 Task: Find connections with filter location Juatuba with filter topic #Jobpostingwith filter profile language English with filter current company XL Catlin with filter school Wilson College Chowpatty Mumbai 400 007 with filter industry Correctional Institutions with filter service category SupportTechnical Writing with filter keywords title Office Clerk
Action: Mouse moved to (596, 41)
Screenshot: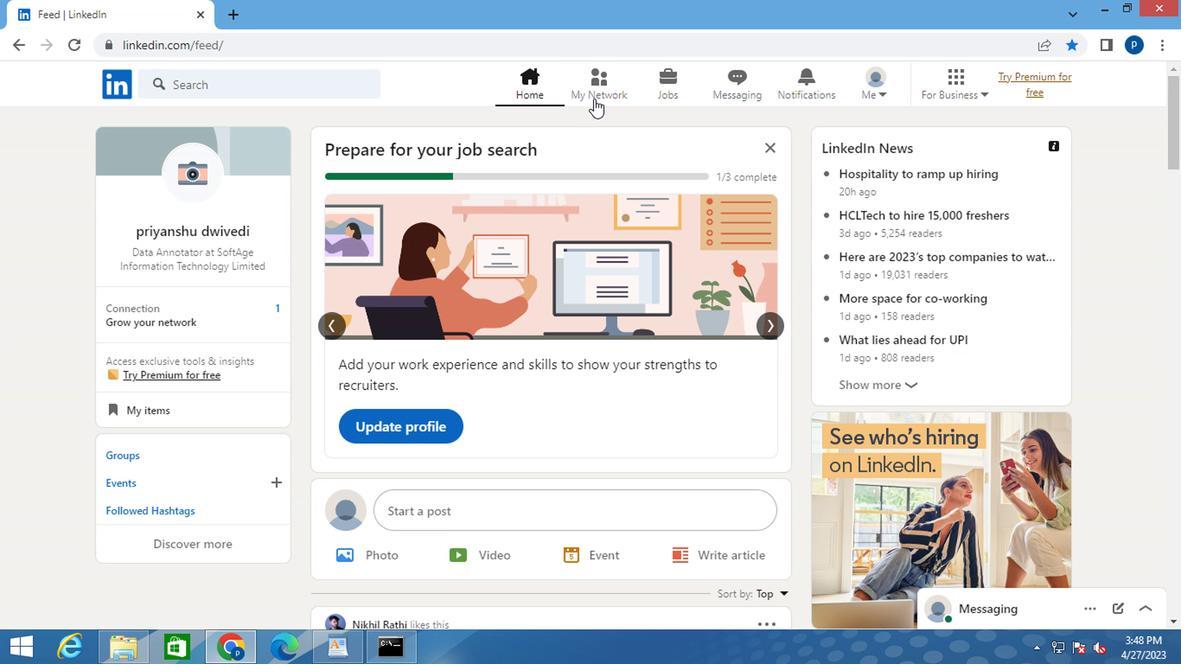 
Action: Mouse pressed left at (596, 41)
Screenshot: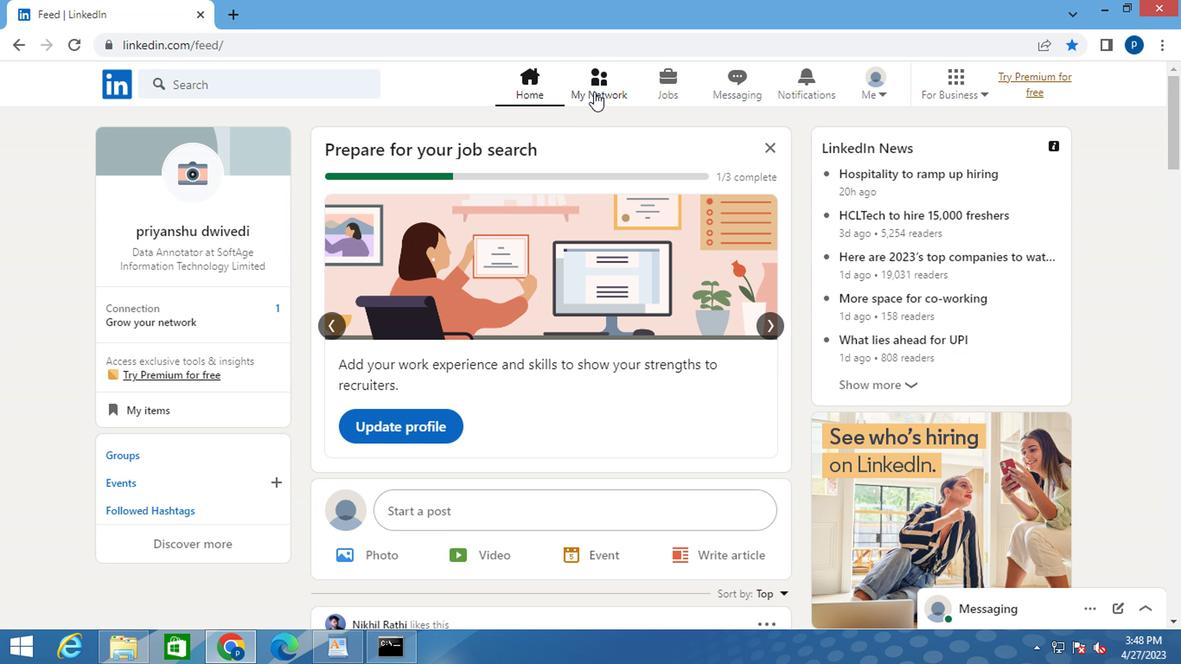 
Action: Mouse moved to (206, 142)
Screenshot: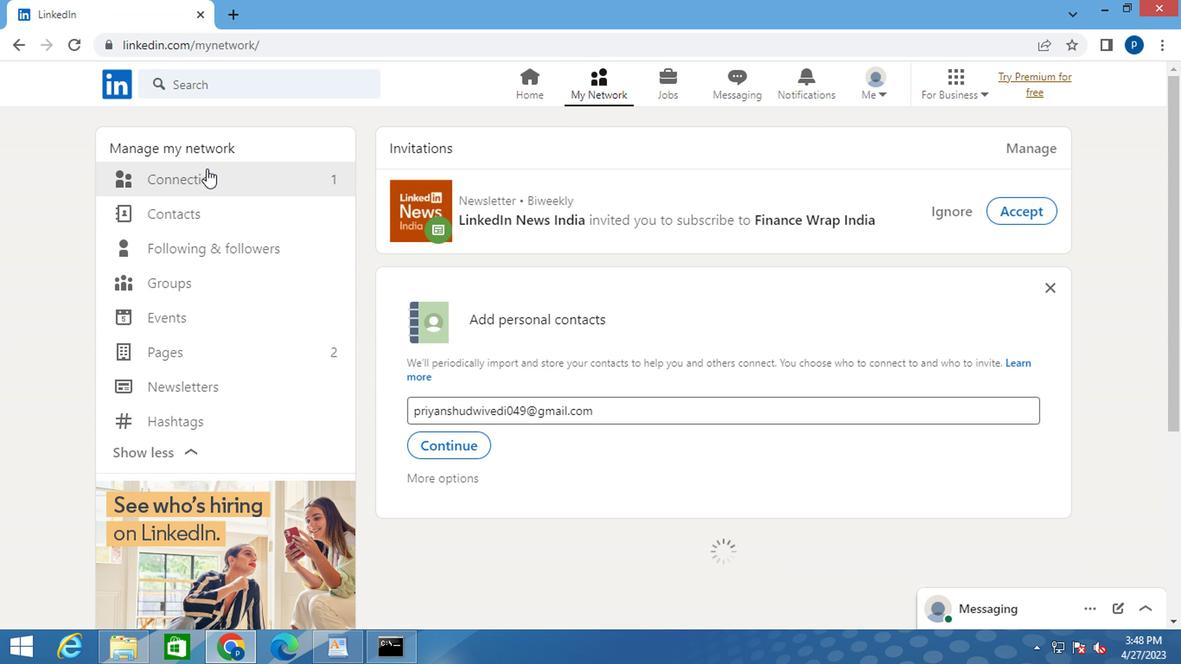 
Action: Mouse pressed left at (206, 142)
Screenshot: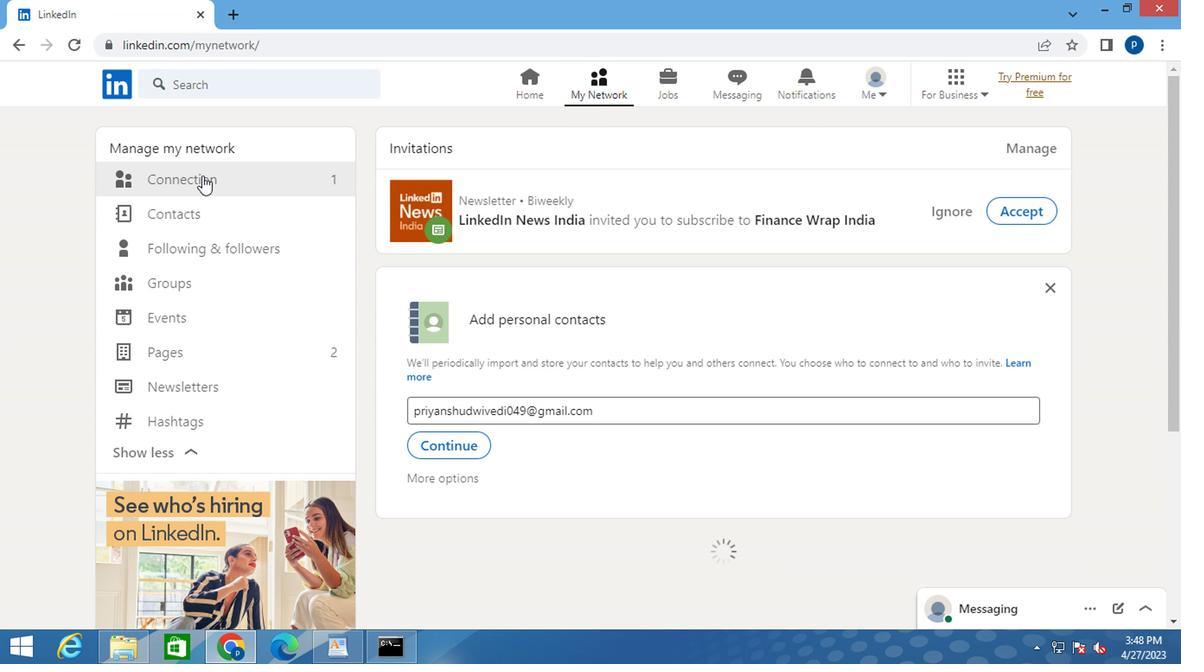 
Action: Mouse moved to (691, 143)
Screenshot: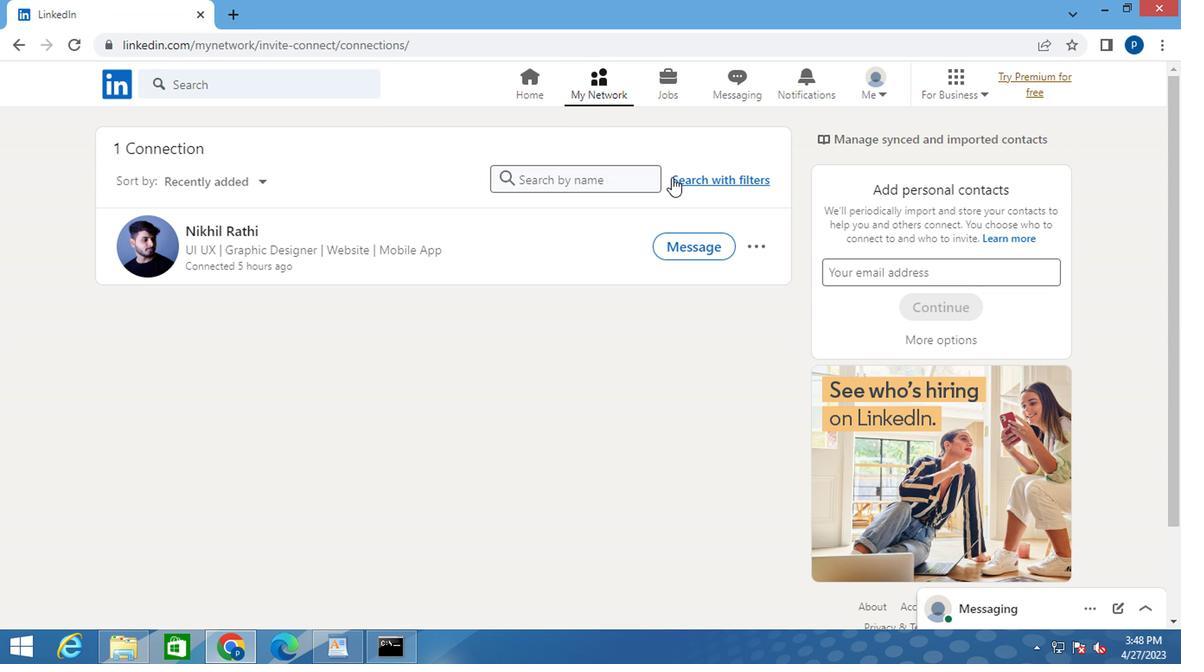 
Action: Mouse pressed left at (691, 143)
Screenshot: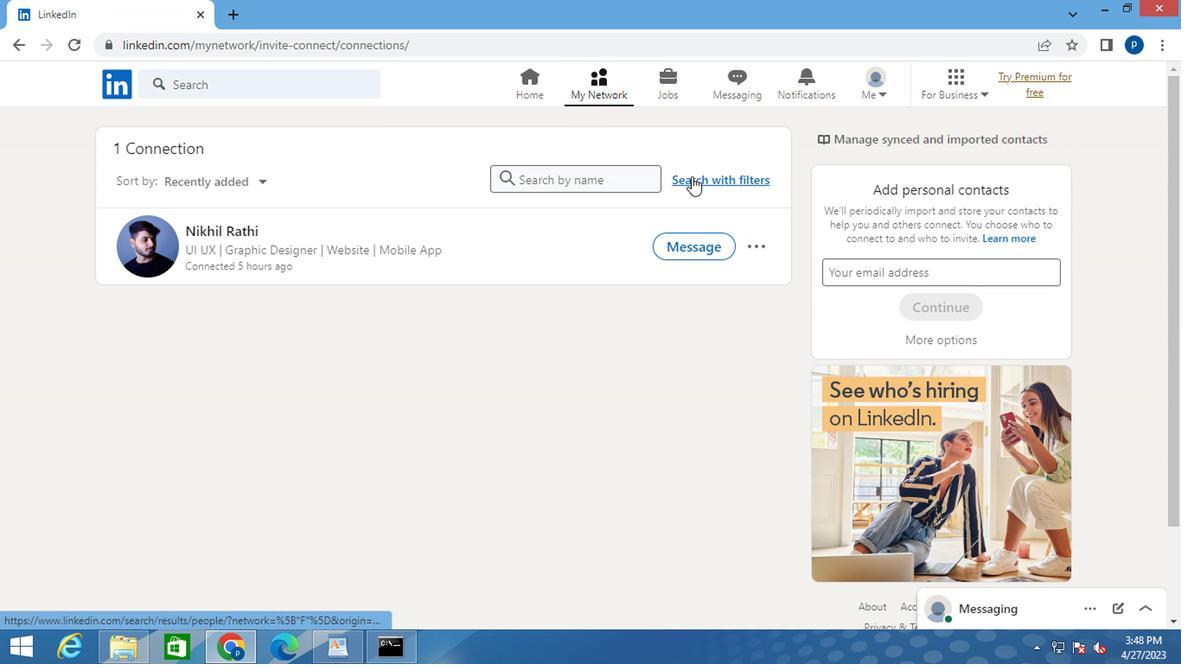 
Action: Mouse moved to (647, 97)
Screenshot: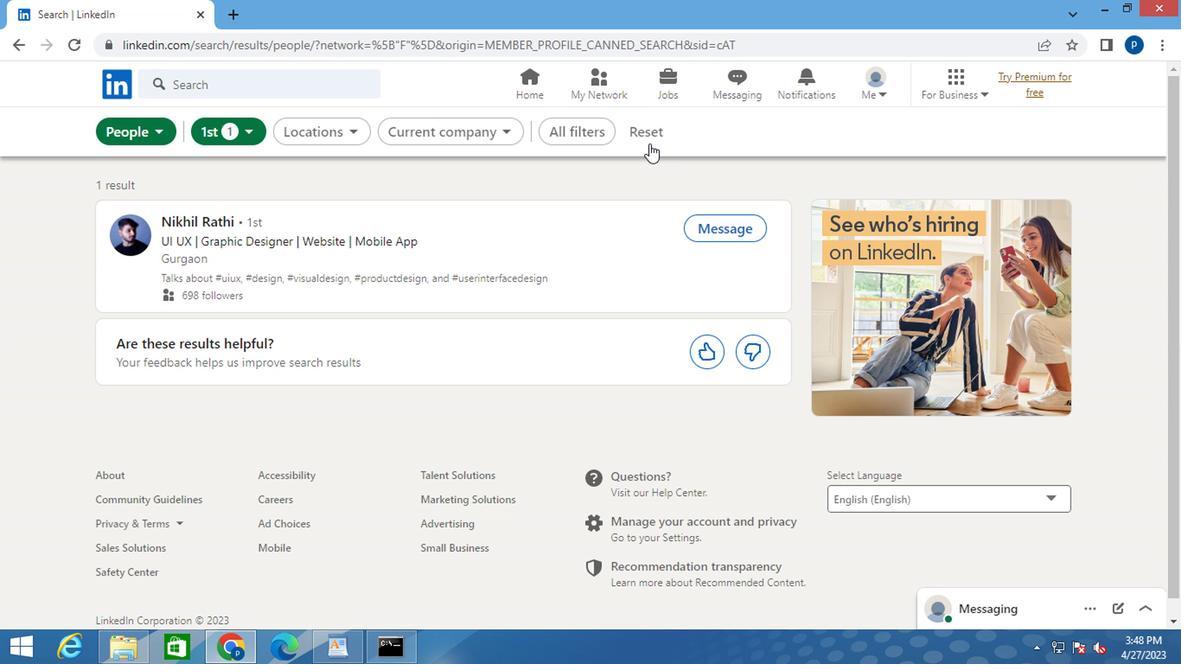 
Action: Mouse pressed left at (647, 97)
Screenshot: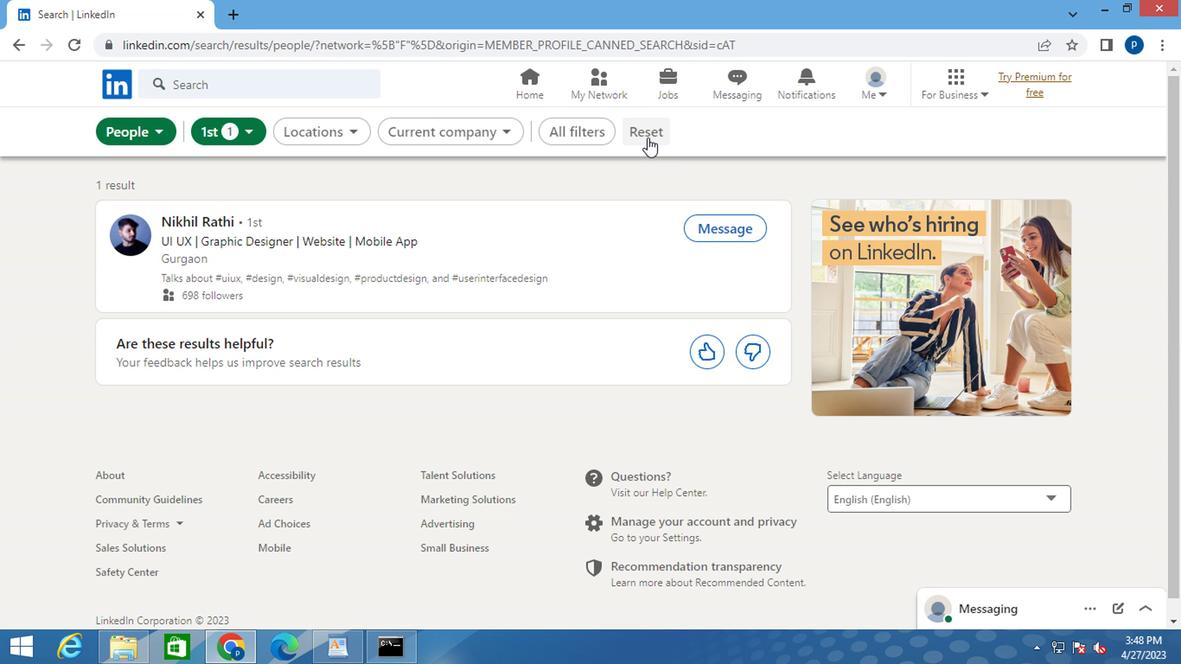 
Action: Mouse moved to (634, 98)
Screenshot: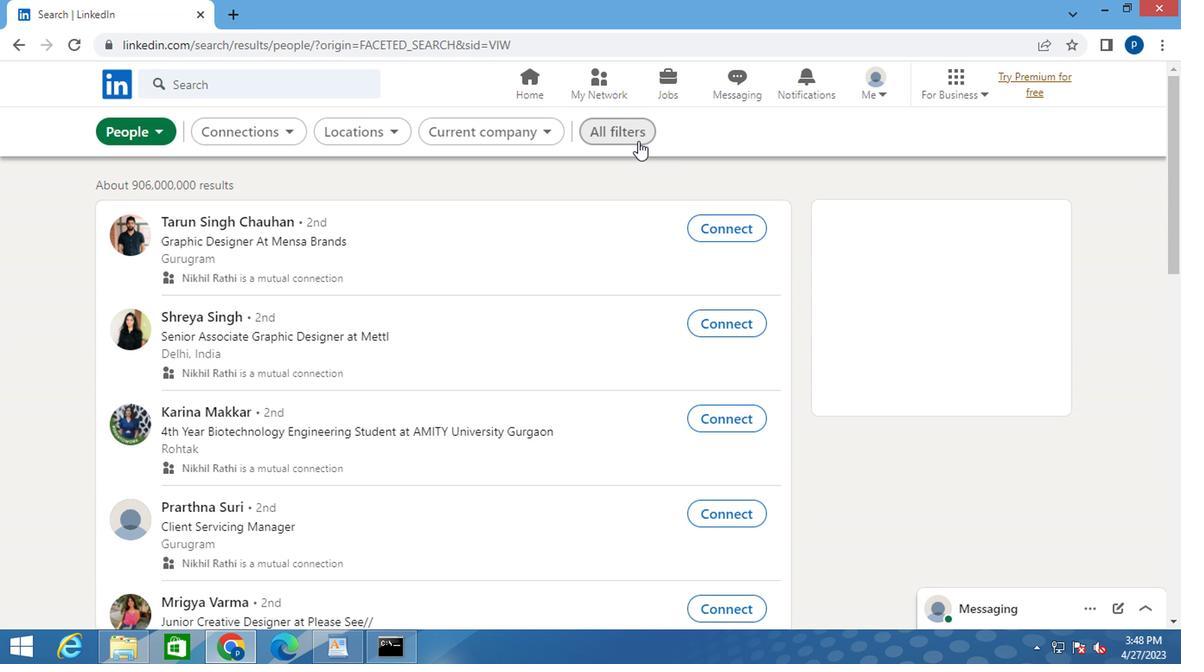 
Action: Mouse pressed left at (634, 98)
Screenshot: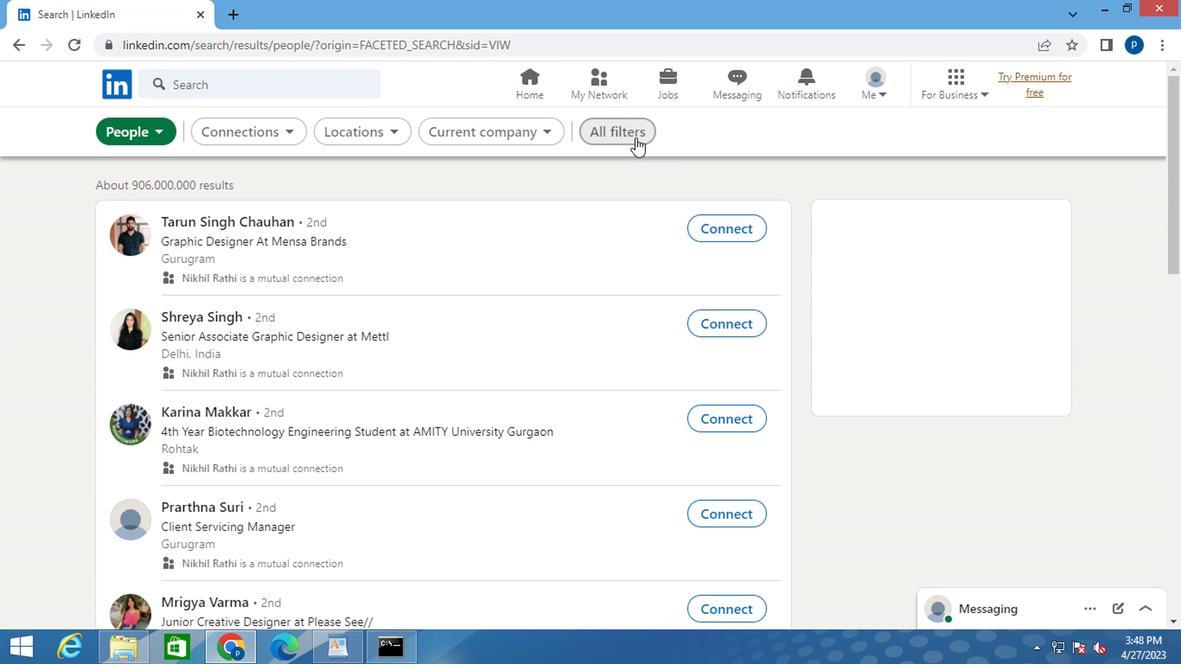 
Action: Mouse moved to (853, 340)
Screenshot: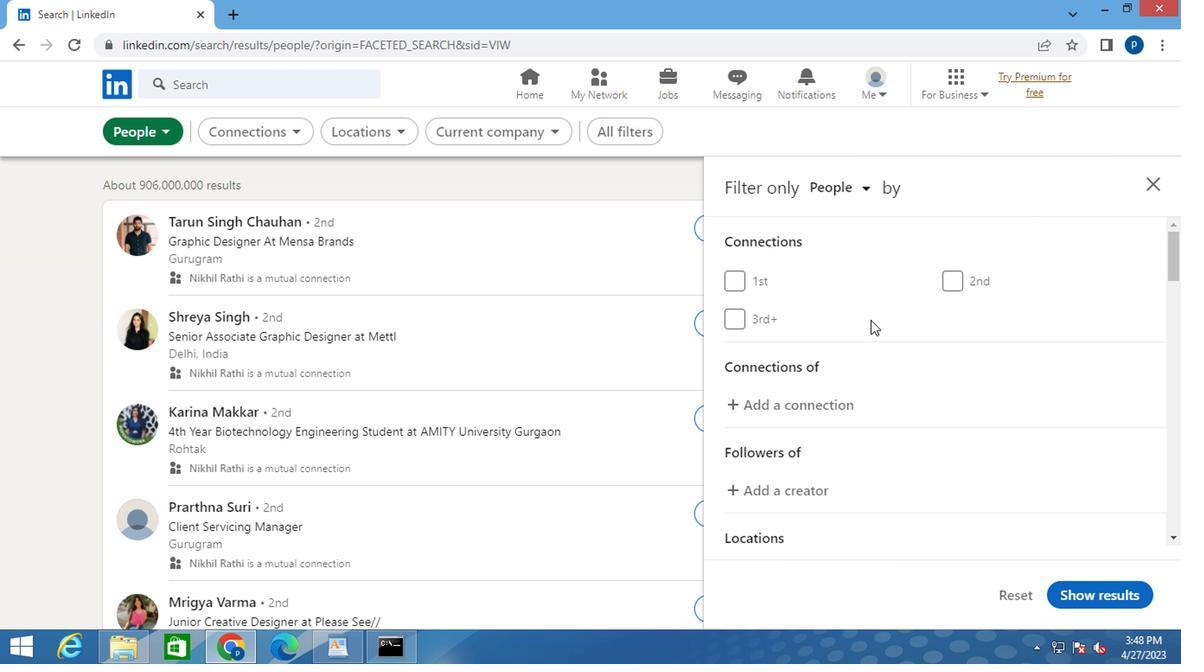 
Action: Mouse scrolled (853, 339) with delta (0, -1)
Screenshot: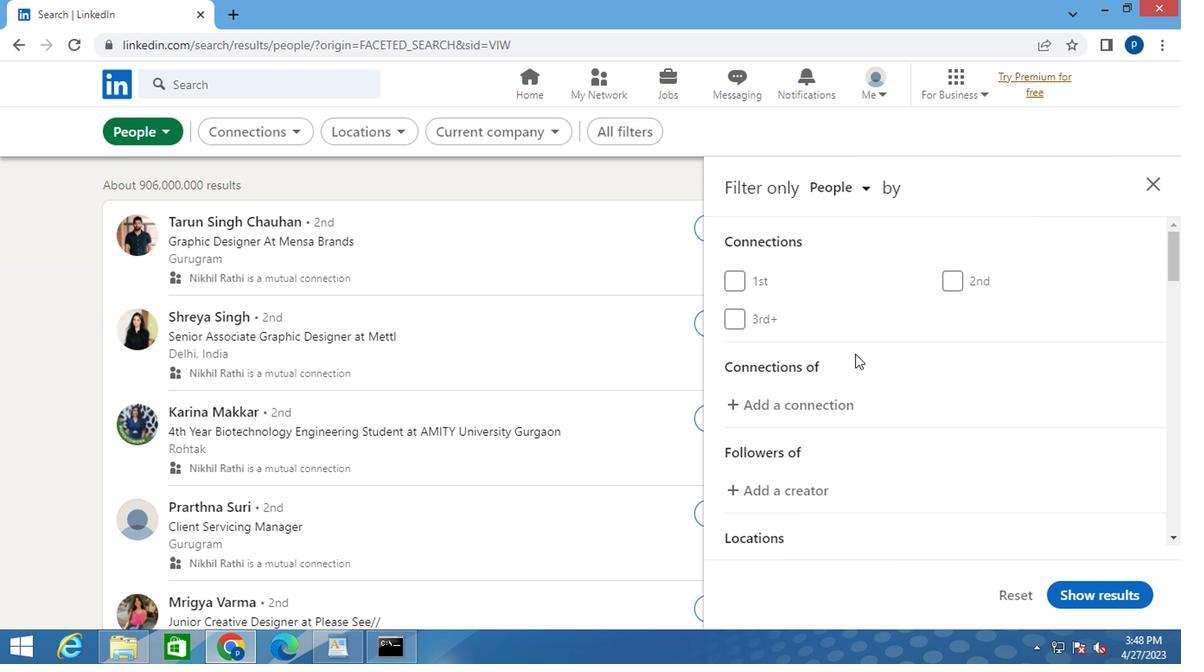 
Action: Mouse scrolled (853, 339) with delta (0, -1)
Screenshot: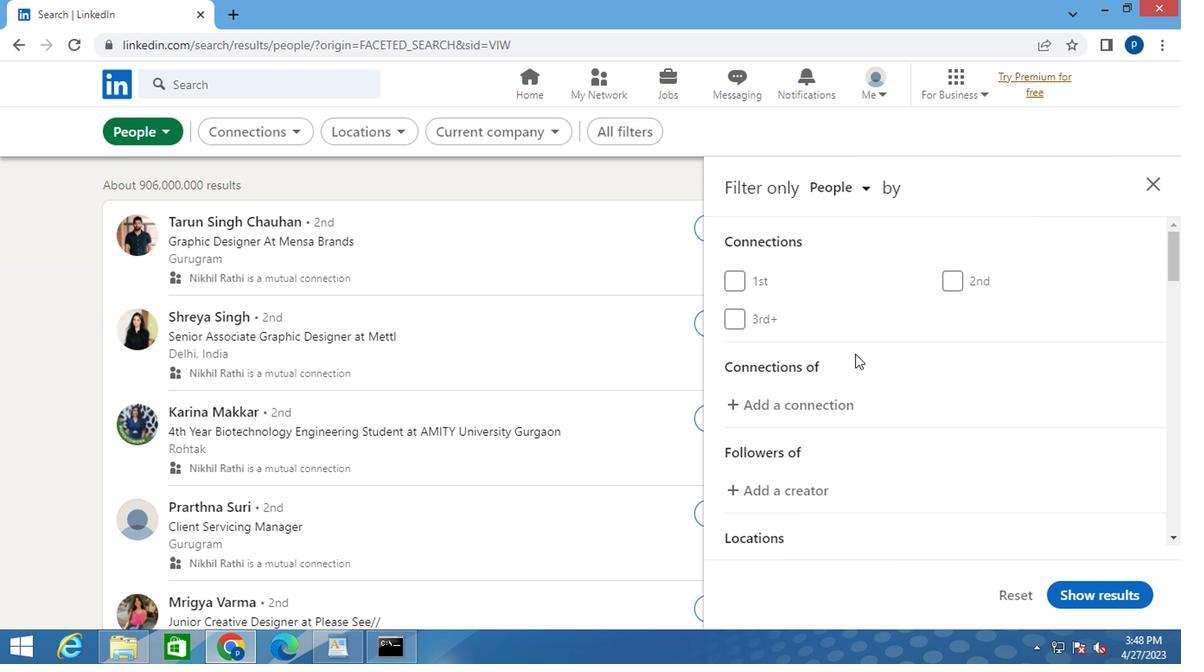 
Action: Mouse moved to (969, 449)
Screenshot: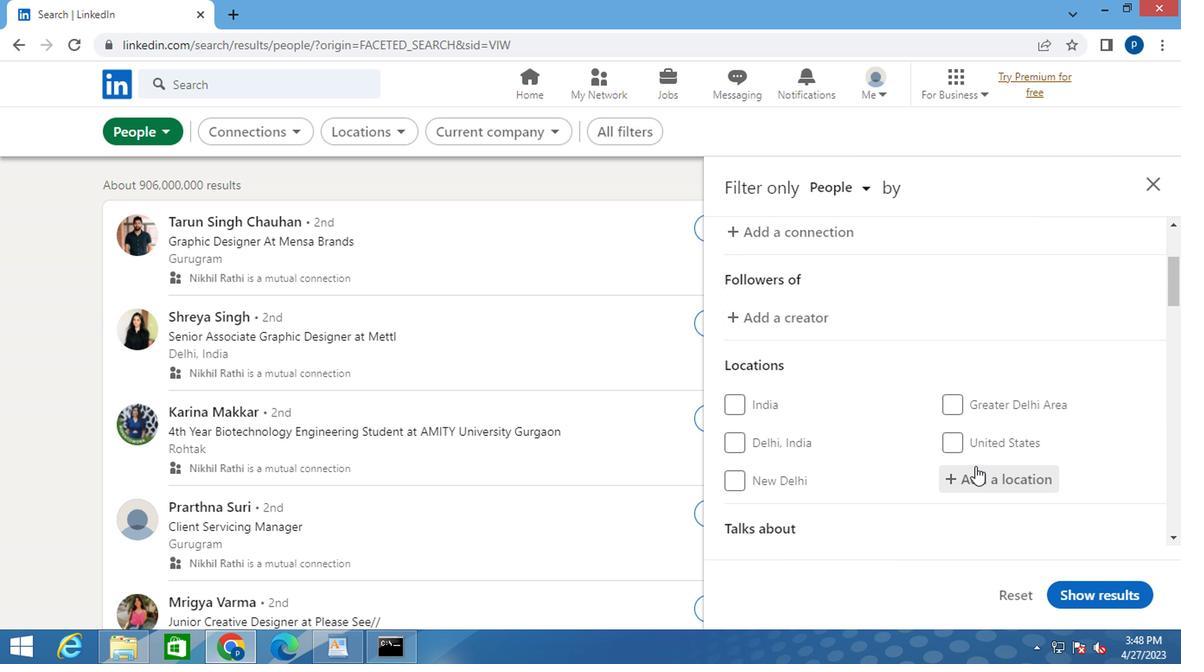 
Action: Mouse scrolled (969, 448) with delta (0, 0)
Screenshot: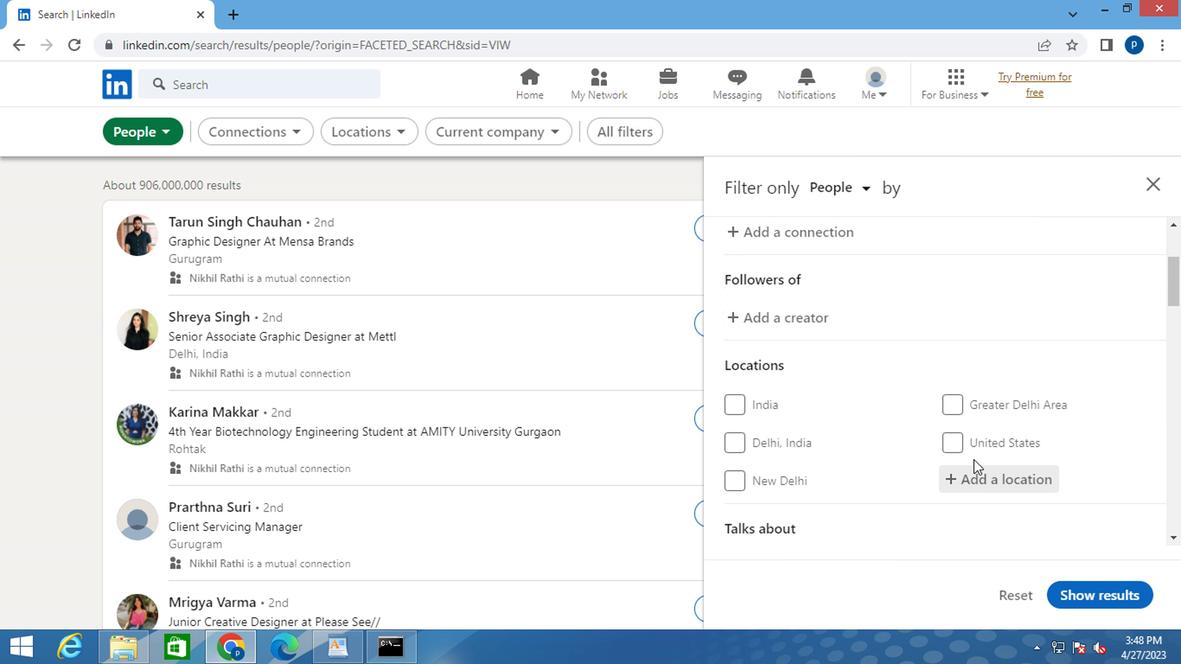 
Action: Mouse moved to (970, 386)
Screenshot: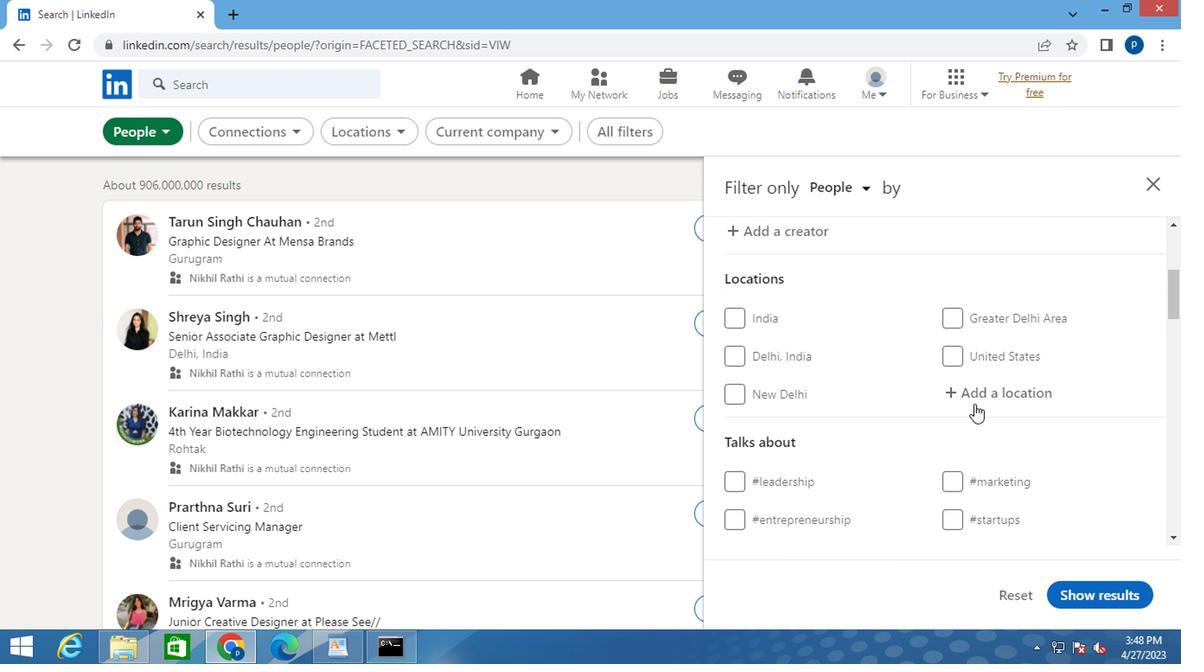 
Action: Mouse pressed left at (970, 386)
Screenshot: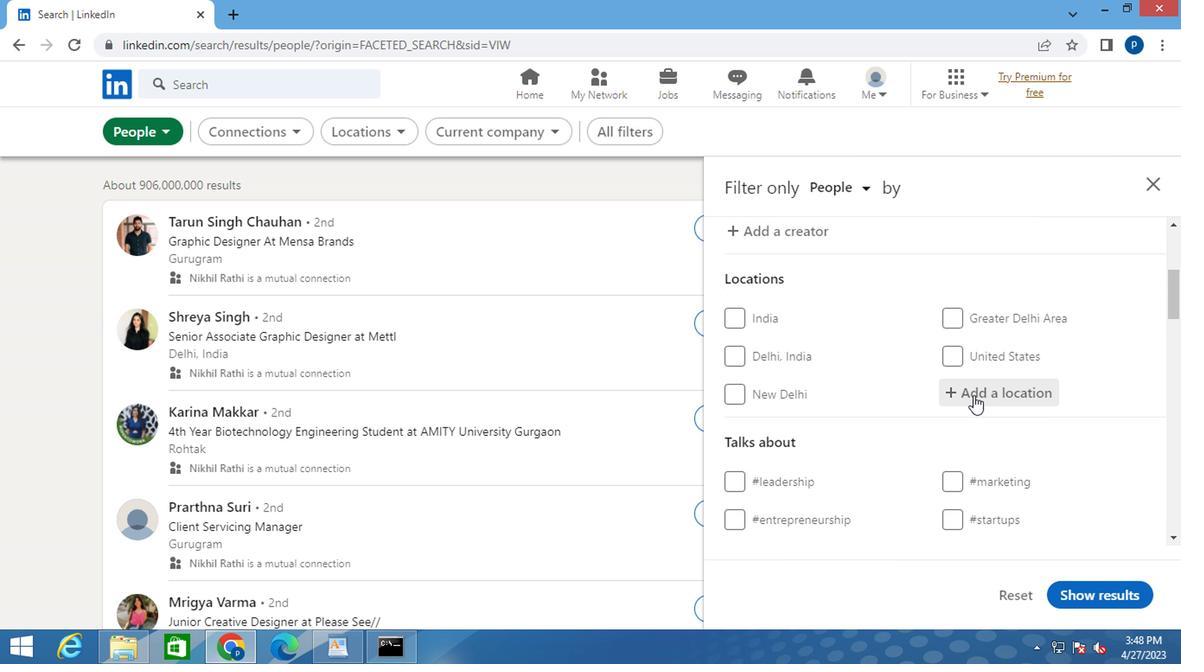 
Action: Key pressed j<Key.caps_lock>uatuba
Screenshot: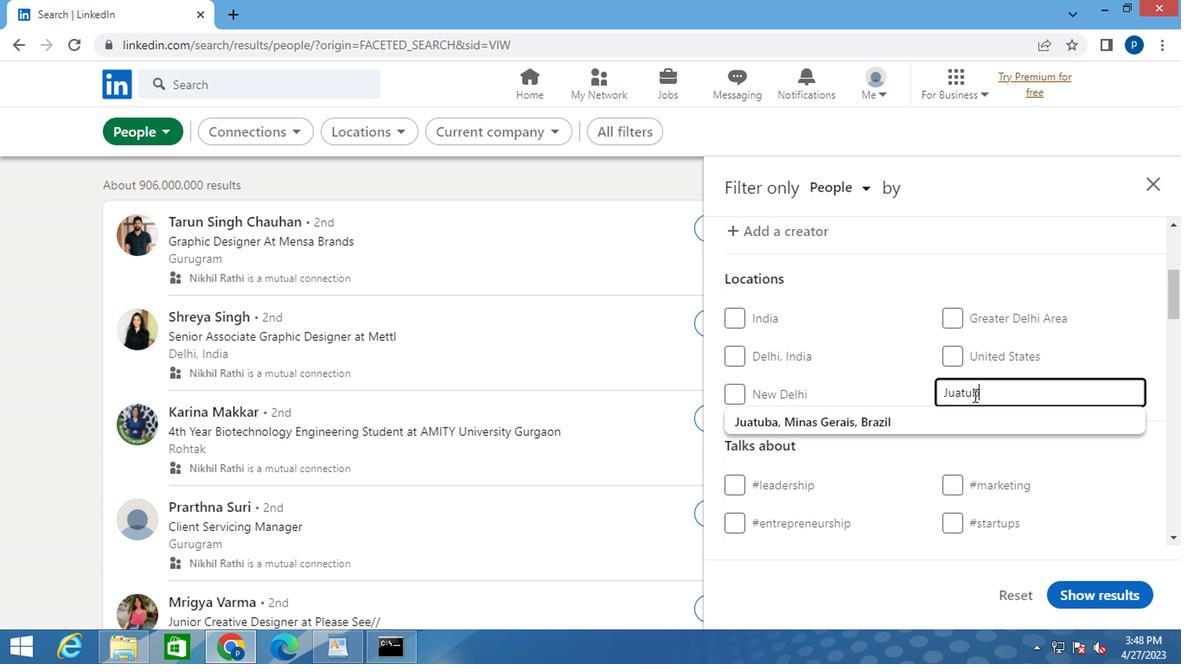 
Action: Mouse moved to (848, 414)
Screenshot: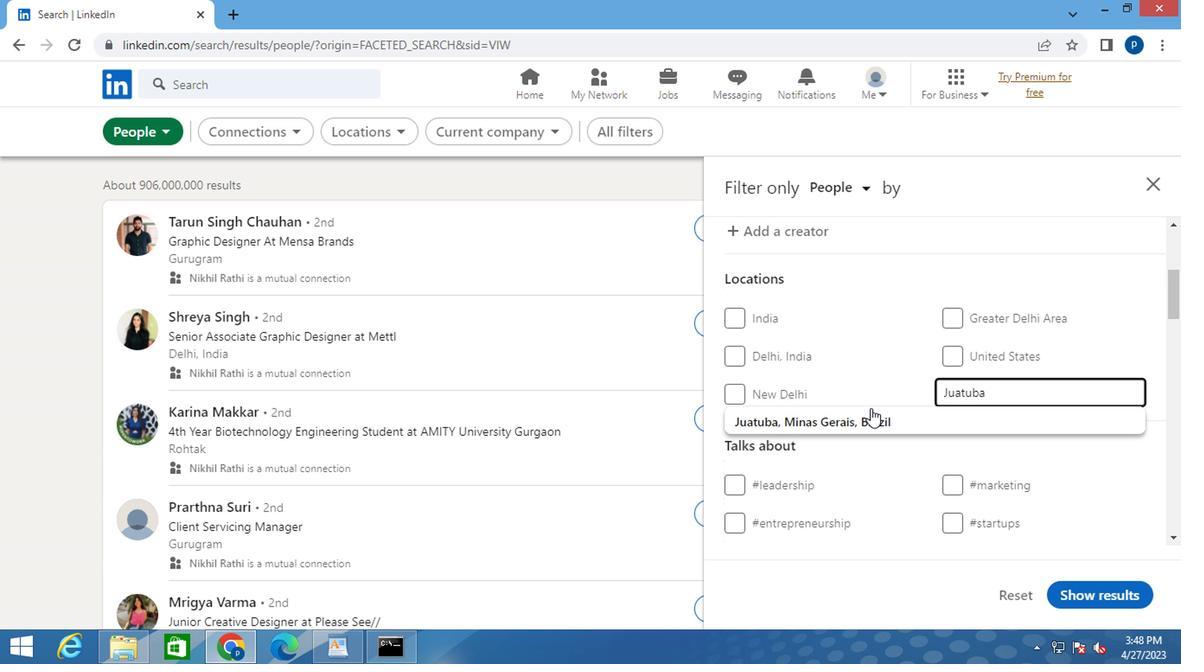 
Action: Mouse pressed left at (848, 414)
Screenshot: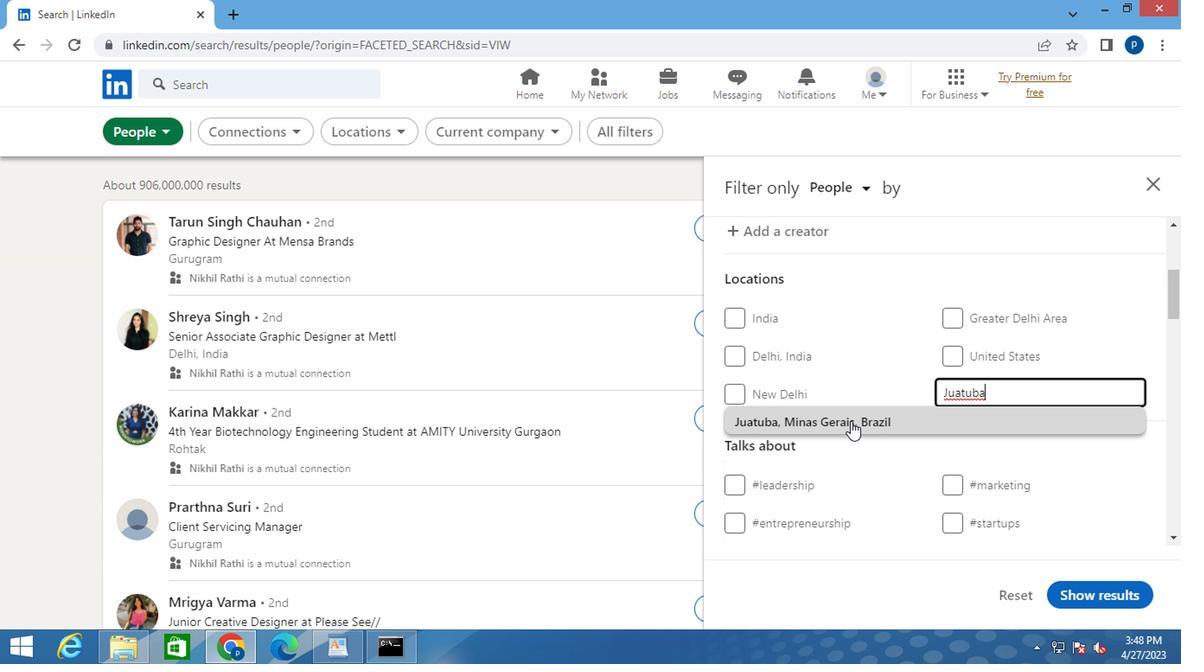 
Action: Mouse moved to (851, 398)
Screenshot: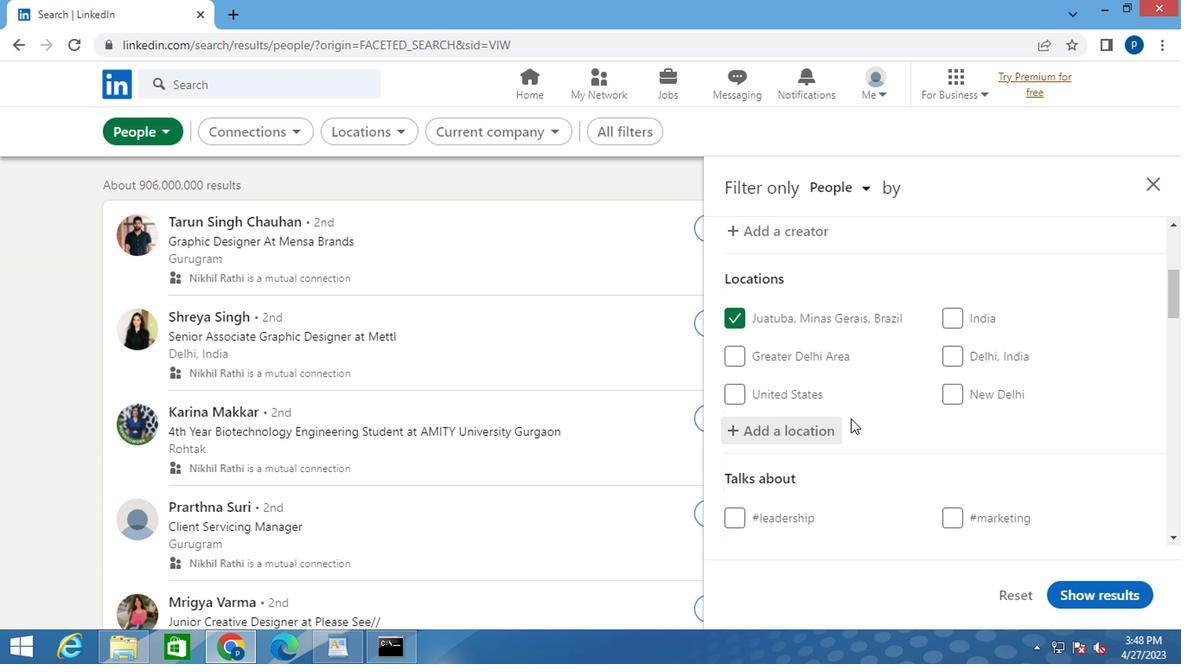 
Action: Mouse scrolled (851, 397) with delta (0, -1)
Screenshot: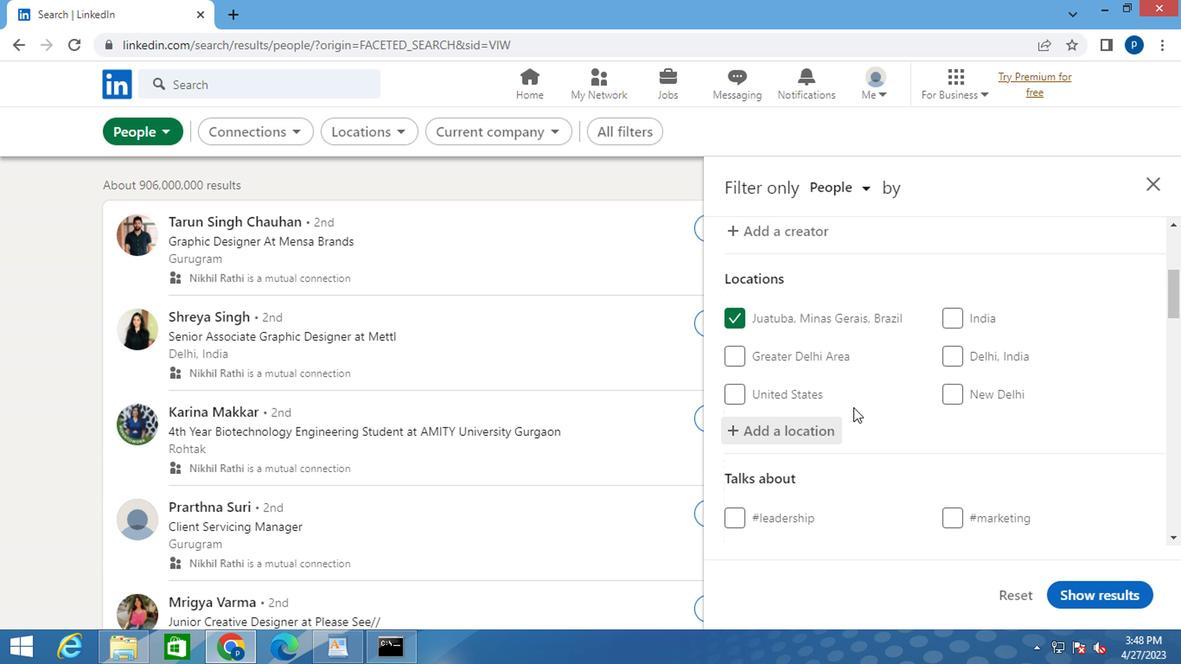 
Action: Mouse scrolled (851, 397) with delta (0, -1)
Screenshot: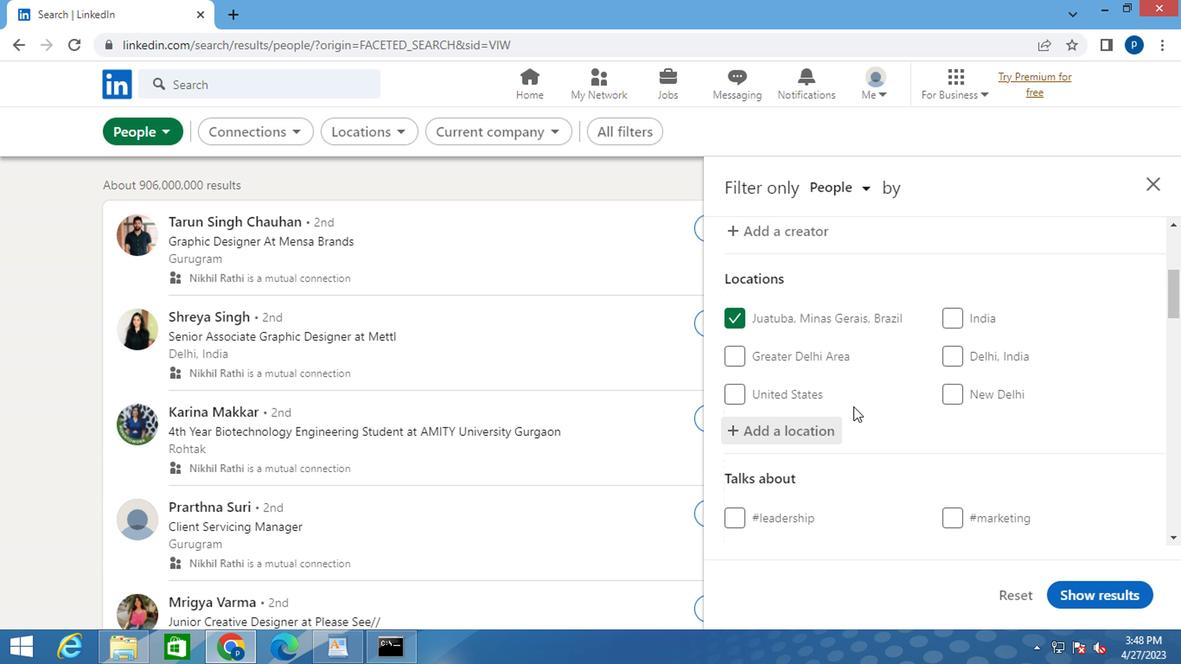 
Action: Mouse moved to (955, 414)
Screenshot: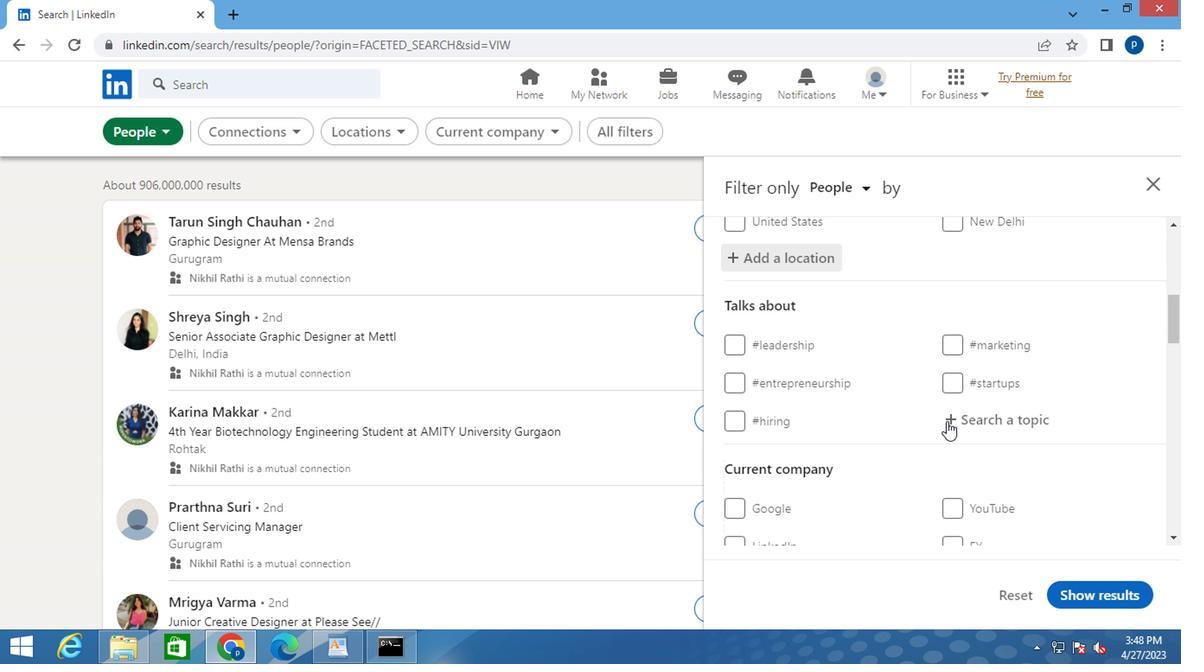 
Action: Mouse pressed left at (955, 414)
Screenshot: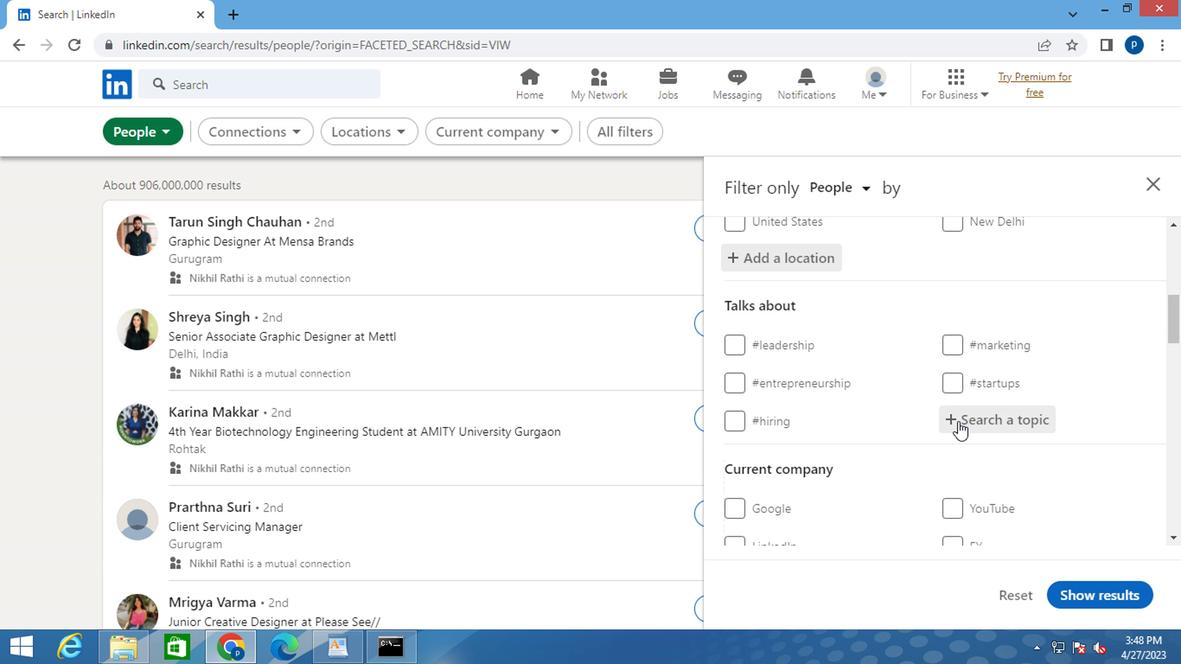 
Action: Key pressed <Key.shift>#<Key.caps_lock>J<Key.caps_lock>OBPOSTING
Screenshot: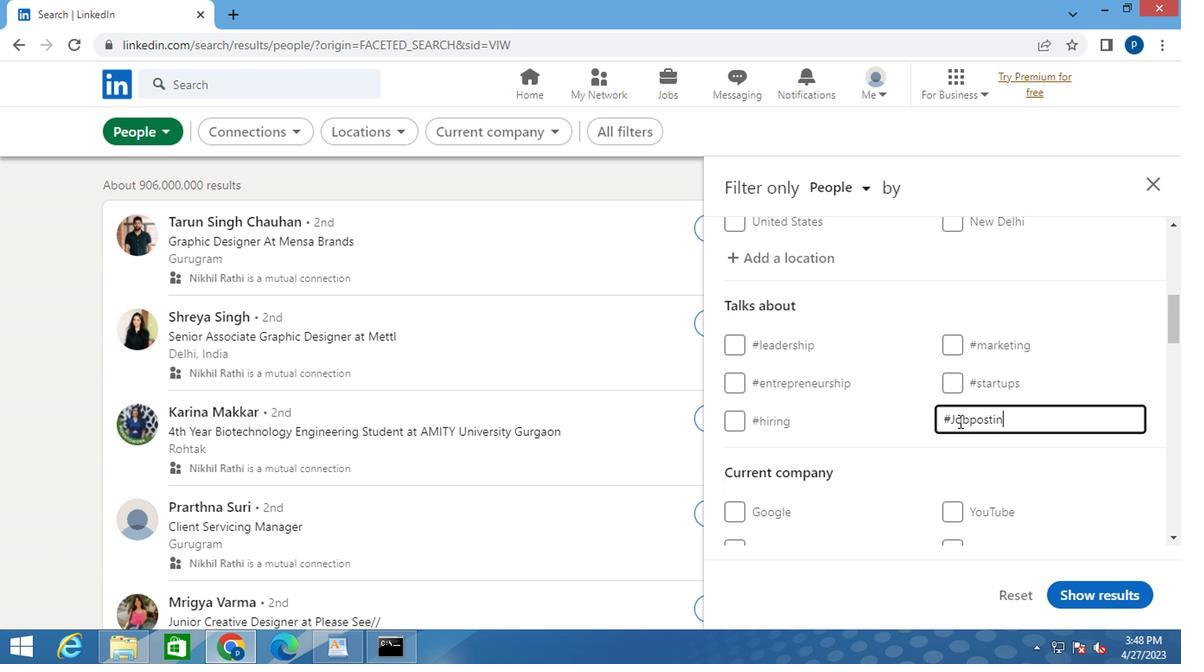 
Action: Mouse moved to (931, 430)
Screenshot: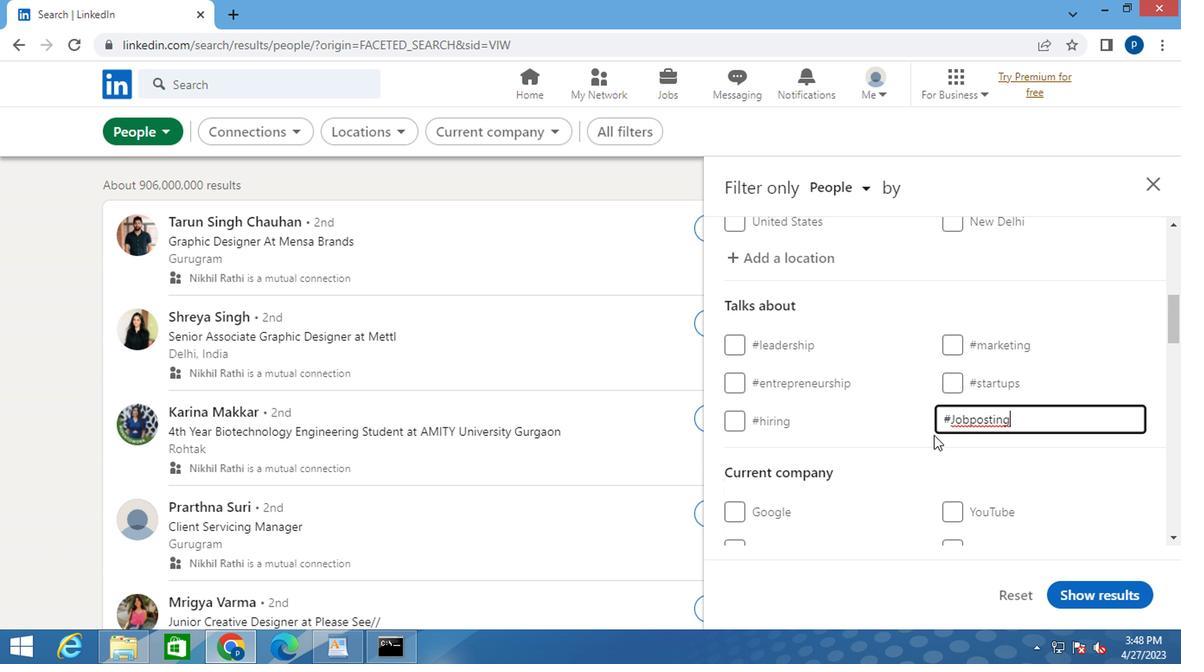 
Action: Mouse scrolled (931, 429) with delta (0, 0)
Screenshot: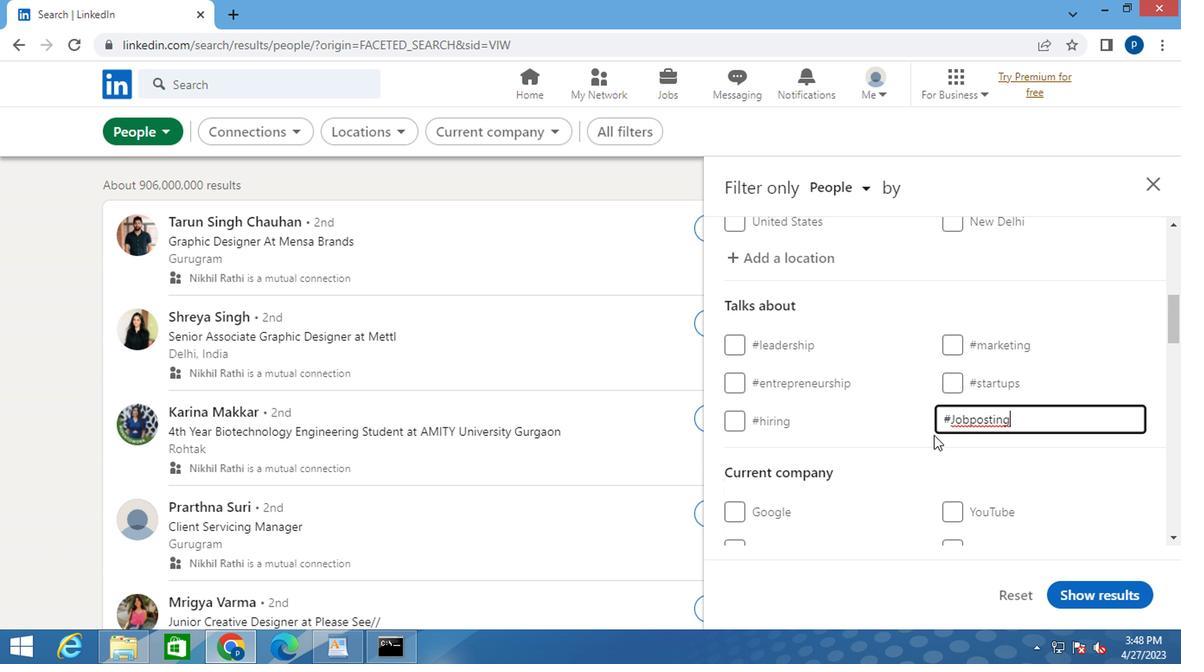 
Action: Mouse moved to (920, 369)
Screenshot: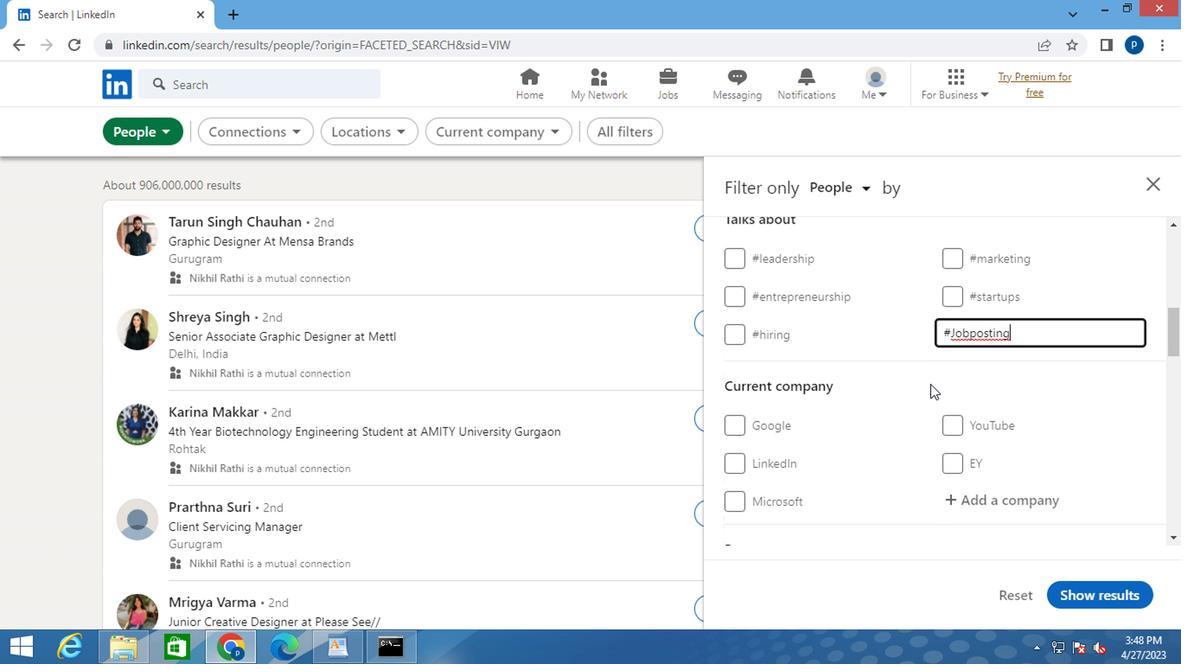 
Action: Mouse scrolled (920, 368) with delta (0, -1)
Screenshot: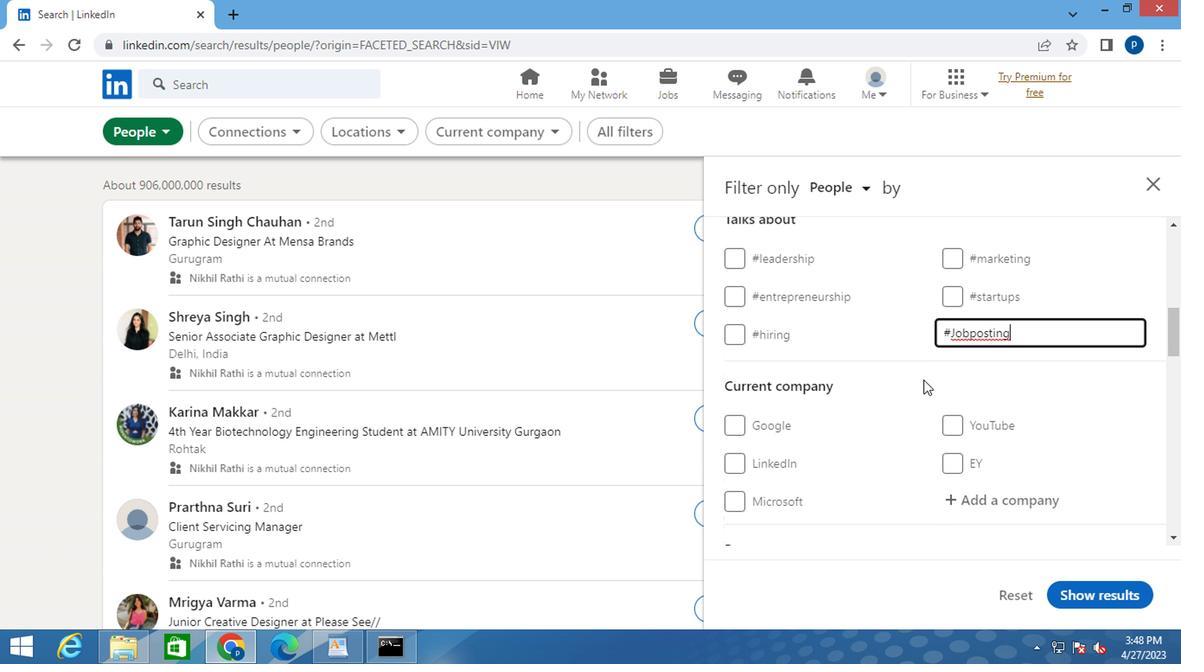 
Action: Mouse scrolled (920, 368) with delta (0, -1)
Screenshot: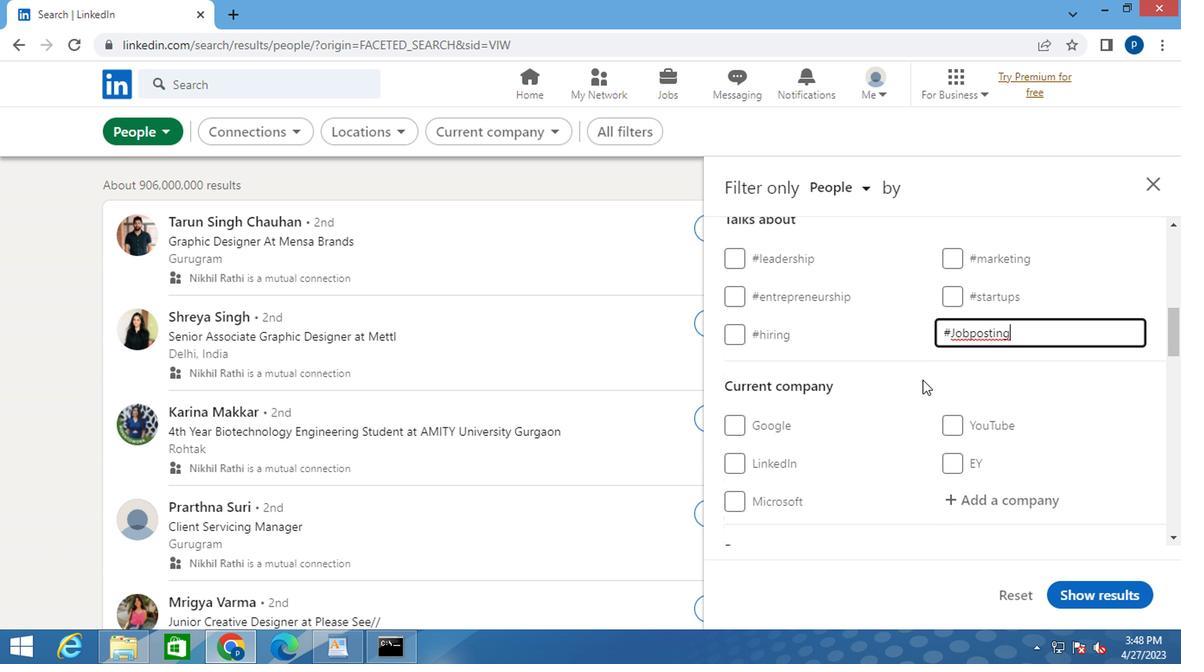 
Action: Mouse scrolled (920, 368) with delta (0, -1)
Screenshot: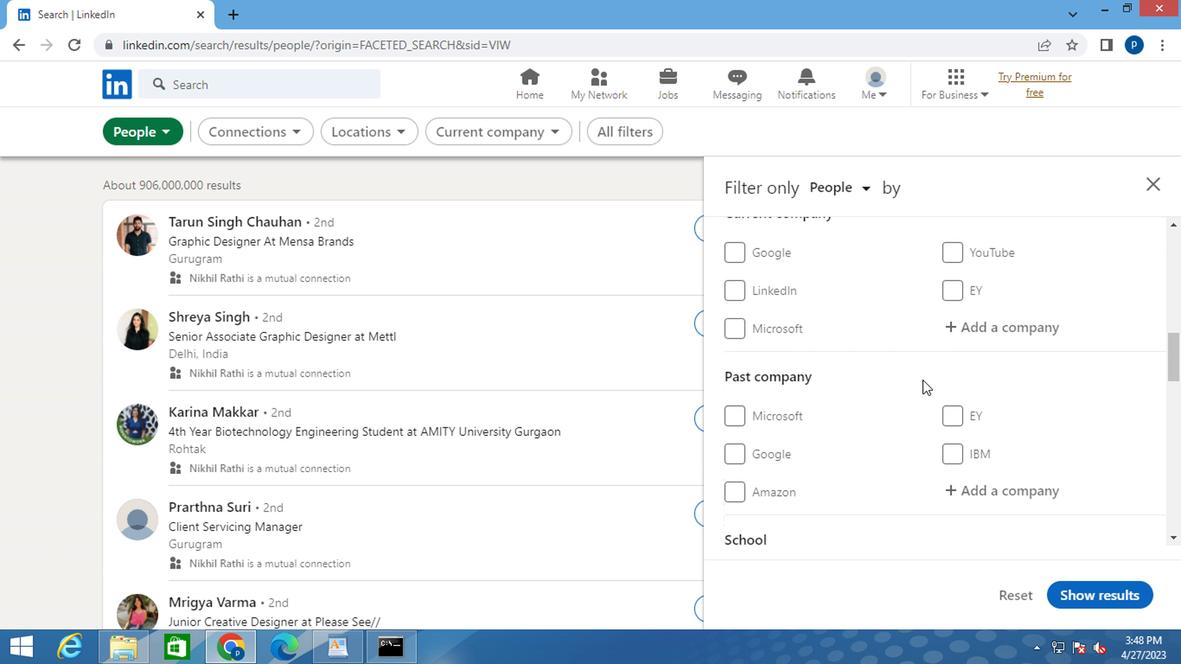 
Action: Mouse scrolled (920, 368) with delta (0, -1)
Screenshot: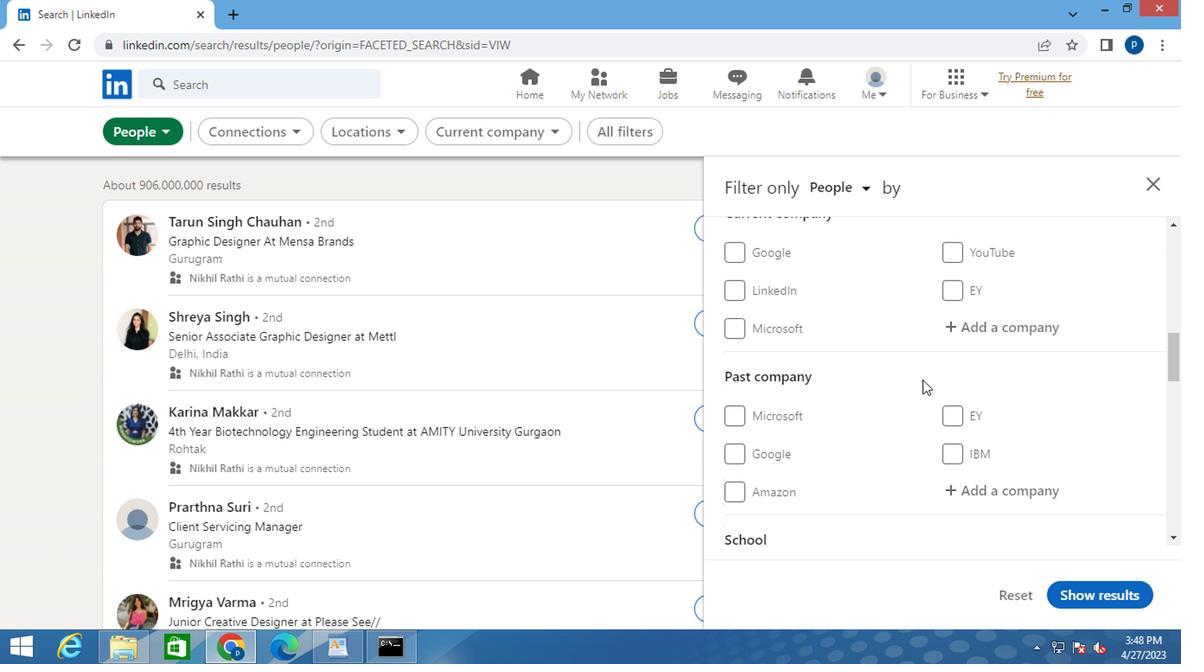 
Action: Mouse moved to (892, 376)
Screenshot: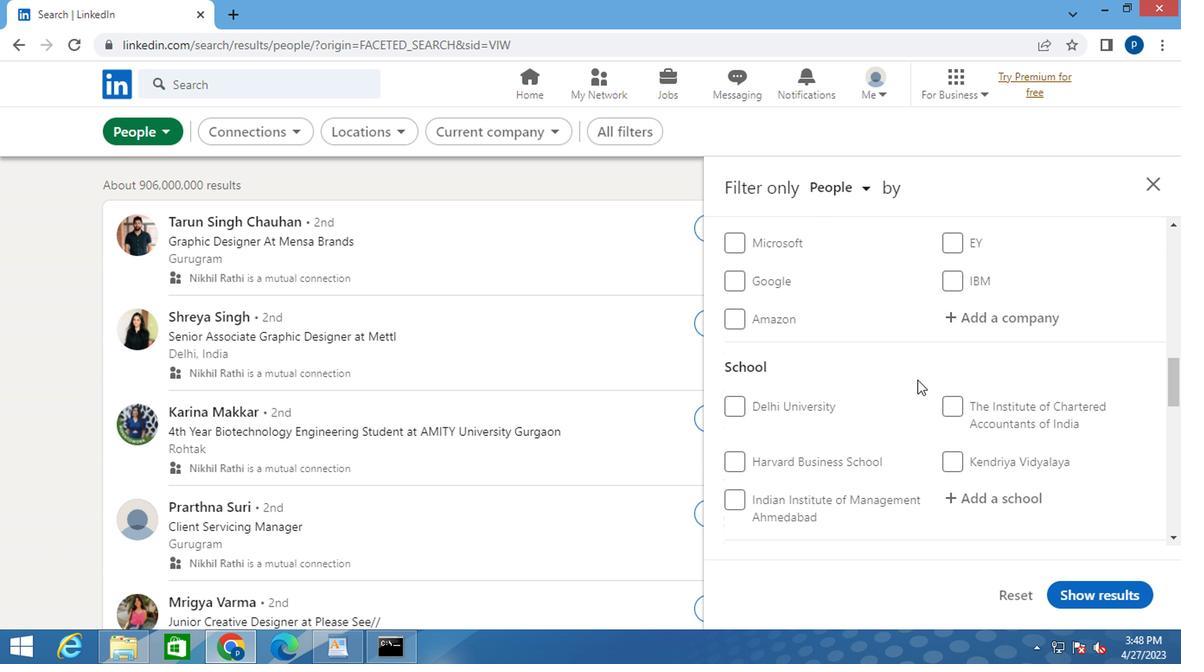 
Action: Mouse scrolled (892, 375) with delta (0, -1)
Screenshot: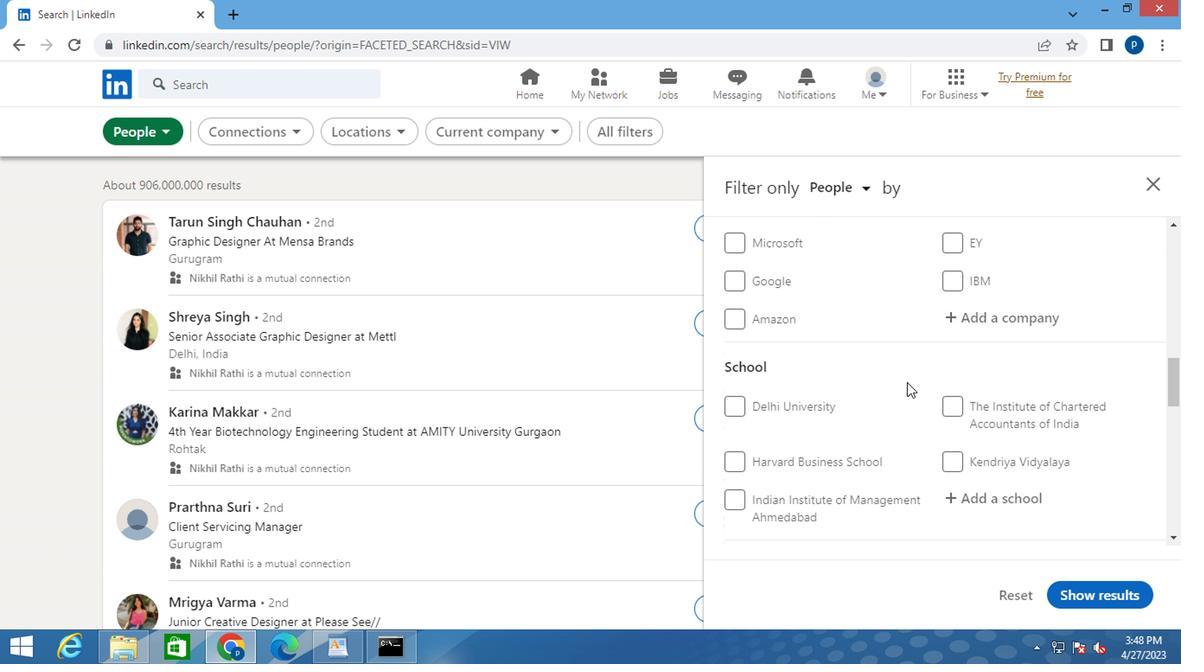 
Action: Mouse moved to (881, 378)
Screenshot: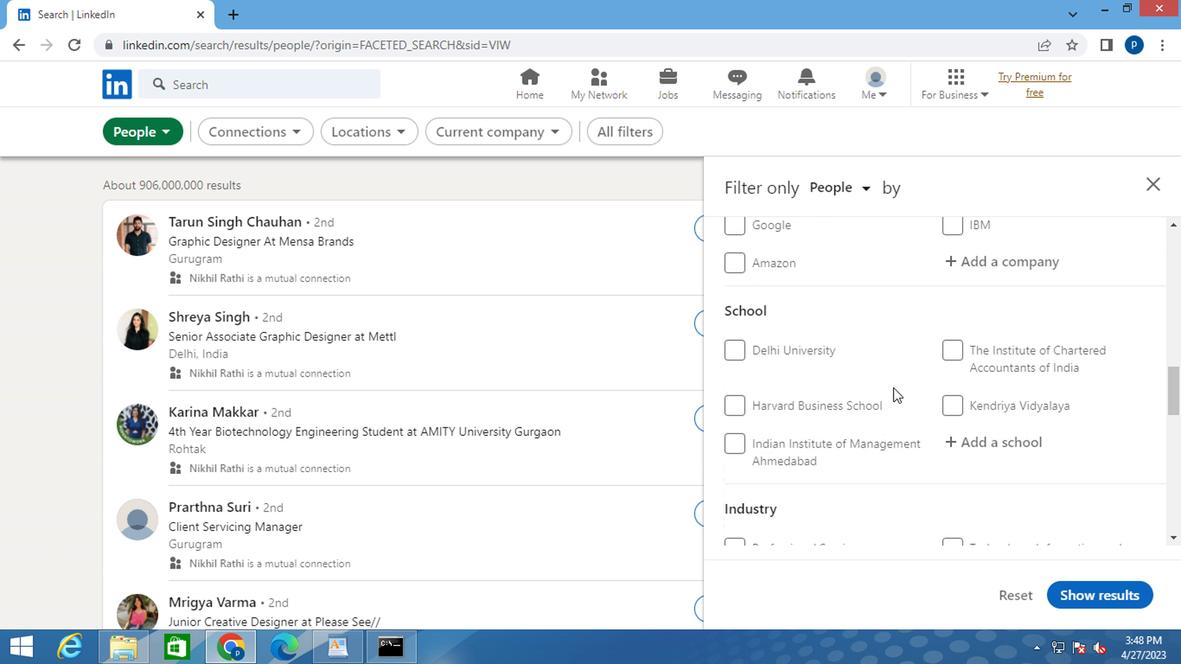 
Action: Mouse scrolled (881, 377) with delta (0, 0)
Screenshot: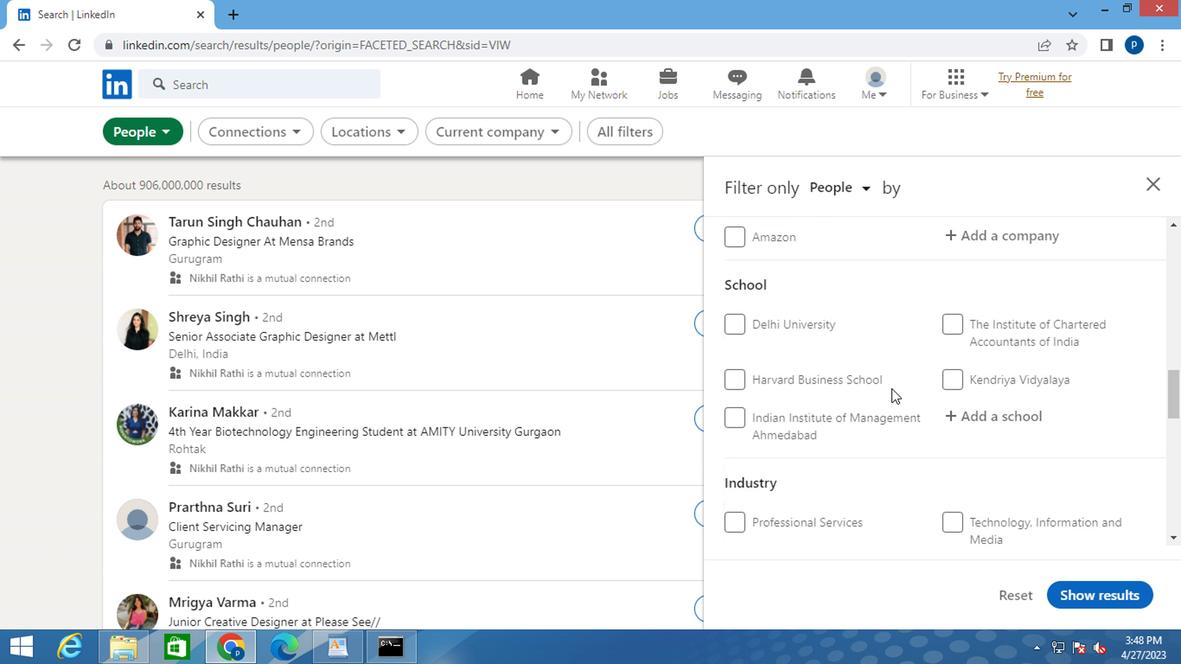 
Action: Mouse moved to (879, 379)
Screenshot: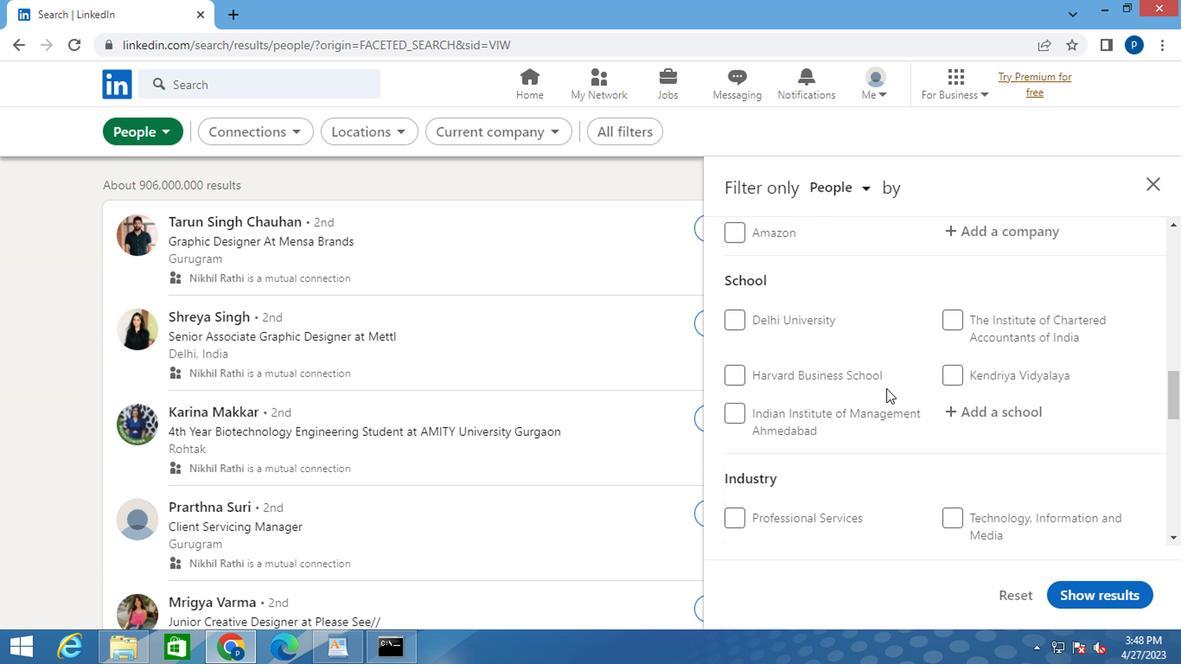 
Action: Mouse scrolled (879, 378) with delta (0, -1)
Screenshot: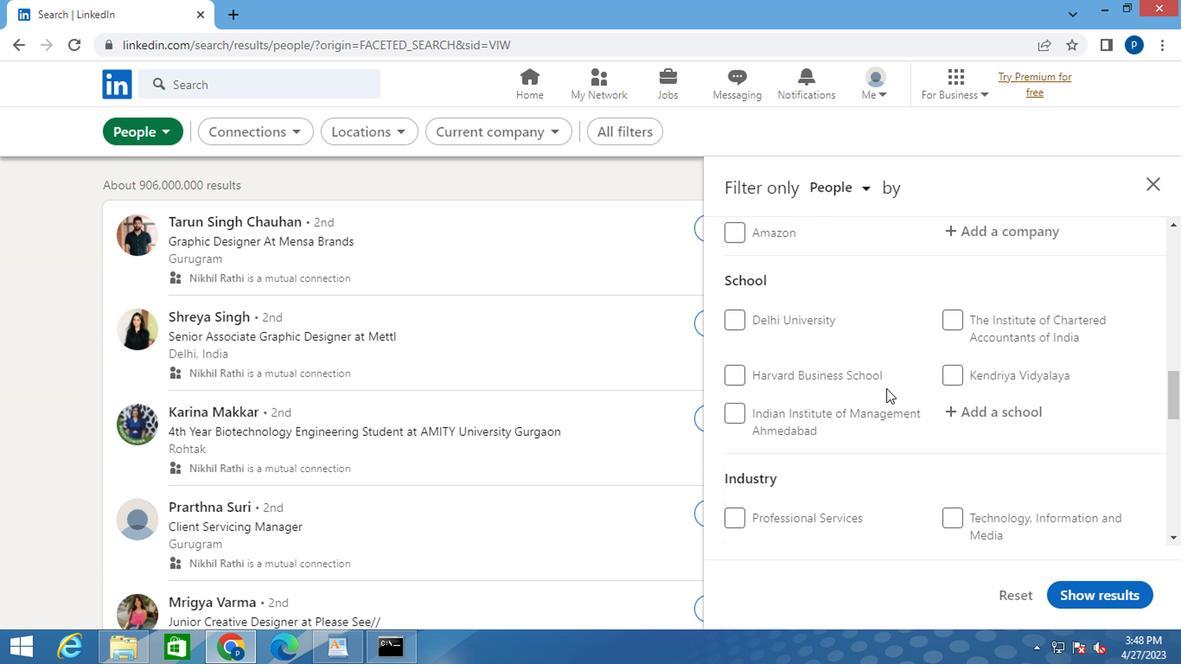 
Action: Mouse moved to (826, 398)
Screenshot: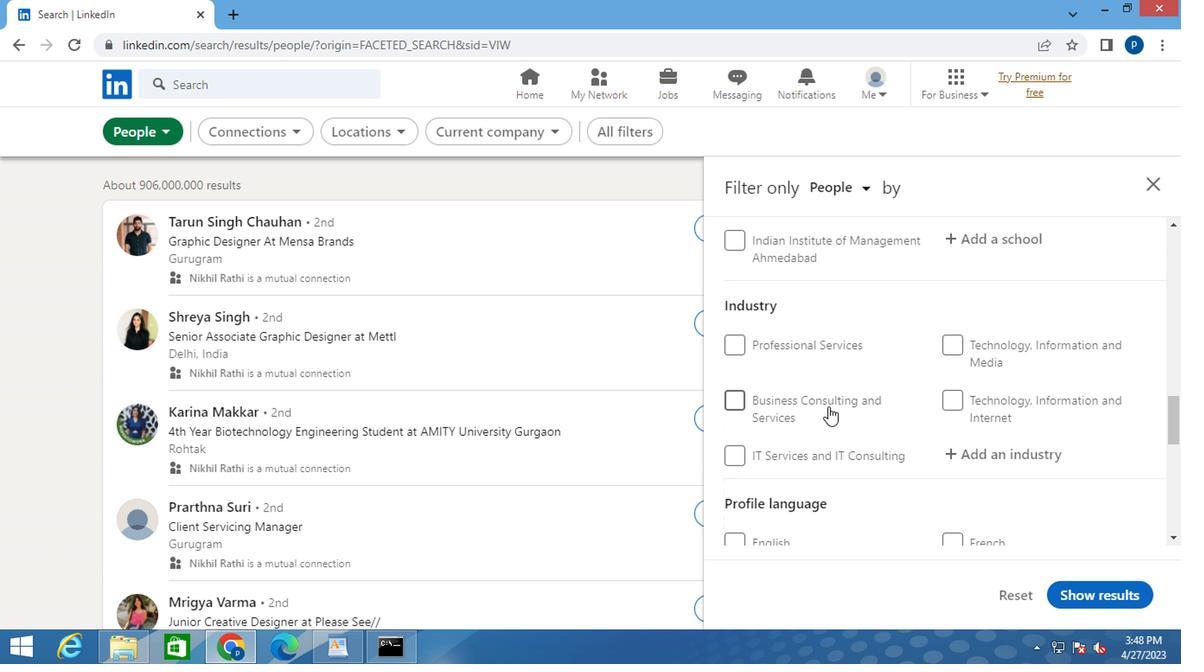 
Action: Mouse scrolled (826, 397) with delta (0, -1)
Screenshot: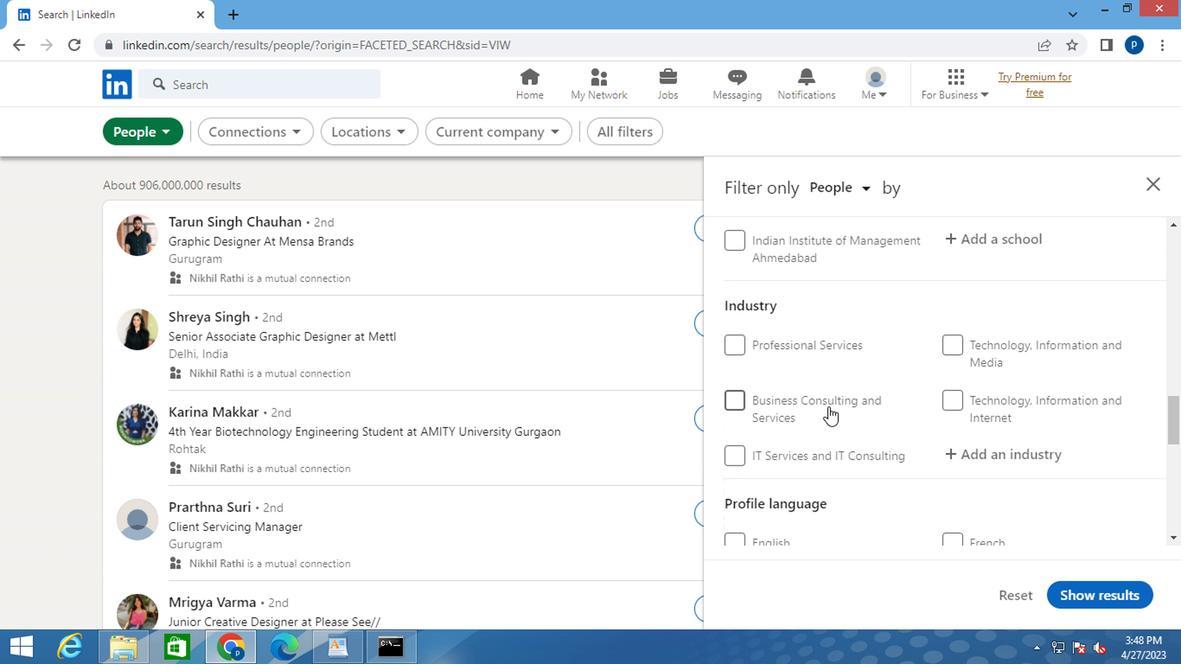 
Action: Mouse scrolled (826, 397) with delta (0, -1)
Screenshot: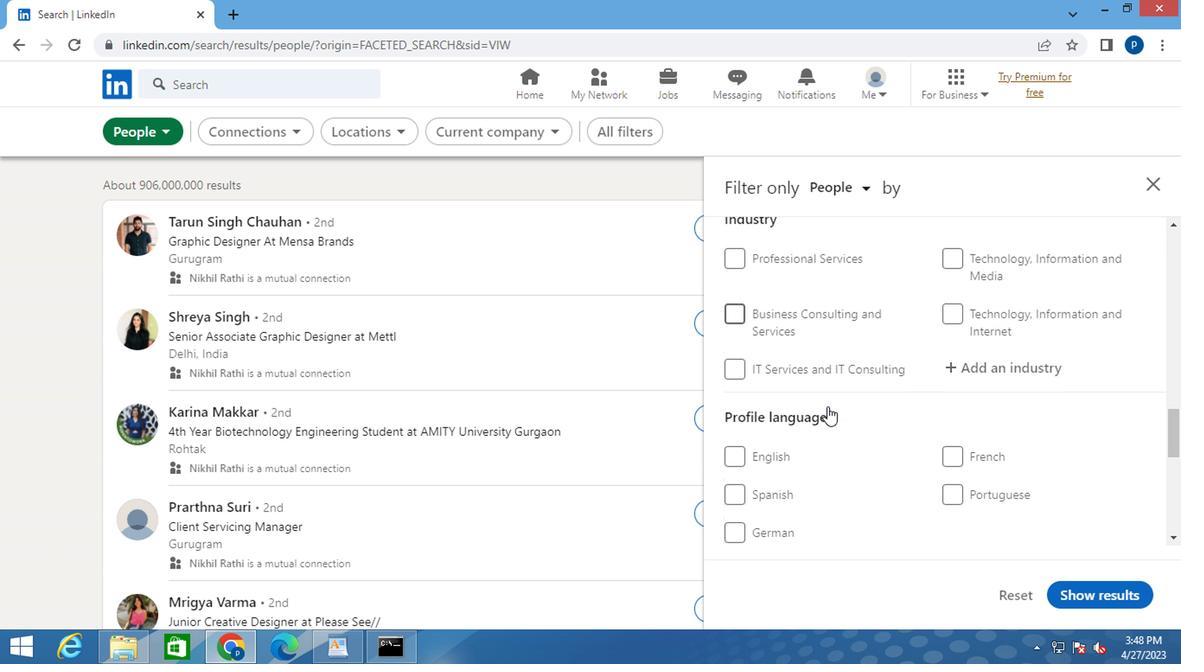 
Action: Mouse moved to (733, 362)
Screenshot: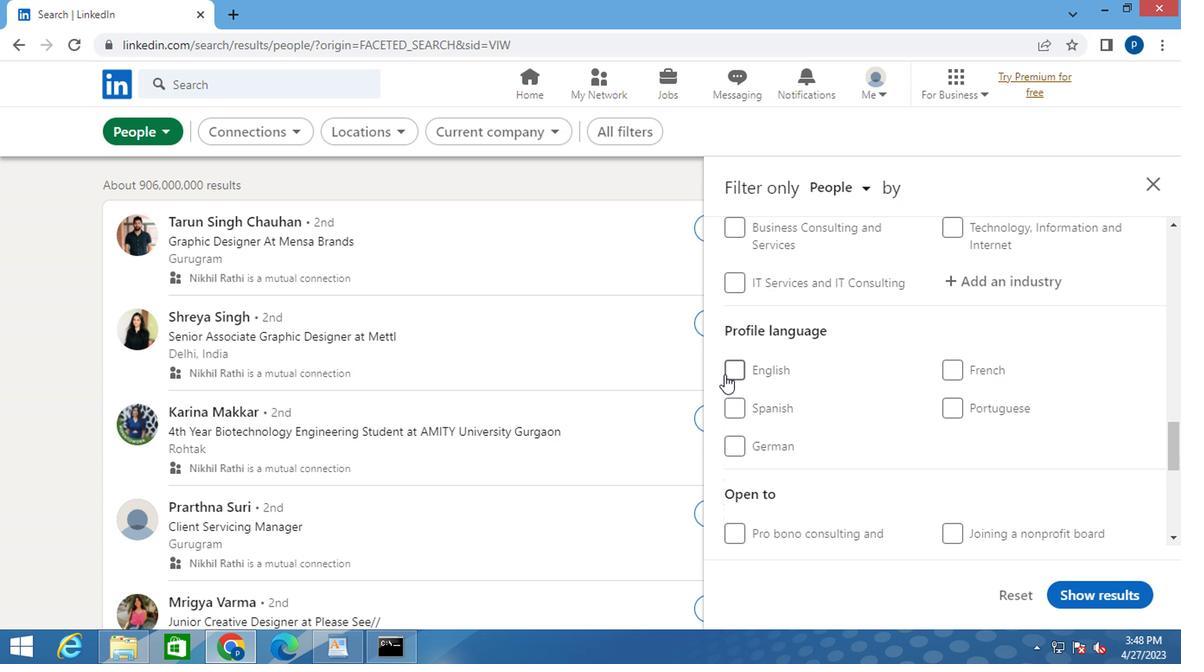 
Action: Mouse pressed left at (733, 362)
Screenshot: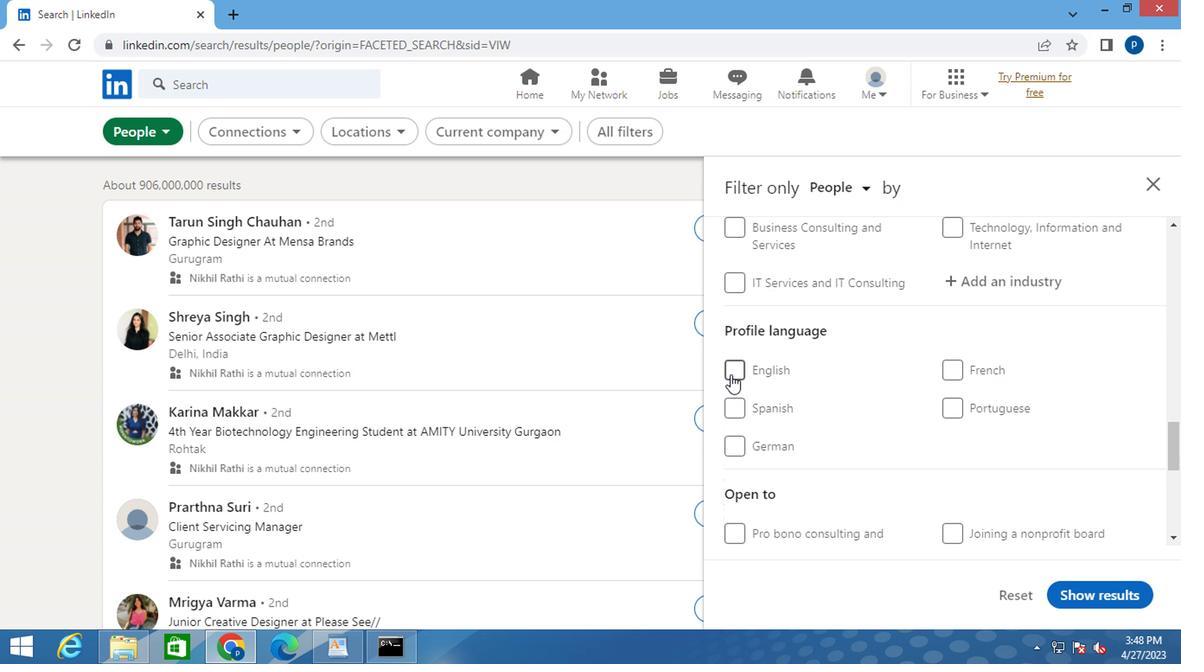 
Action: Mouse moved to (842, 352)
Screenshot: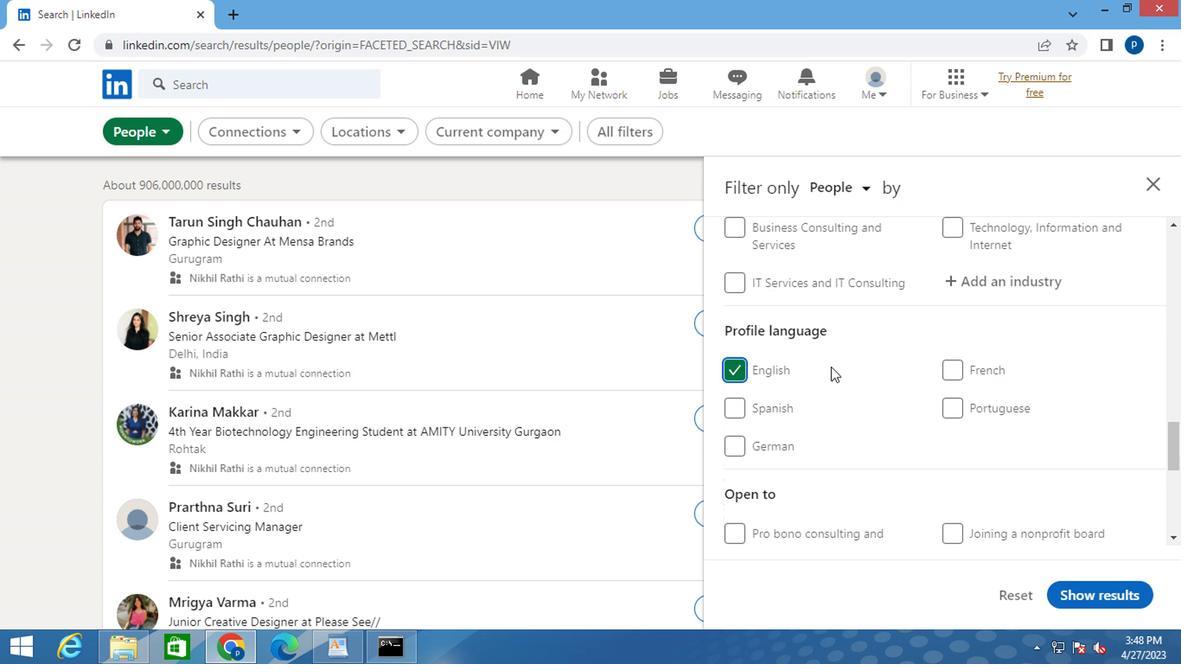 
Action: Mouse scrolled (842, 353) with delta (0, 1)
Screenshot: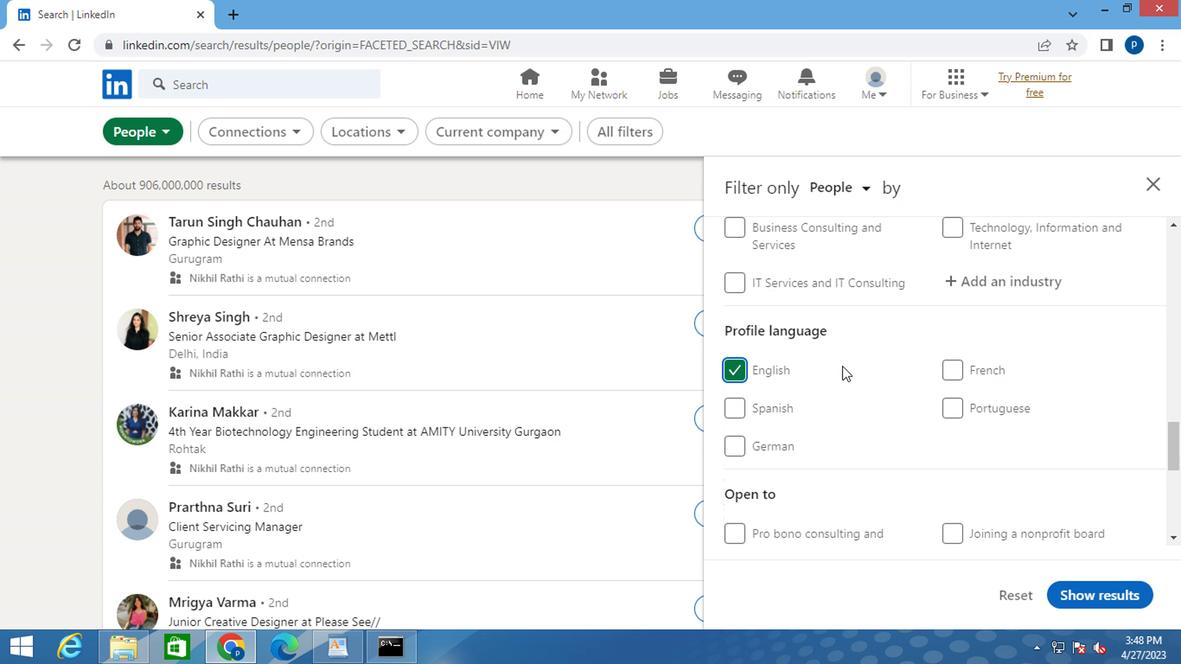
Action: Mouse scrolled (842, 353) with delta (0, 1)
Screenshot: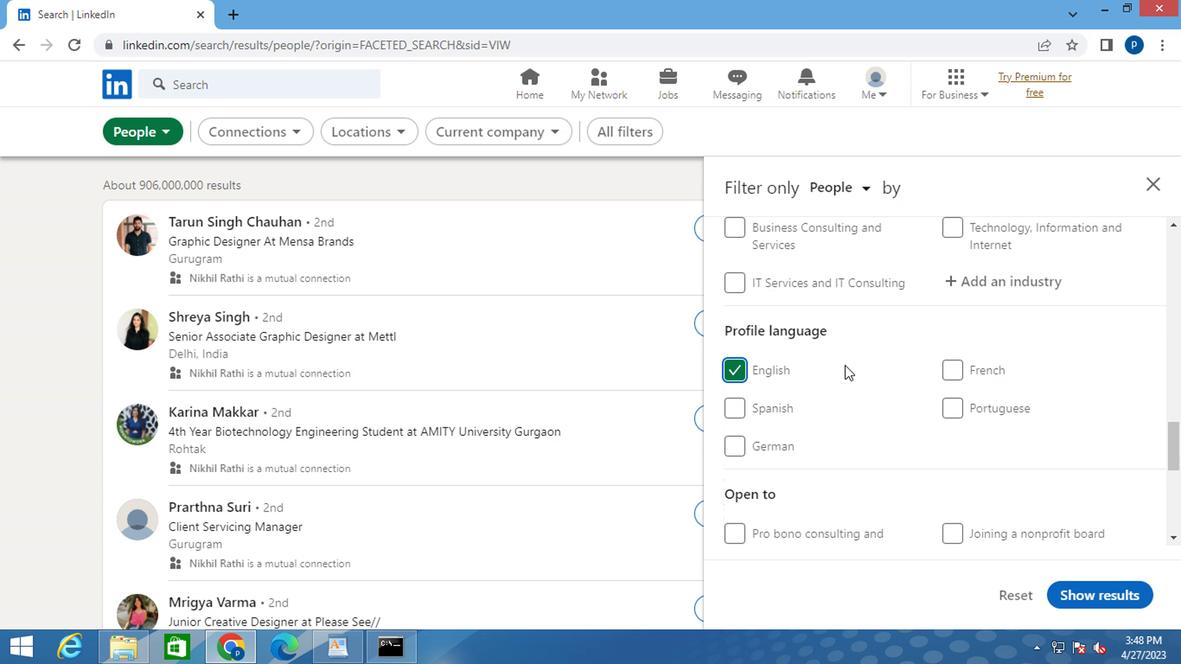 
Action: Mouse scrolled (842, 353) with delta (0, 1)
Screenshot: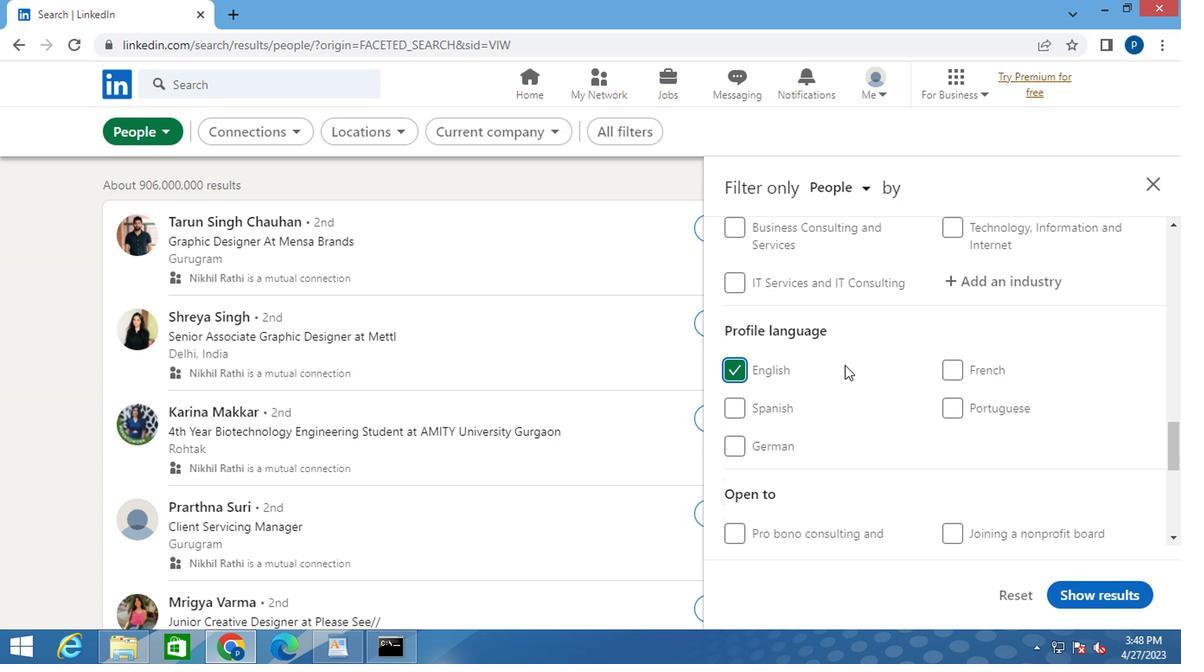 
Action: Mouse scrolled (842, 353) with delta (0, 1)
Screenshot: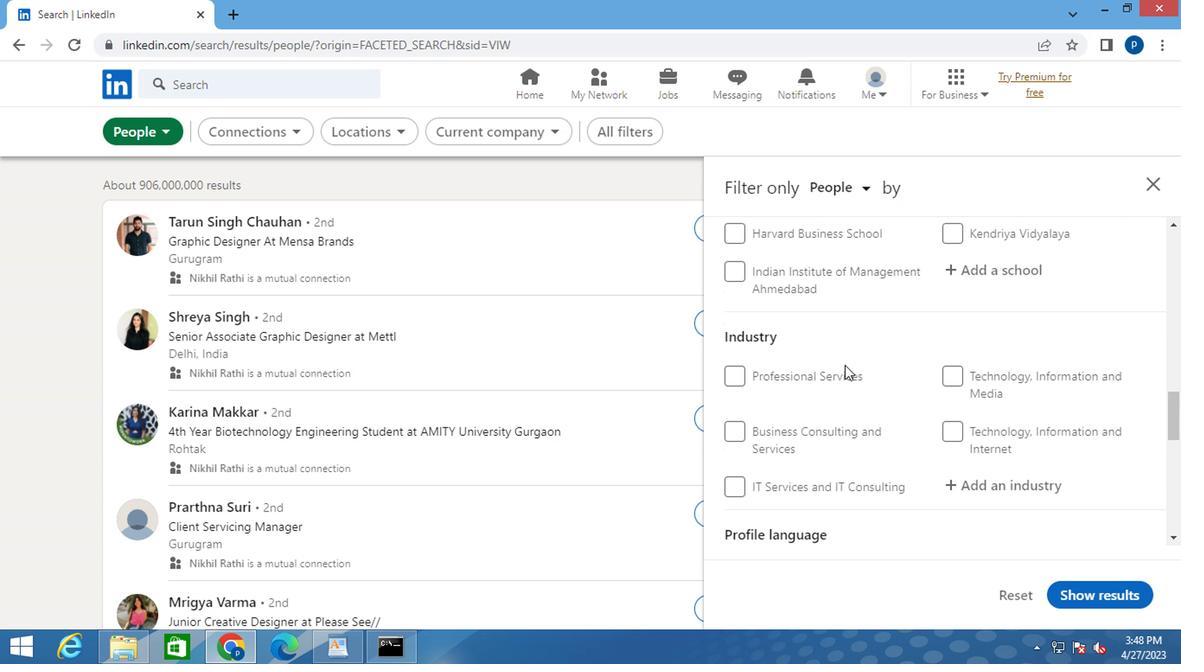 
Action: Mouse scrolled (842, 353) with delta (0, 1)
Screenshot: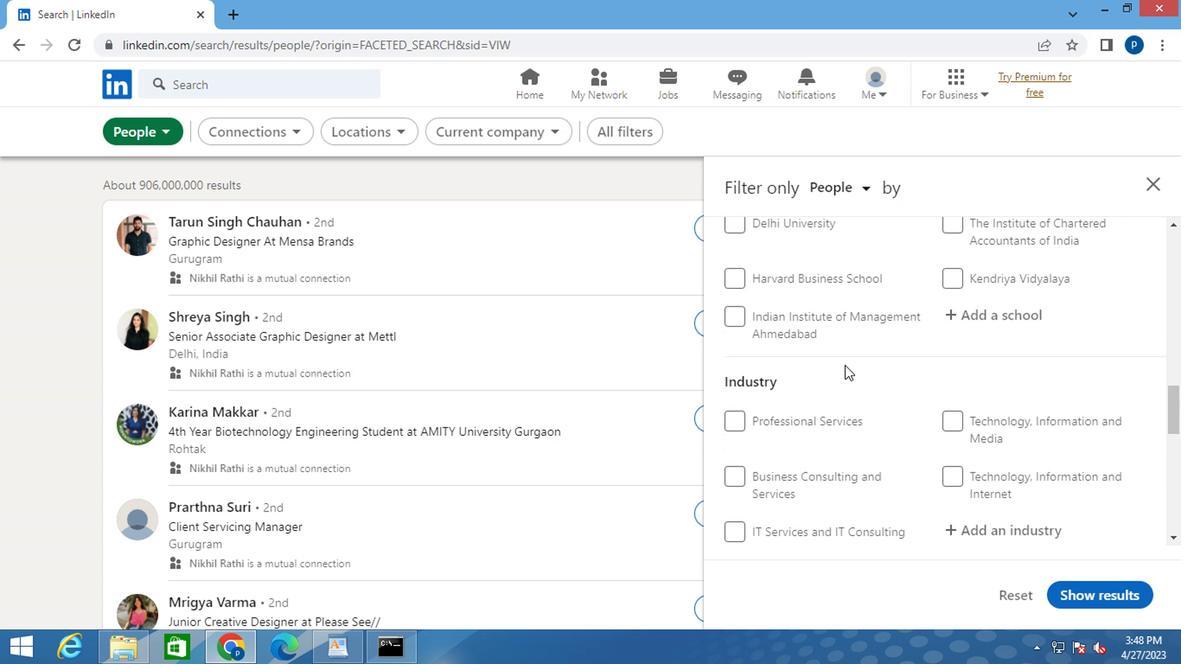 
Action: Mouse moved to (870, 356)
Screenshot: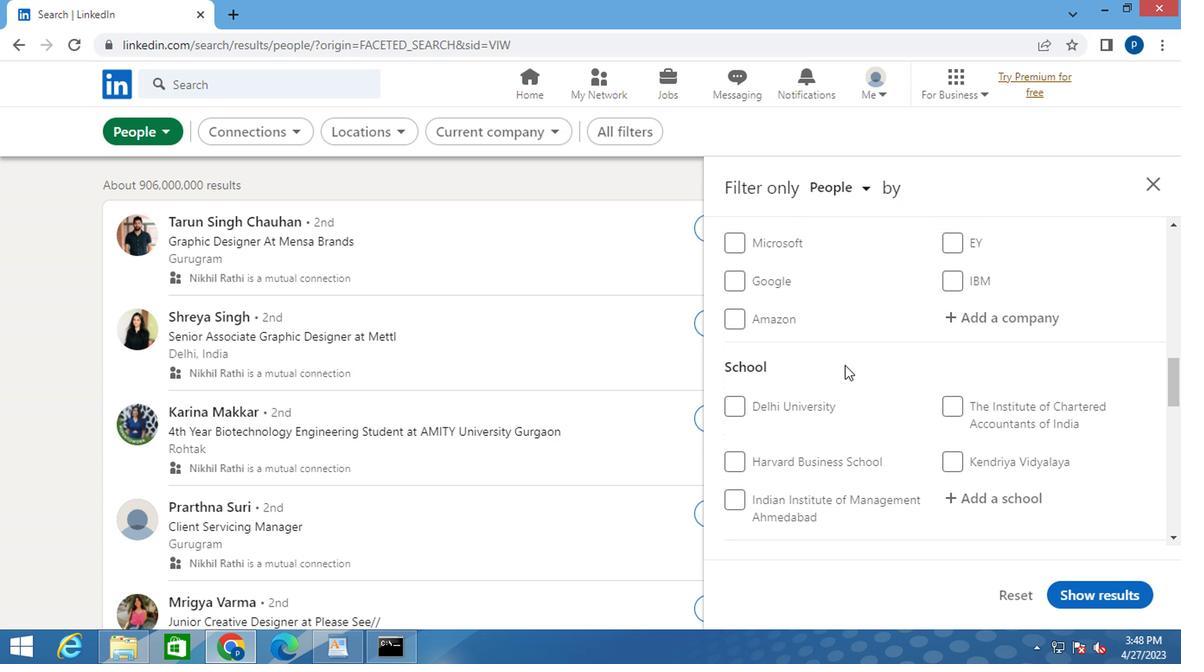 
Action: Mouse scrolled (870, 357) with delta (0, 1)
Screenshot: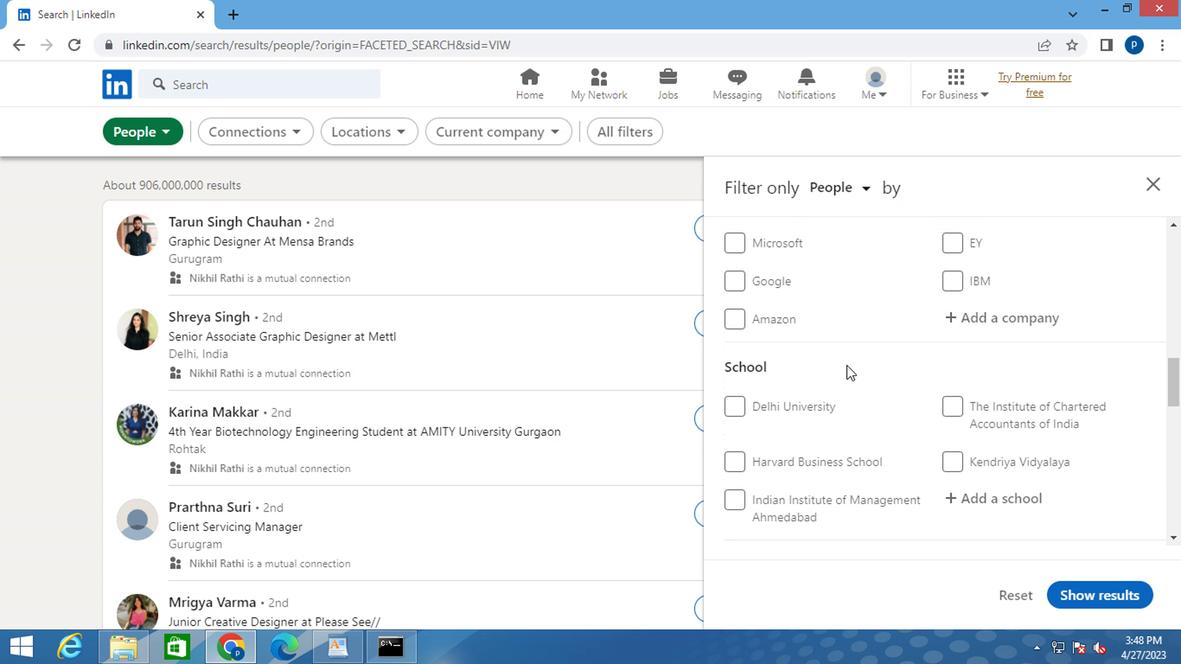 
Action: Mouse scrolled (870, 357) with delta (0, 1)
Screenshot: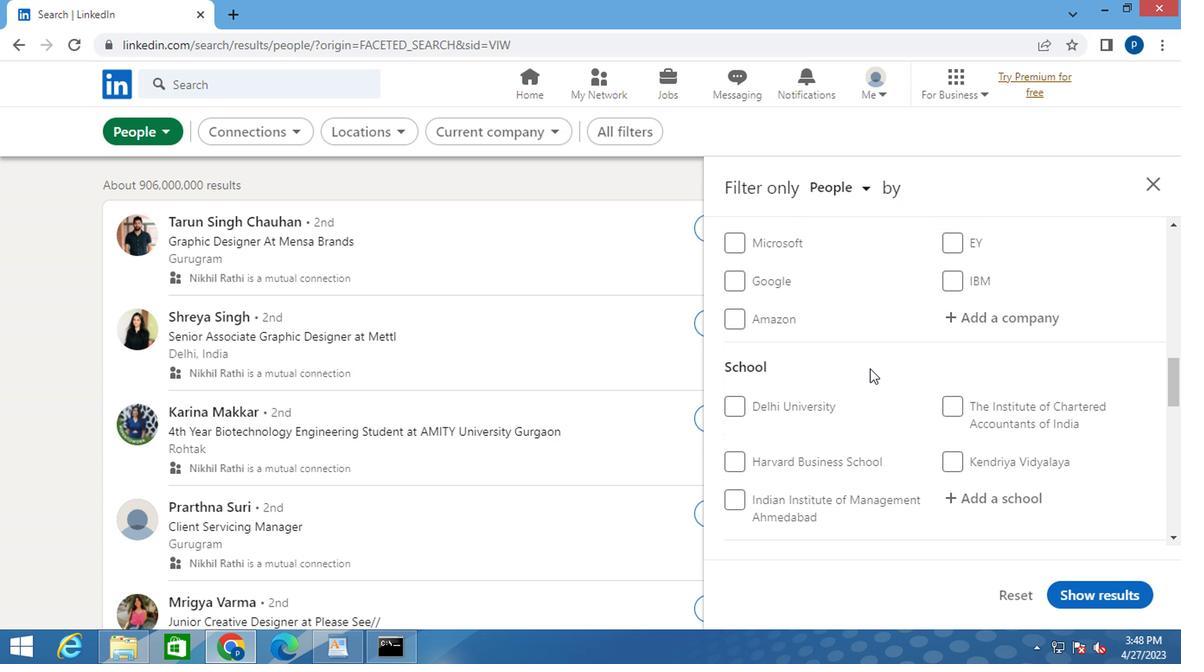 
Action: Mouse moved to (896, 375)
Screenshot: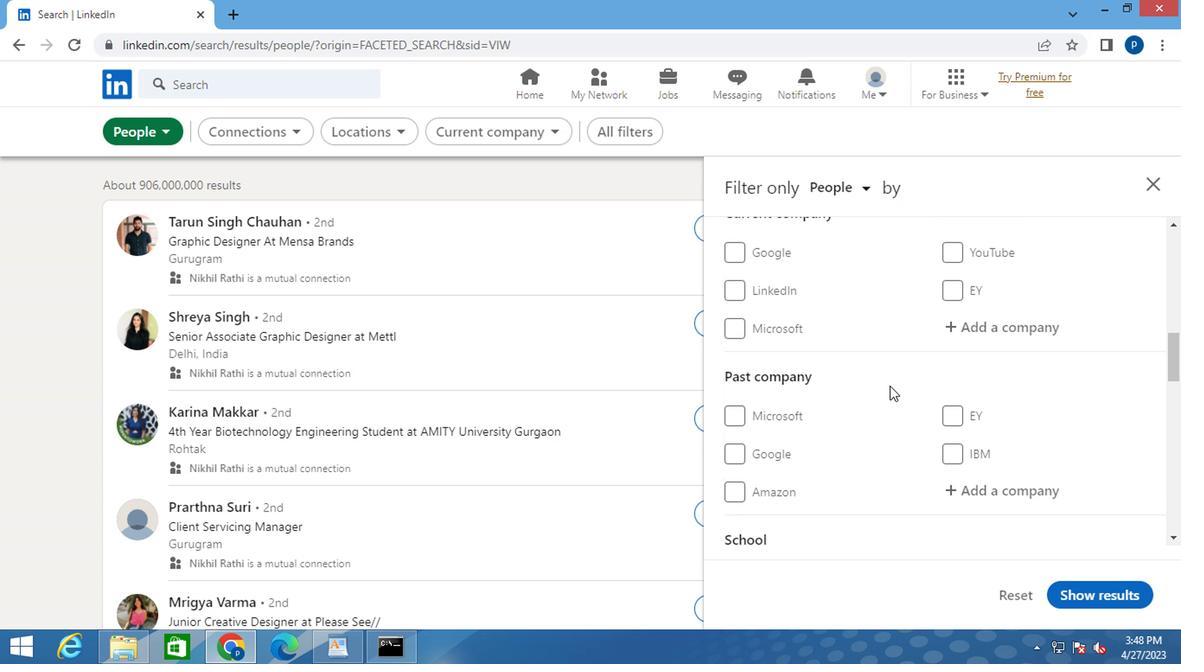 
Action: Mouse scrolled (896, 376) with delta (0, 1)
Screenshot: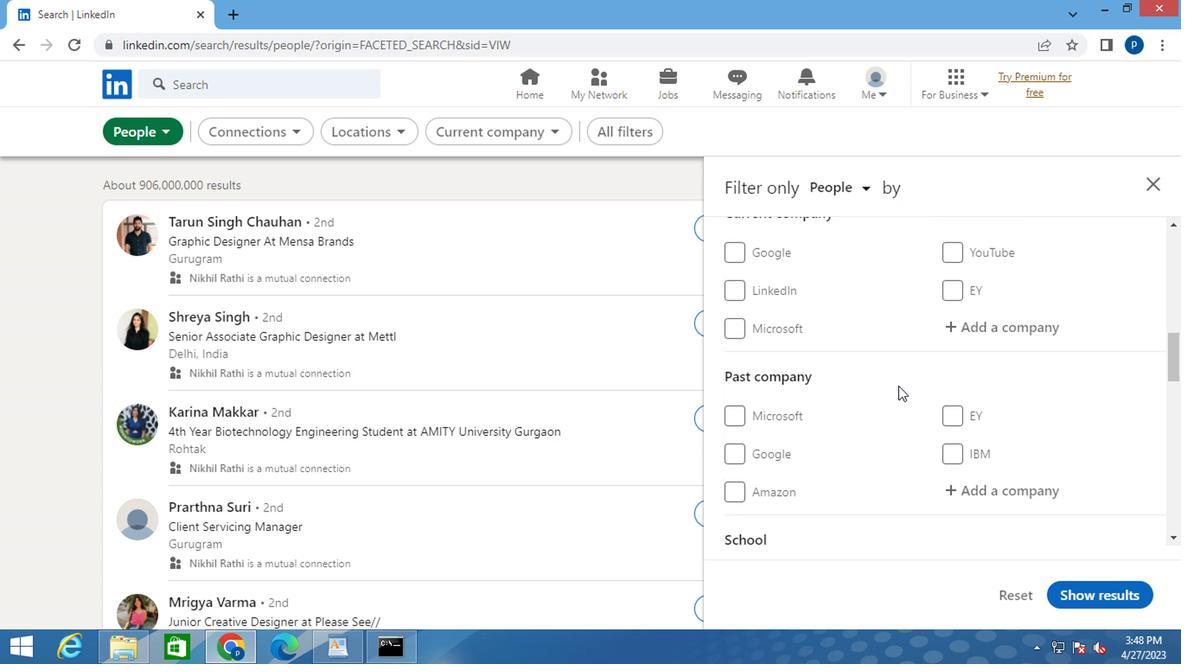 
Action: Mouse moved to (970, 402)
Screenshot: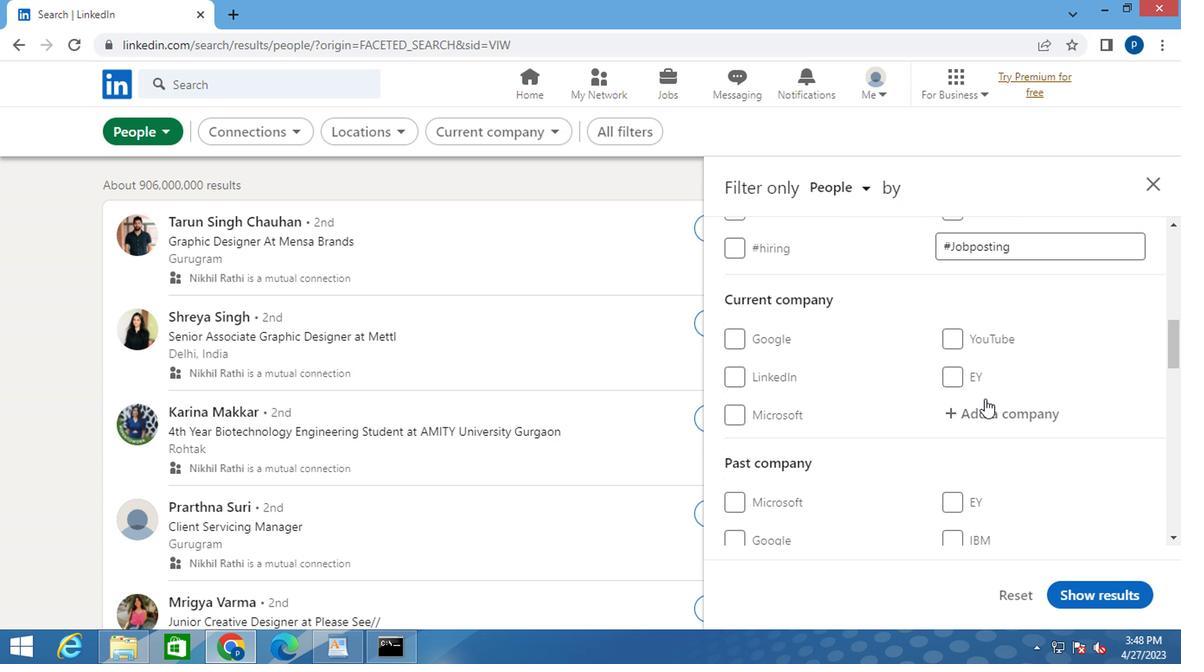 
Action: Mouse pressed left at (970, 402)
Screenshot: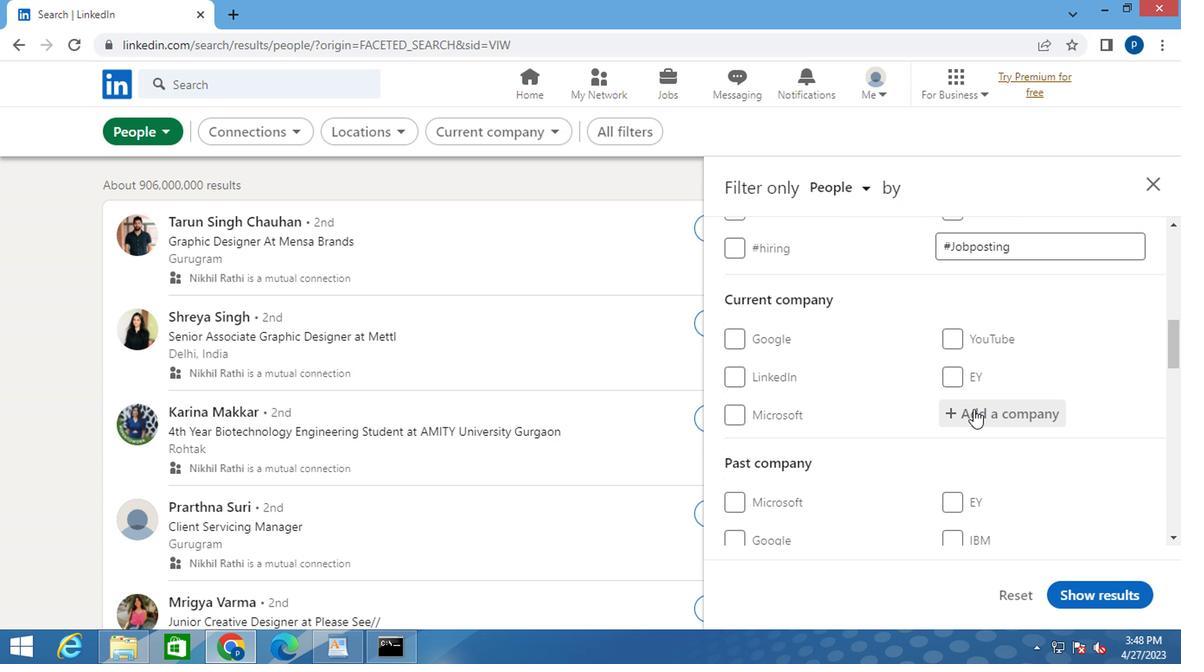 
Action: Key pressed <Key.caps_lock>XL<Key.space>C<Key.caps_lock>ATLIN
Screenshot: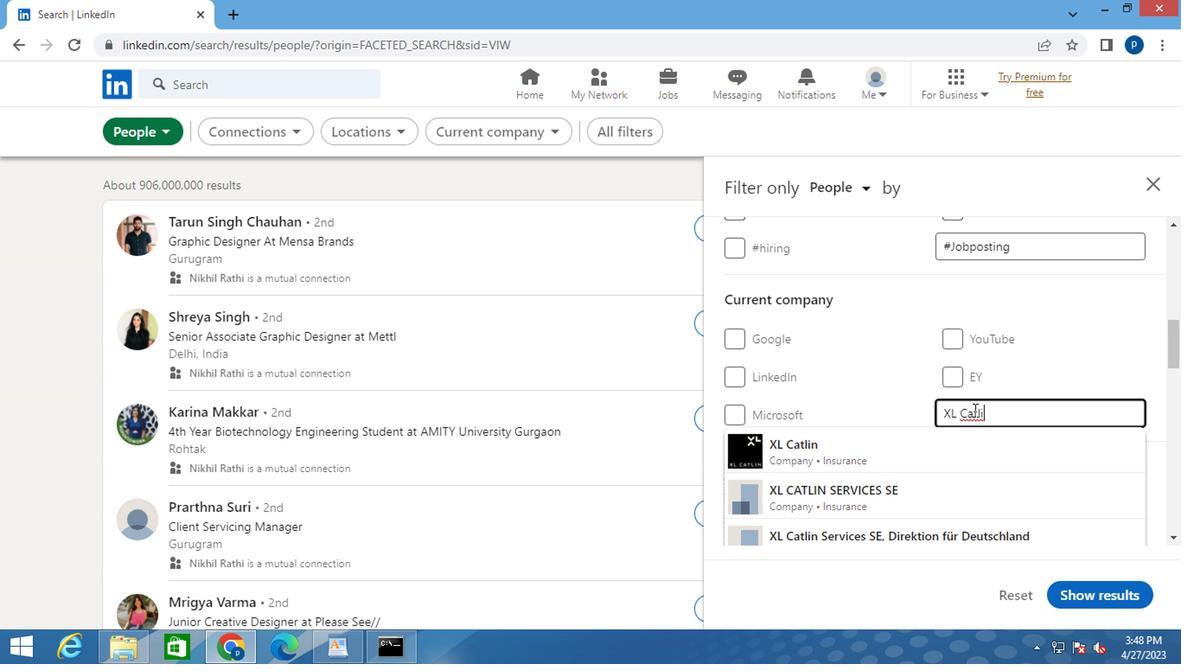 
Action: Mouse moved to (845, 445)
Screenshot: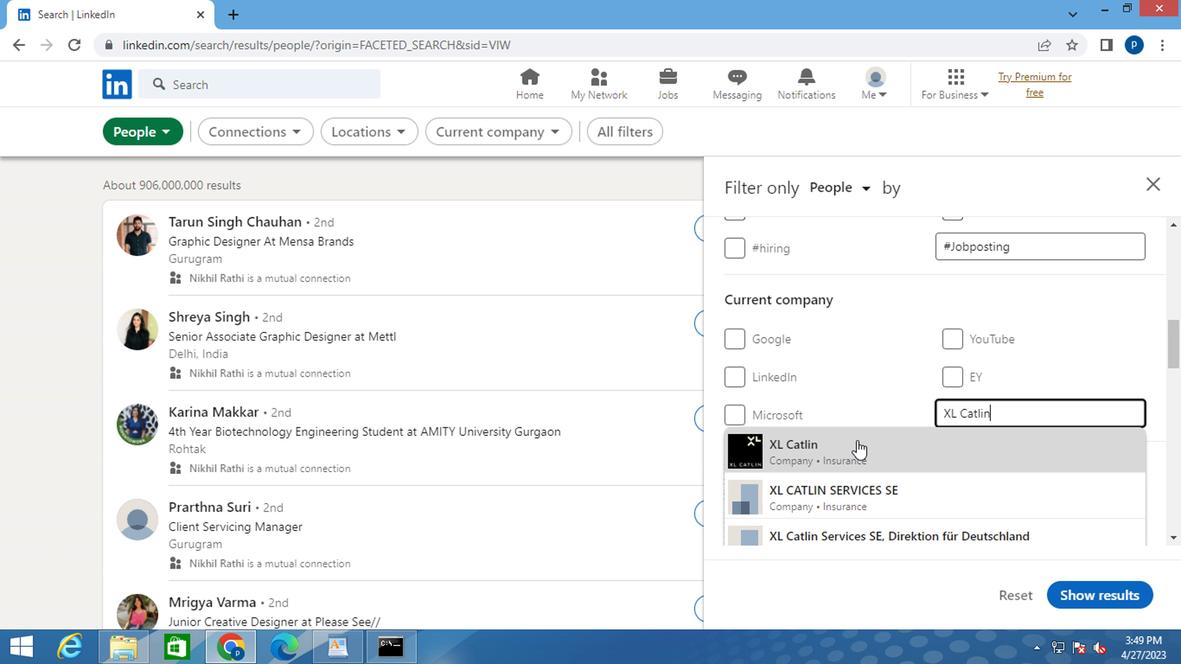 
Action: Mouse pressed left at (845, 445)
Screenshot: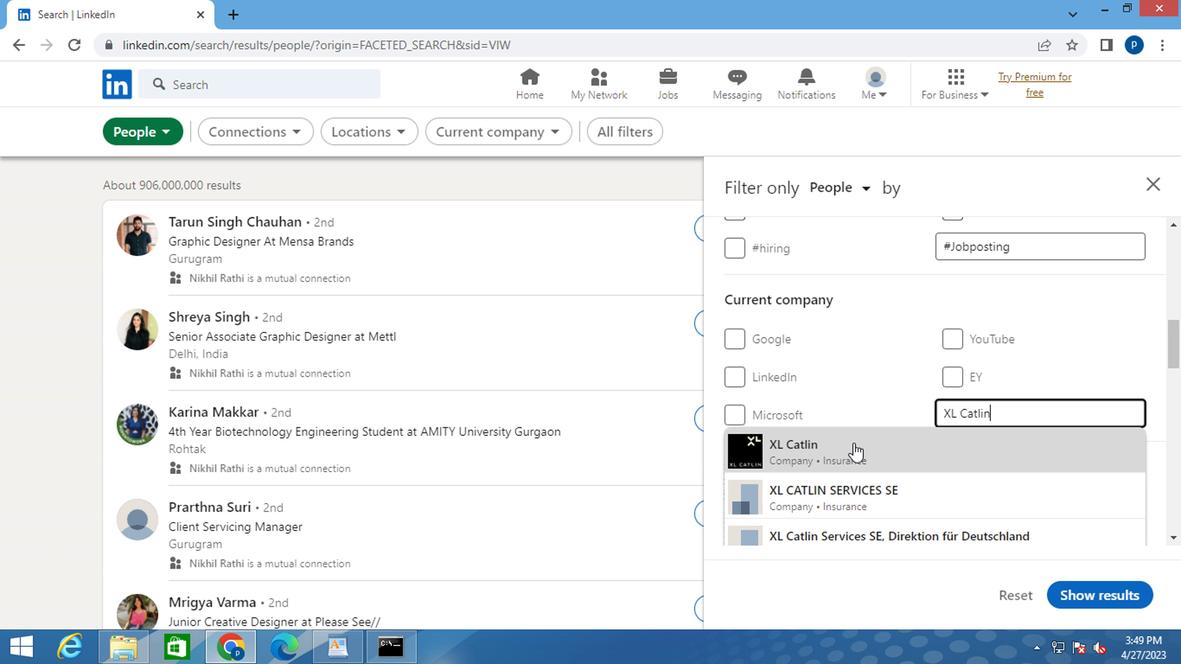 
Action: Mouse moved to (850, 426)
Screenshot: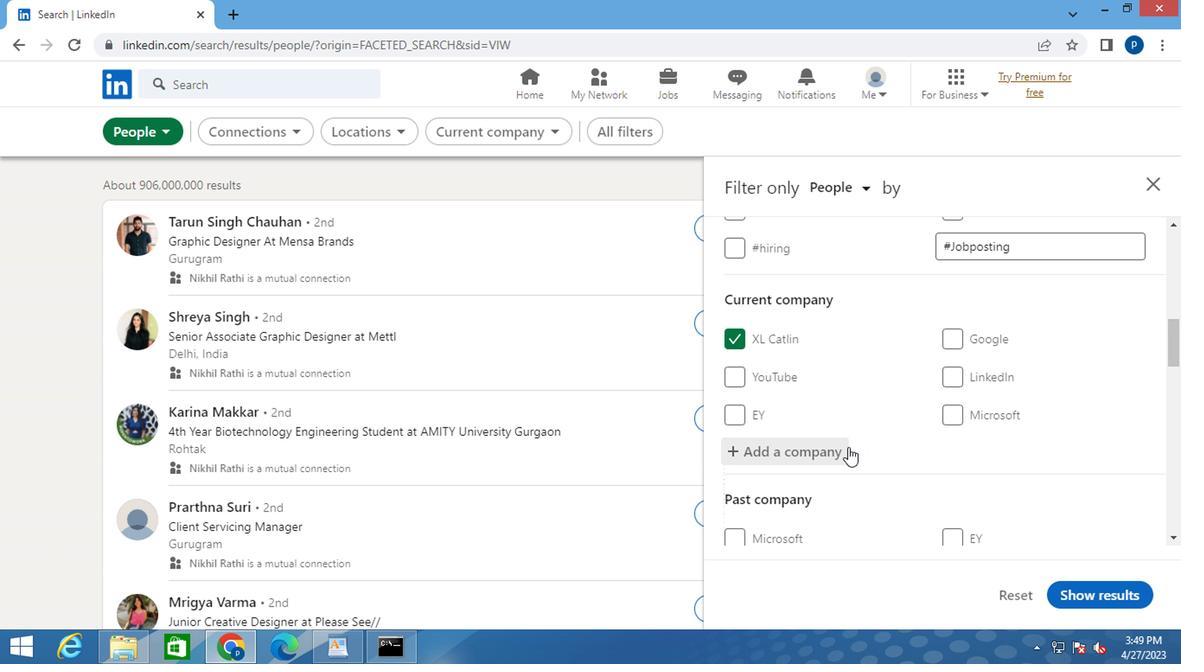
Action: Mouse scrolled (850, 425) with delta (0, -1)
Screenshot: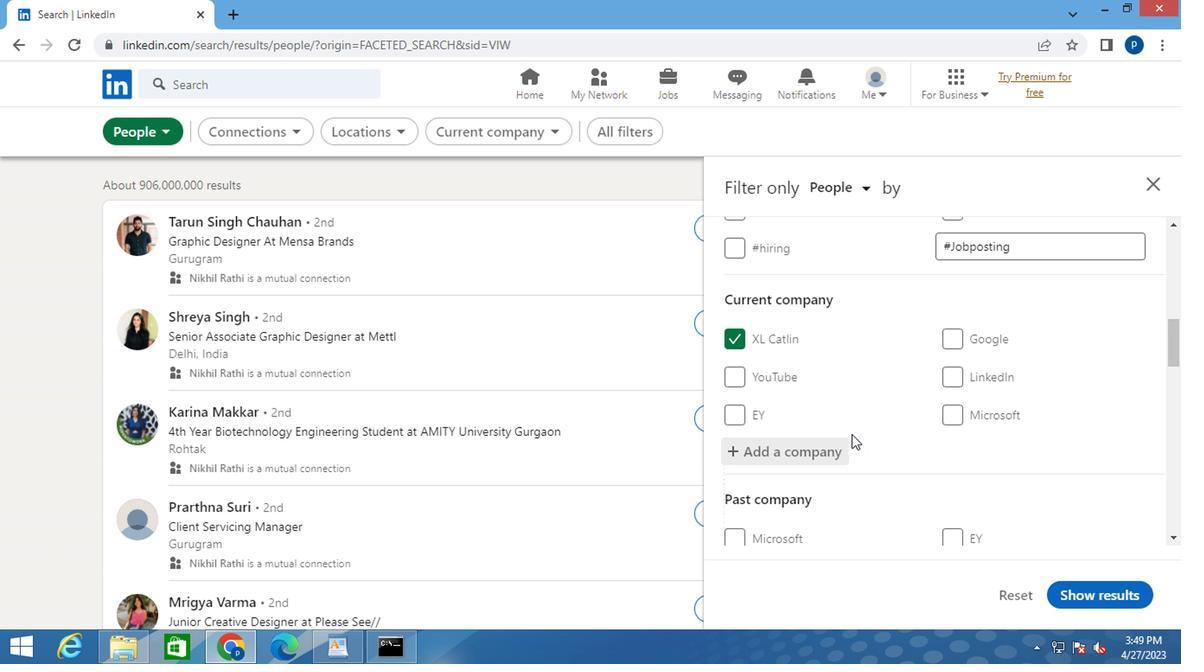 
Action: Mouse scrolled (850, 425) with delta (0, -1)
Screenshot: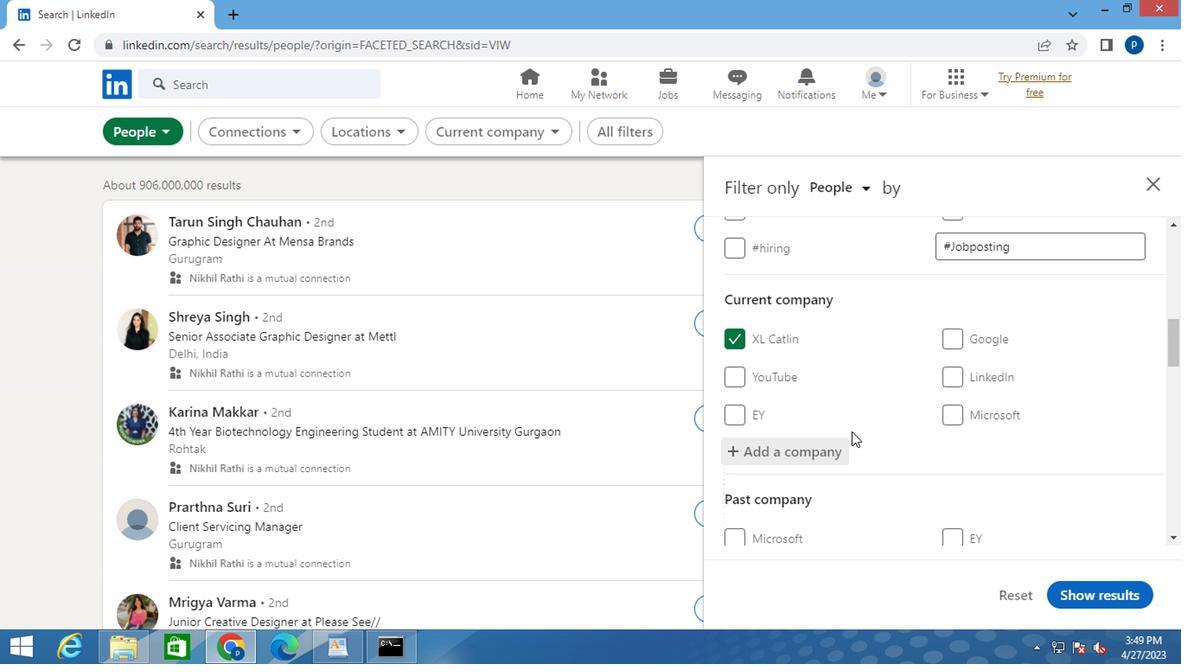 
Action: Mouse moved to (850, 425)
Screenshot: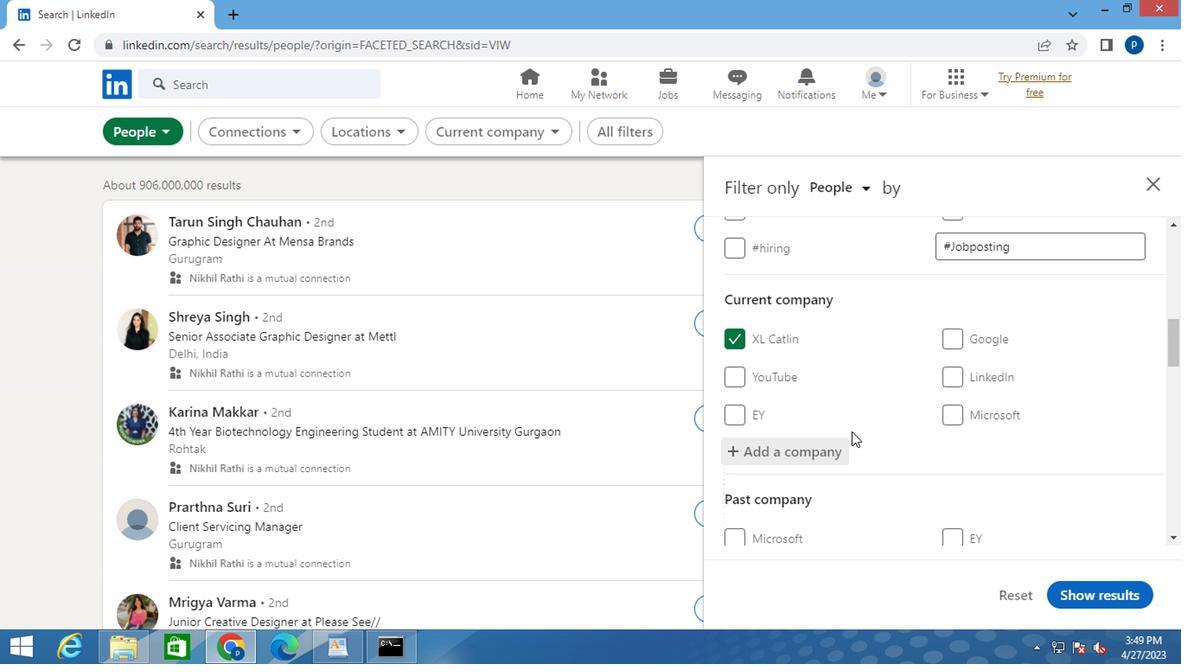 
Action: Mouse scrolled (850, 424) with delta (0, 0)
Screenshot: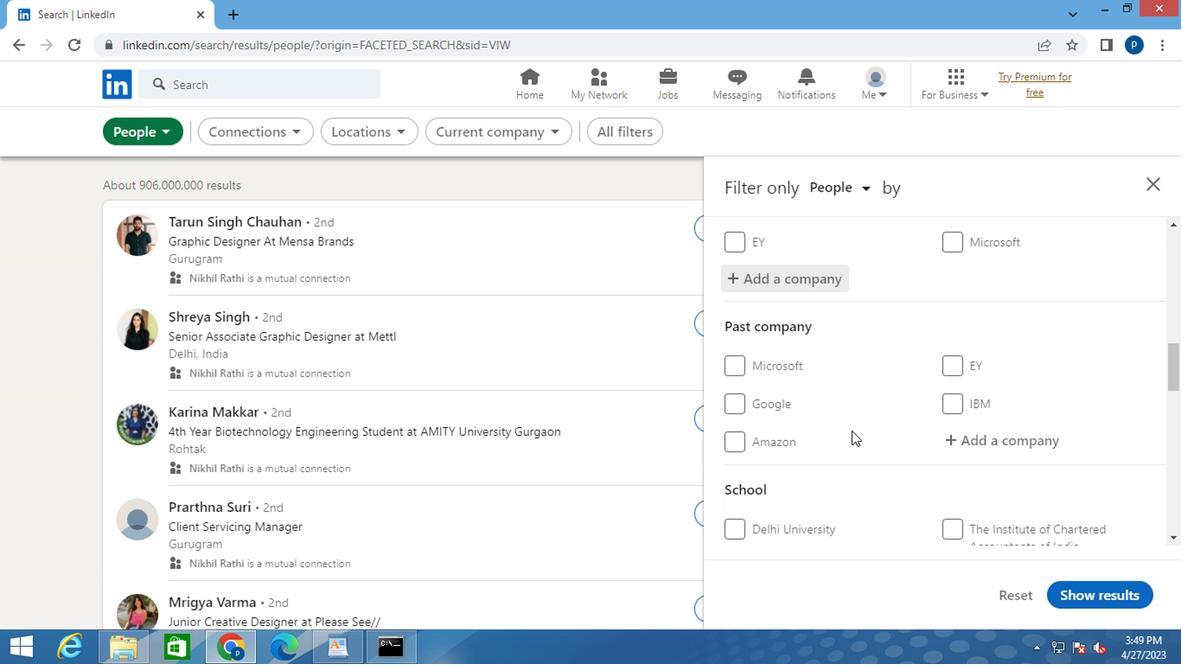 
Action: Mouse scrolled (850, 424) with delta (0, 0)
Screenshot: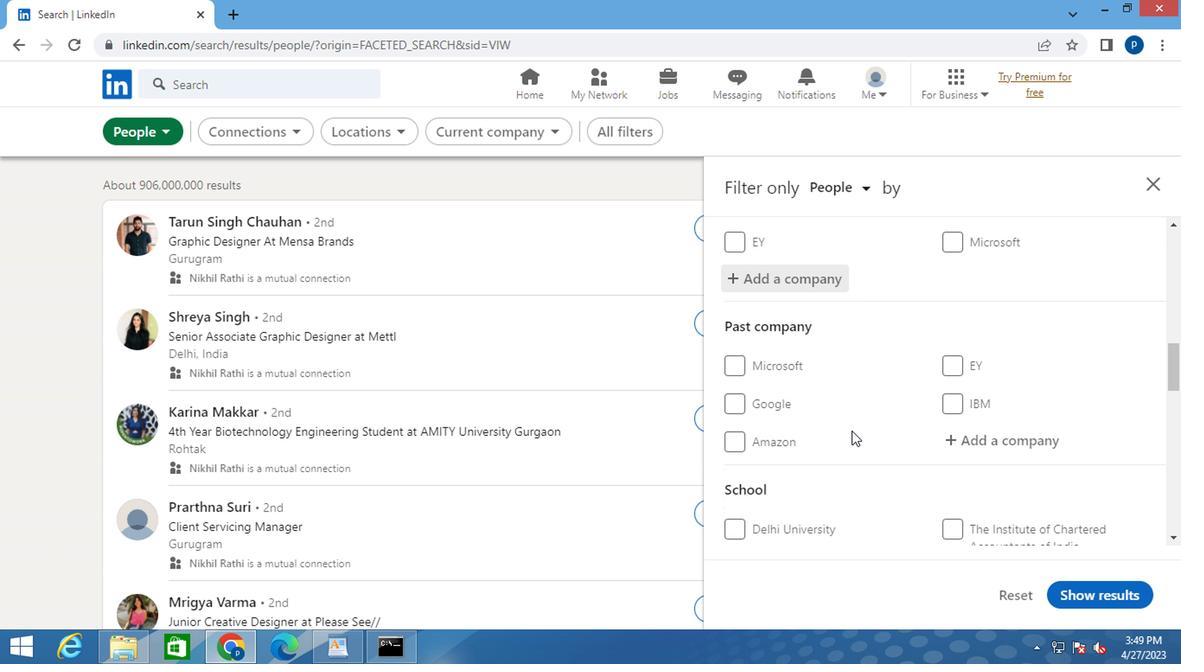 
Action: Mouse moved to (959, 452)
Screenshot: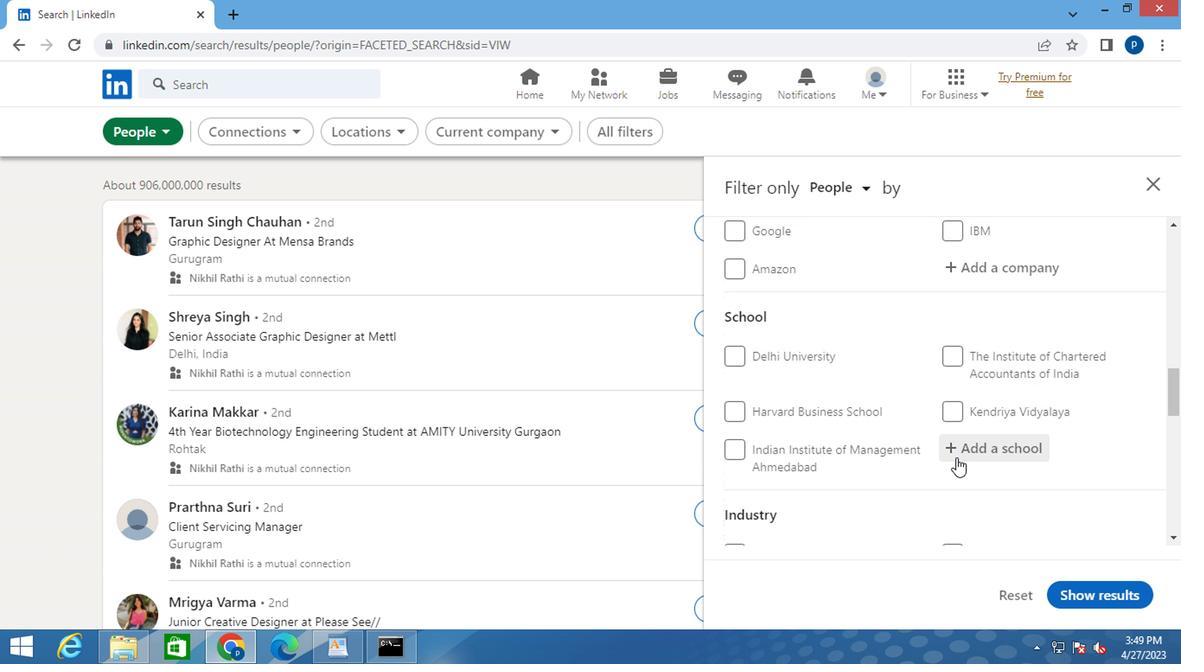 
Action: Mouse pressed left at (959, 452)
Screenshot: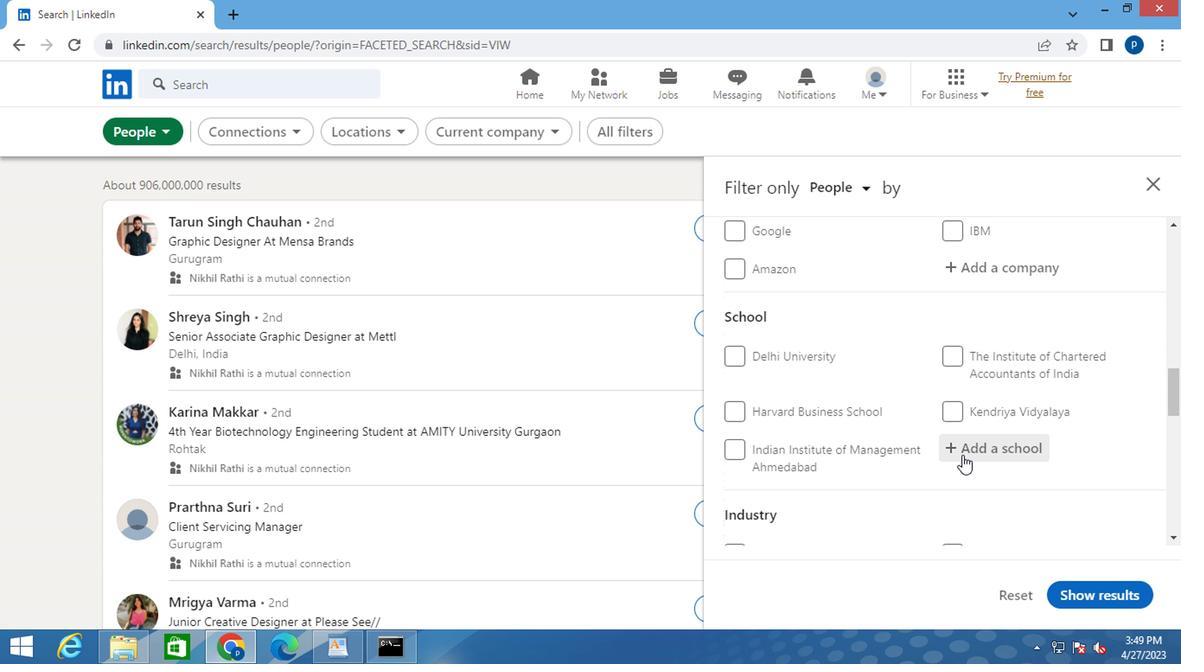 
Action: Key pressed <Key.caps_lock>W<Key.caps_lock>ILSON<Key.space><Key.caps_lock>C<Key.caps_lock>OLLEGE
Screenshot: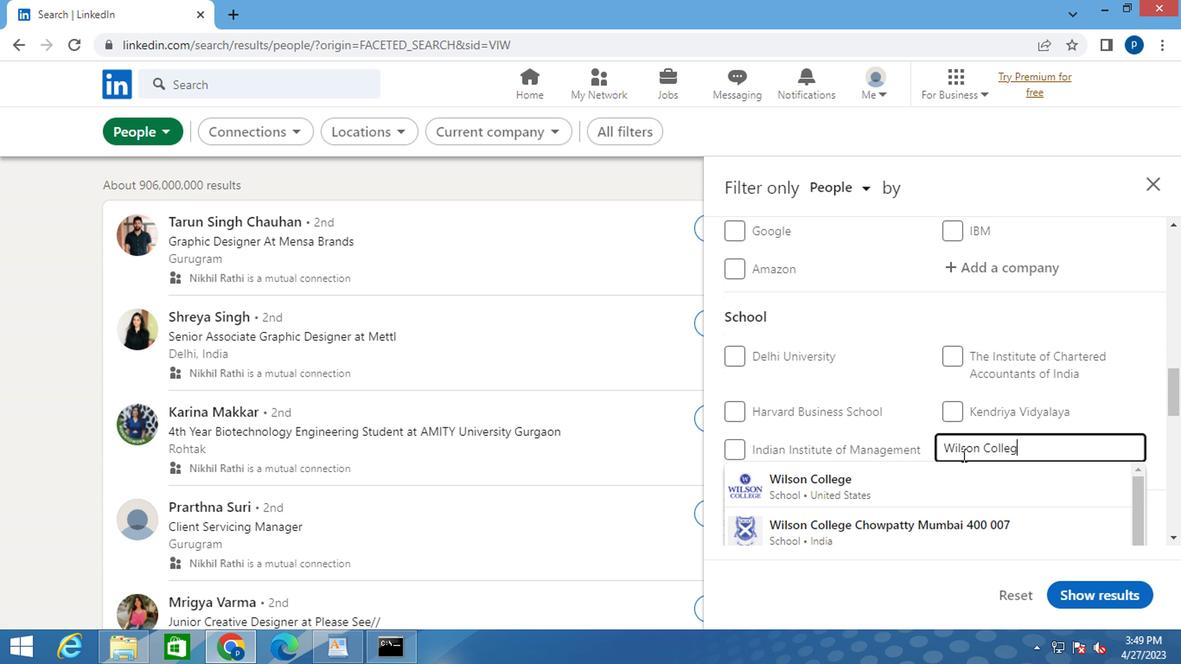 
Action: Mouse moved to (940, 531)
Screenshot: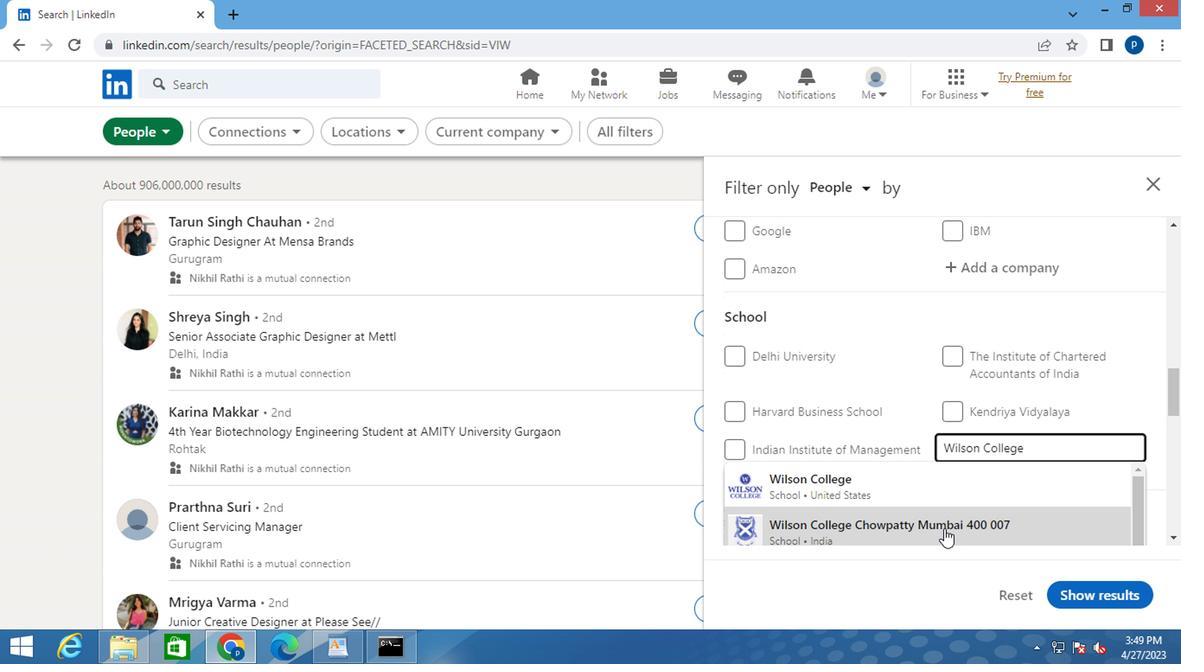 
Action: Mouse pressed left at (940, 531)
Screenshot: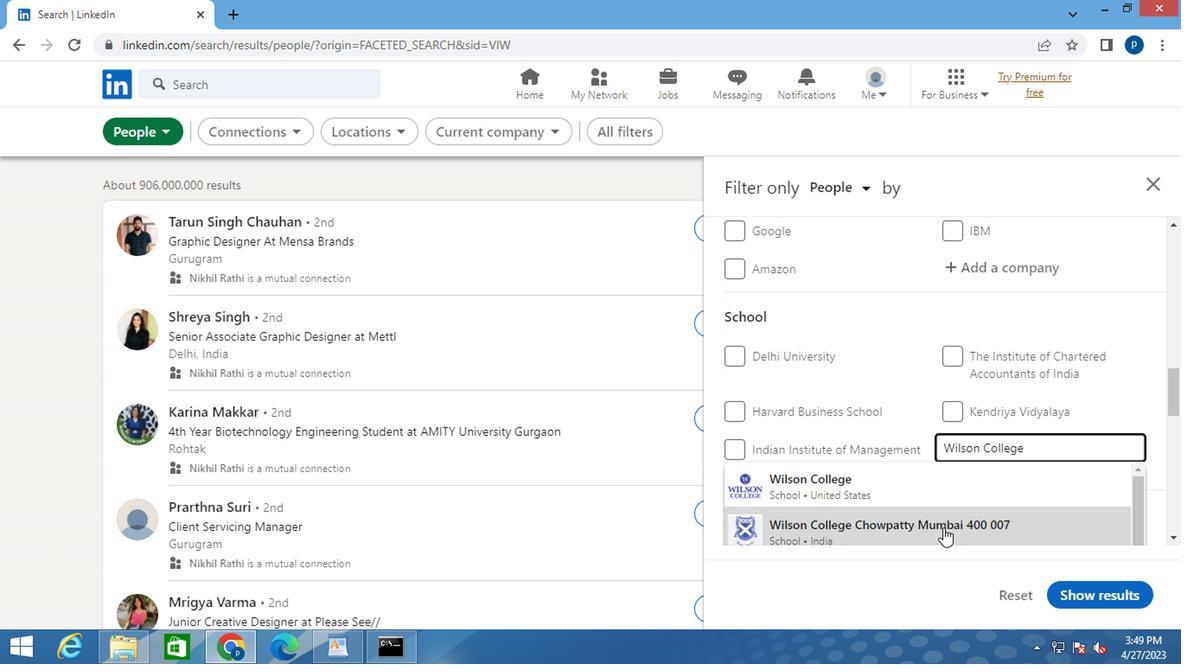 
Action: Mouse moved to (888, 425)
Screenshot: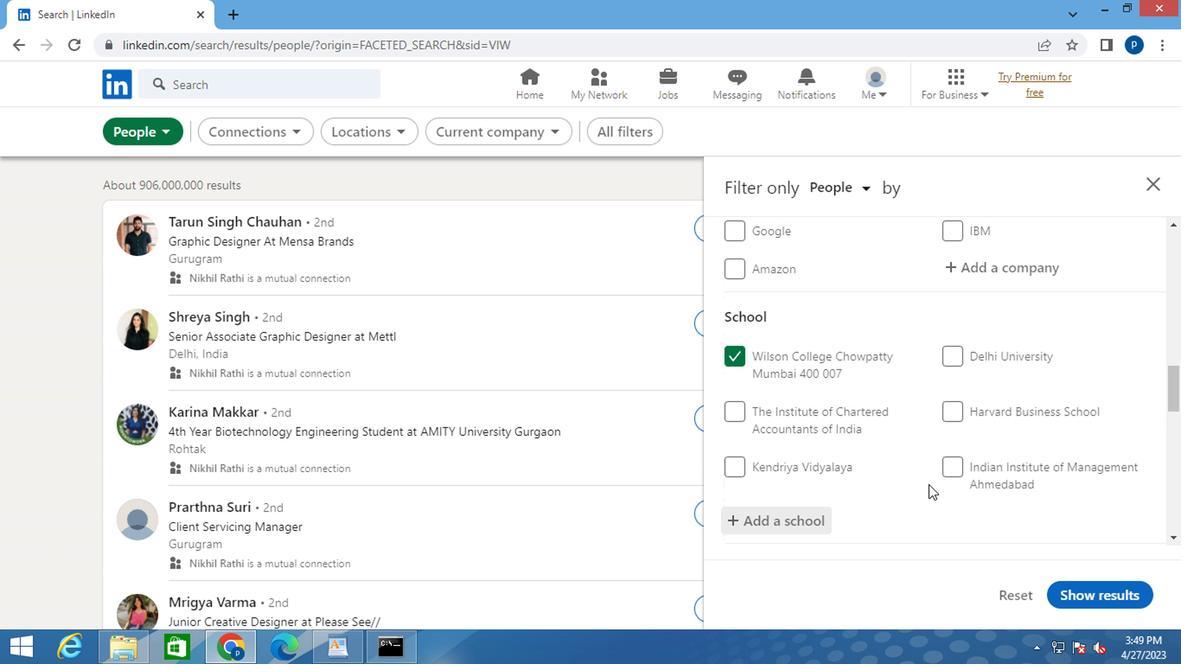 
Action: Mouse scrolled (888, 424) with delta (0, 0)
Screenshot: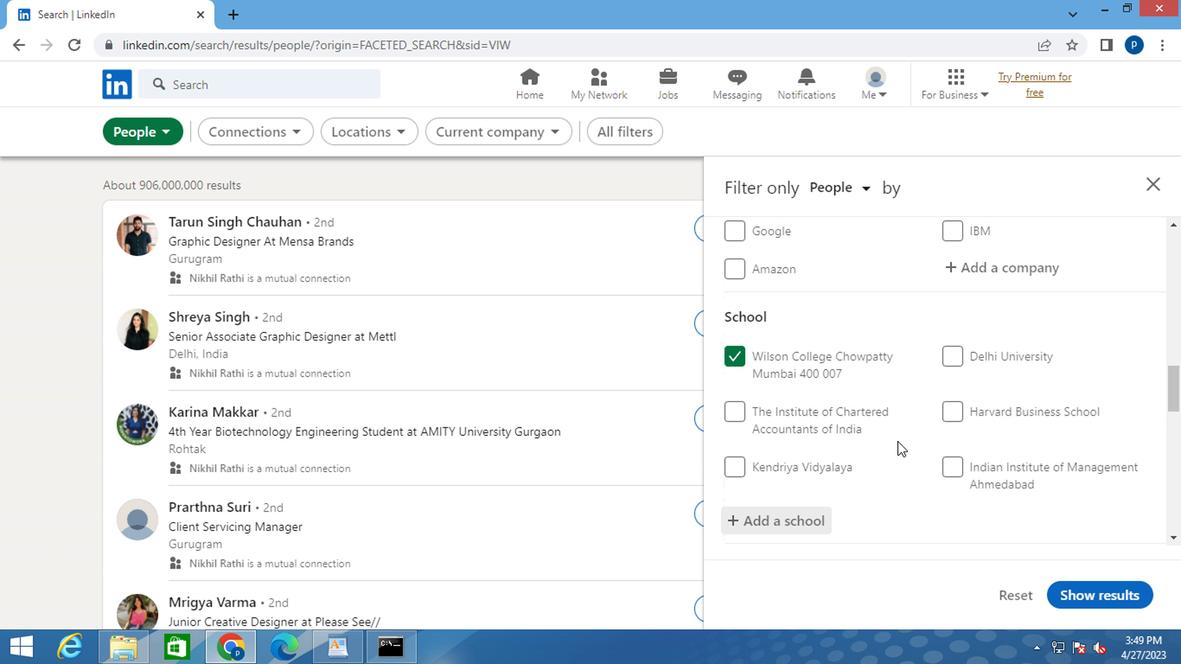 
Action: Mouse scrolled (888, 424) with delta (0, 0)
Screenshot: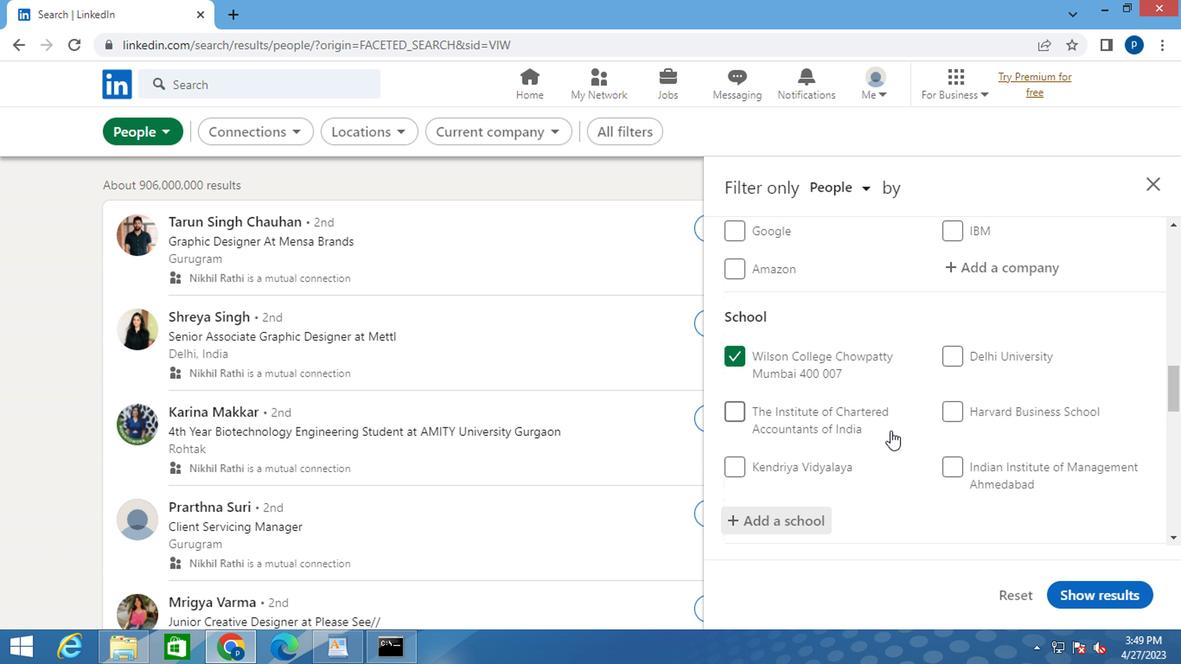 
Action: Mouse scrolled (888, 424) with delta (0, 0)
Screenshot: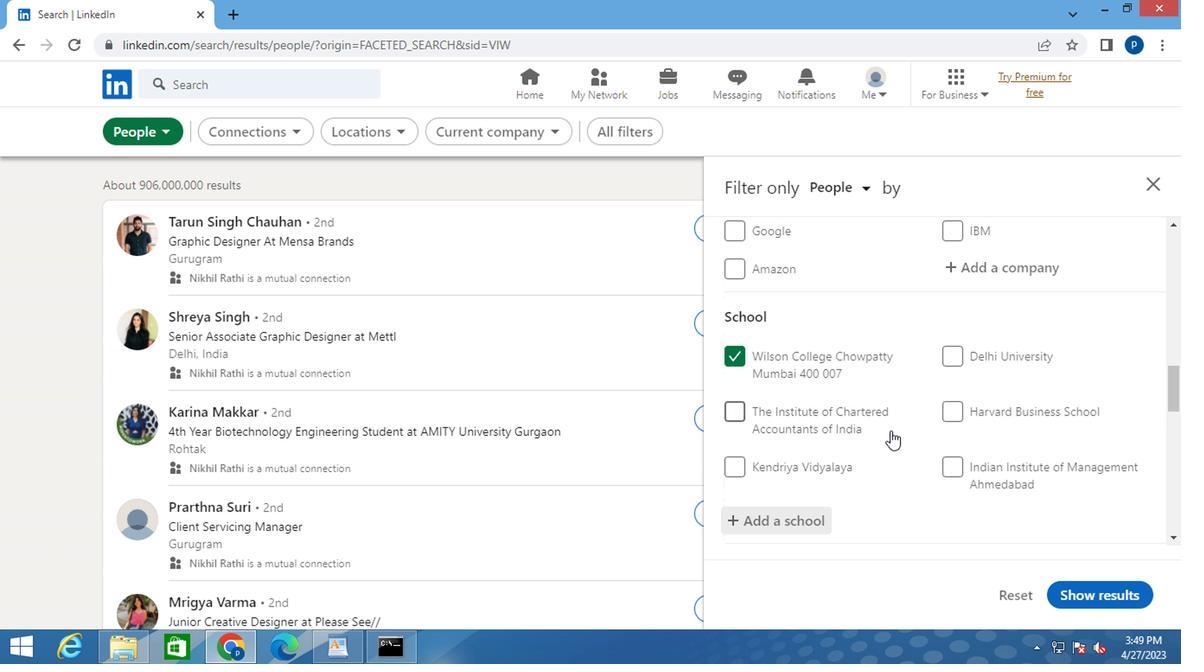 
Action: Mouse moved to (975, 451)
Screenshot: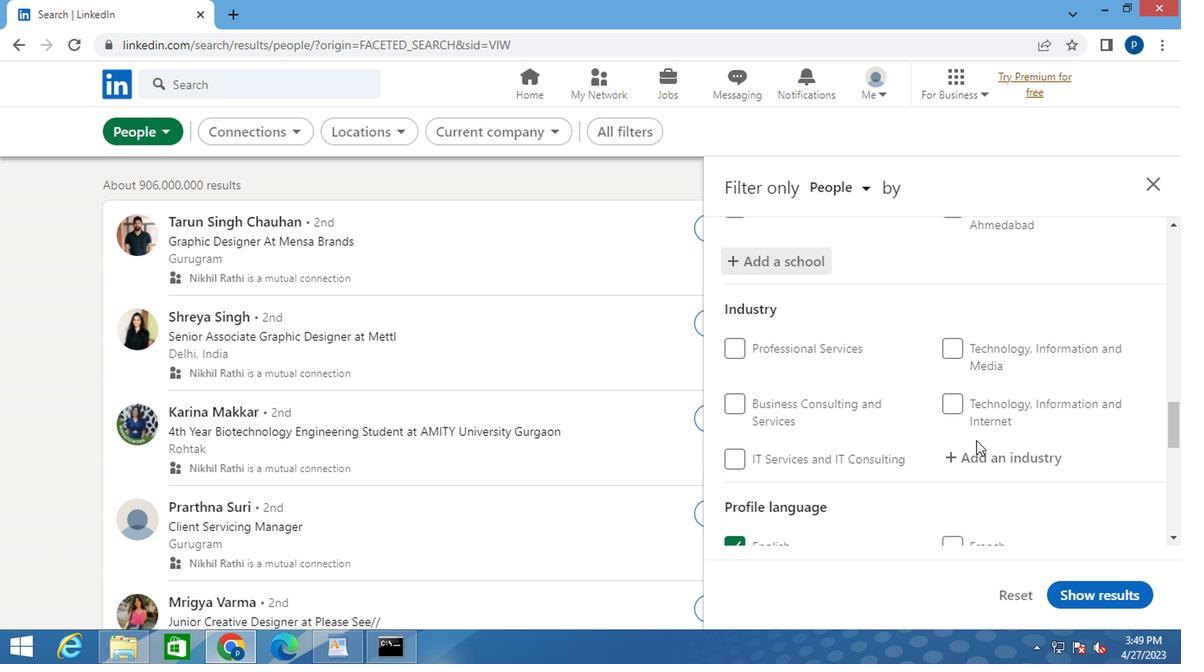 
Action: Mouse pressed left at (975, 451)
Screenshot: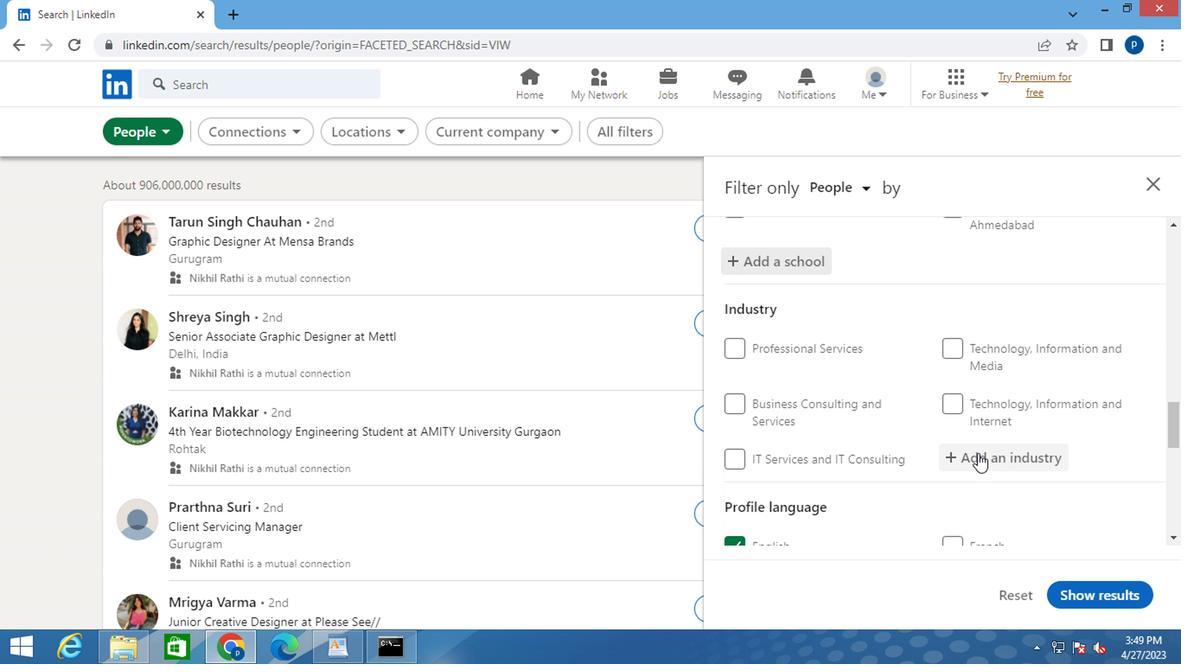 
Action: Mouse moved to (973, 449)
Screenshot: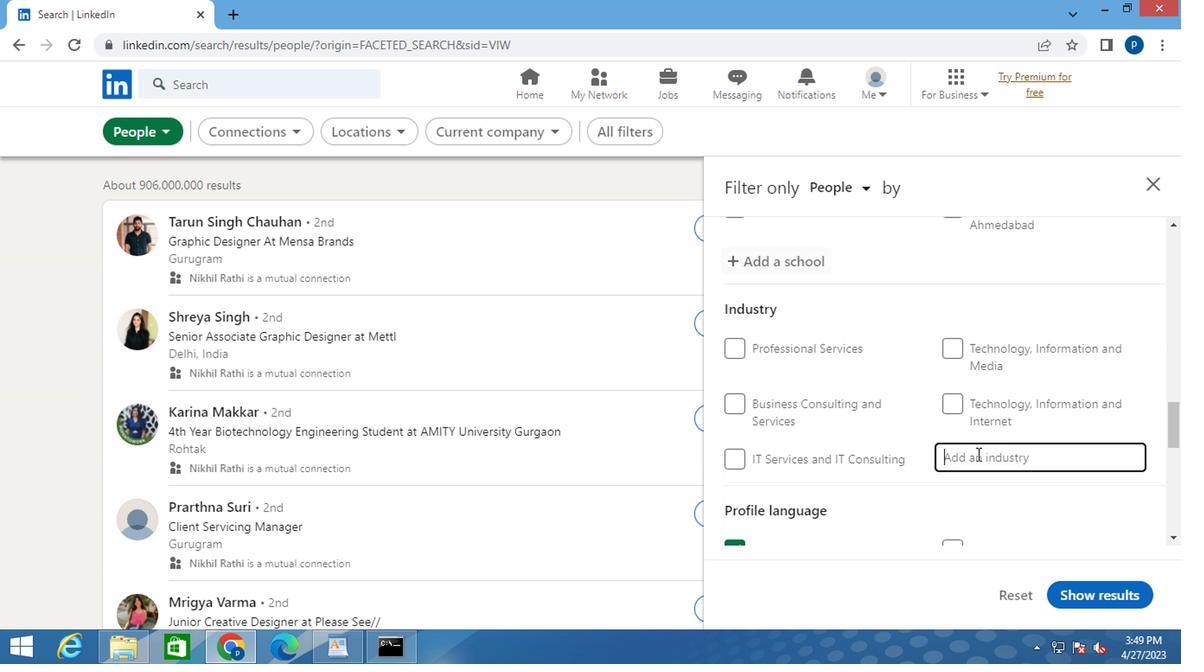 
Action: Key pressed <Key.caps_lock>C<Key.caps_lock>OOR<Key.backspace><Key.backspace>RRECTI
Screenshot: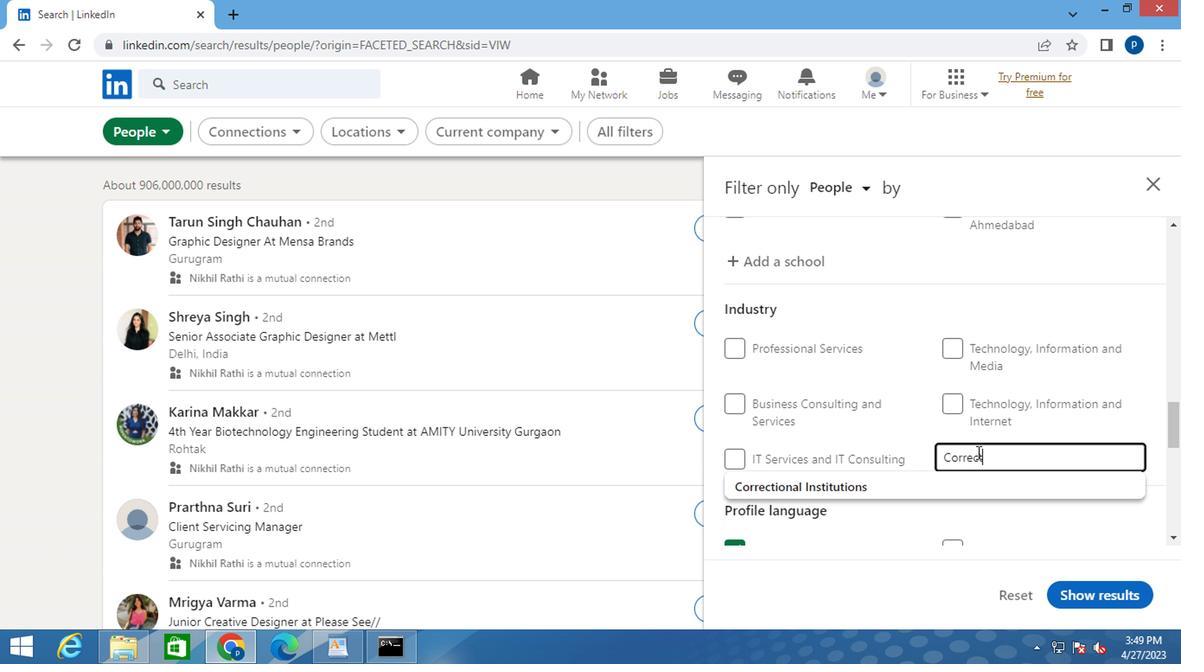 
Action: Mouse moved to (837, 486)
Screenshot: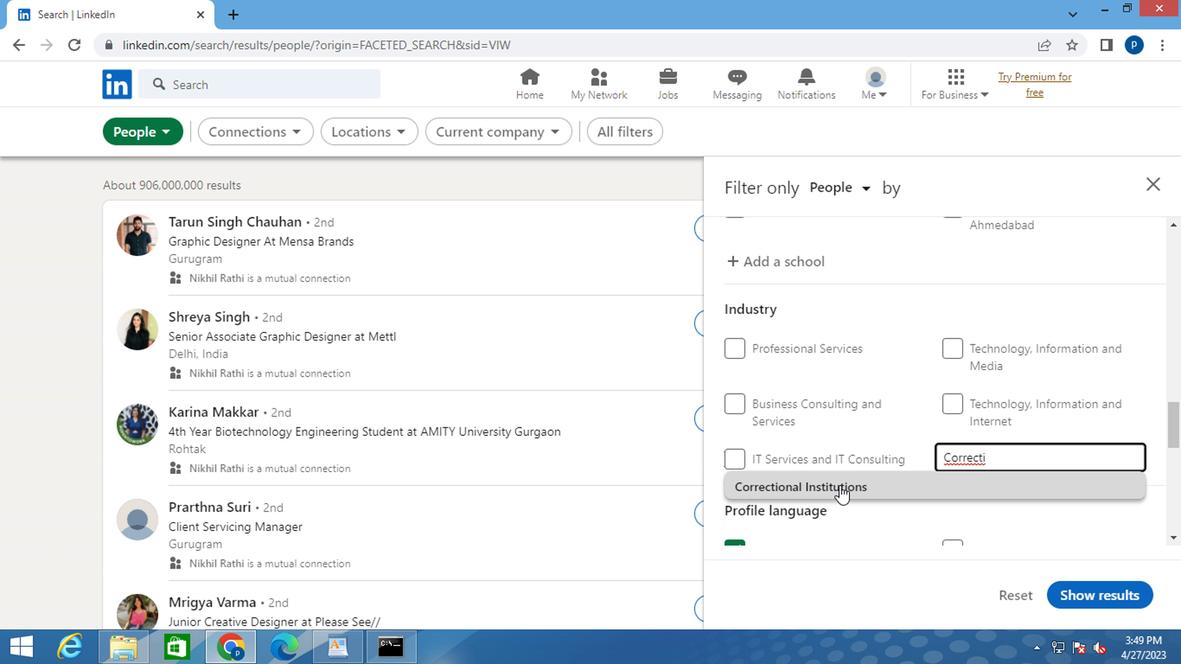
Action: Mouse pressed left at (837, 486)
Screenshot: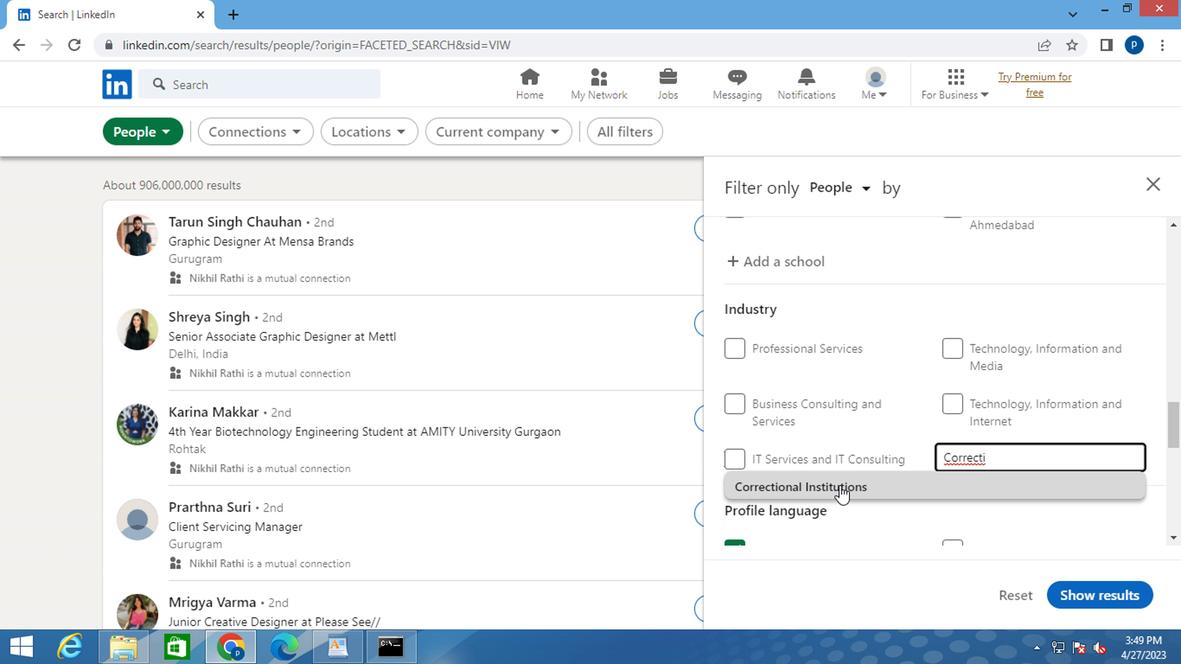 
Action: Mouse moved to (841, 481)
Screenshot: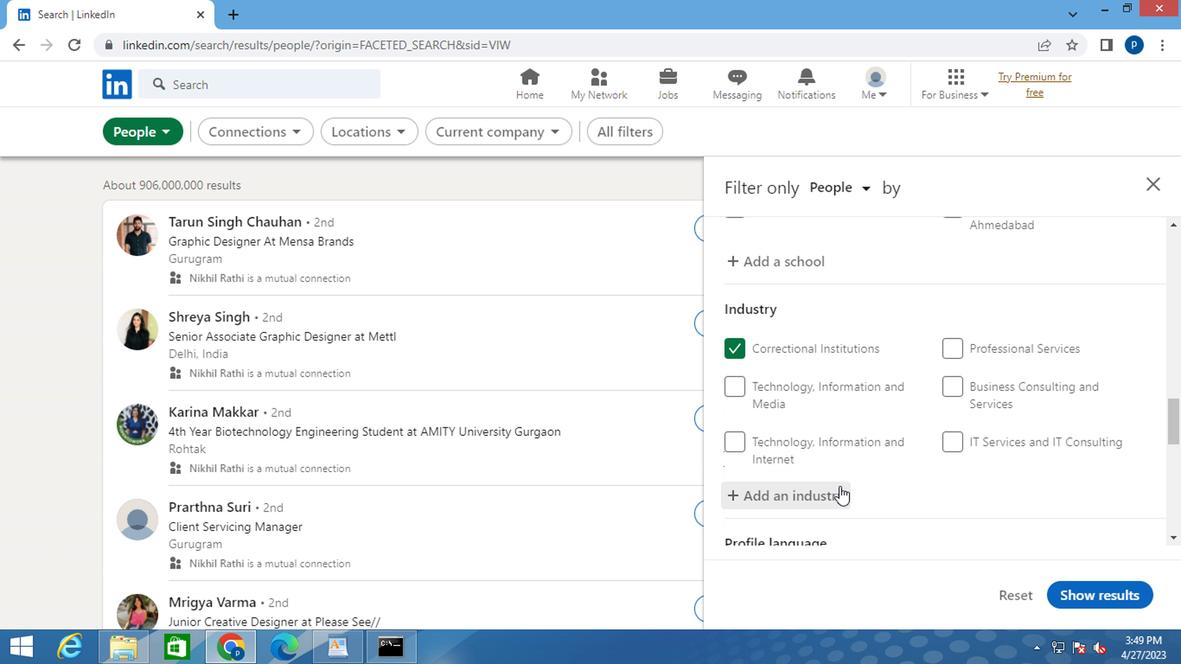 
Action: Mouse scrolled (841, 480) with delta (0, -1)
Screenshot: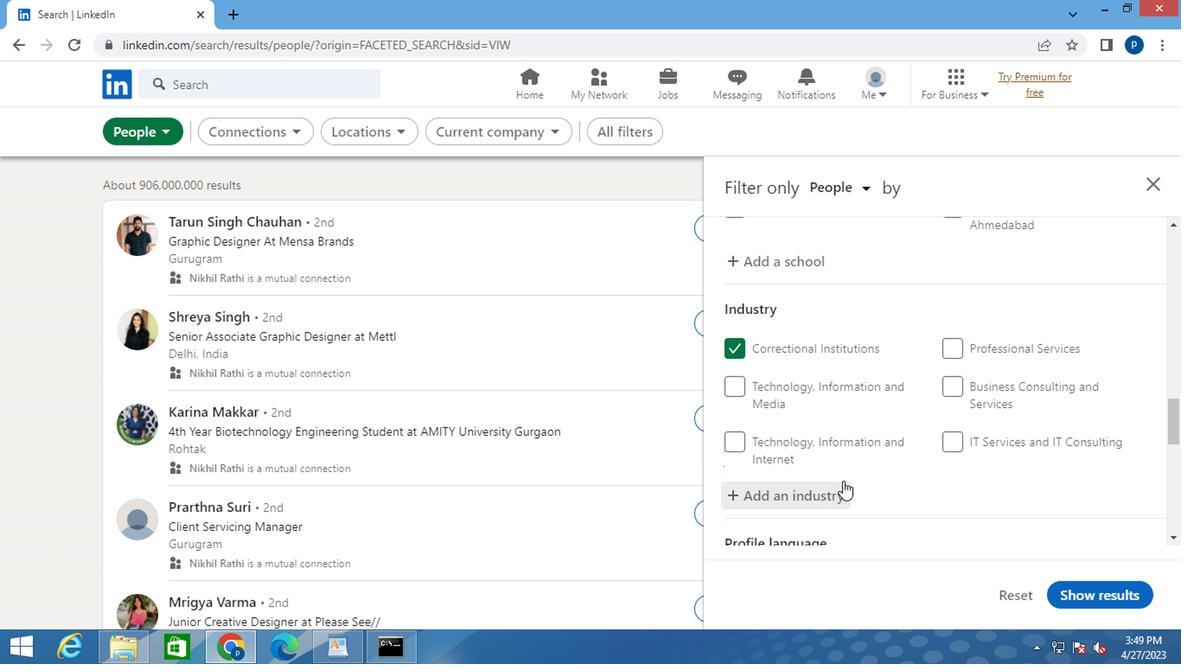 
Action: Mouse moved to (839, 481)
Screenshot: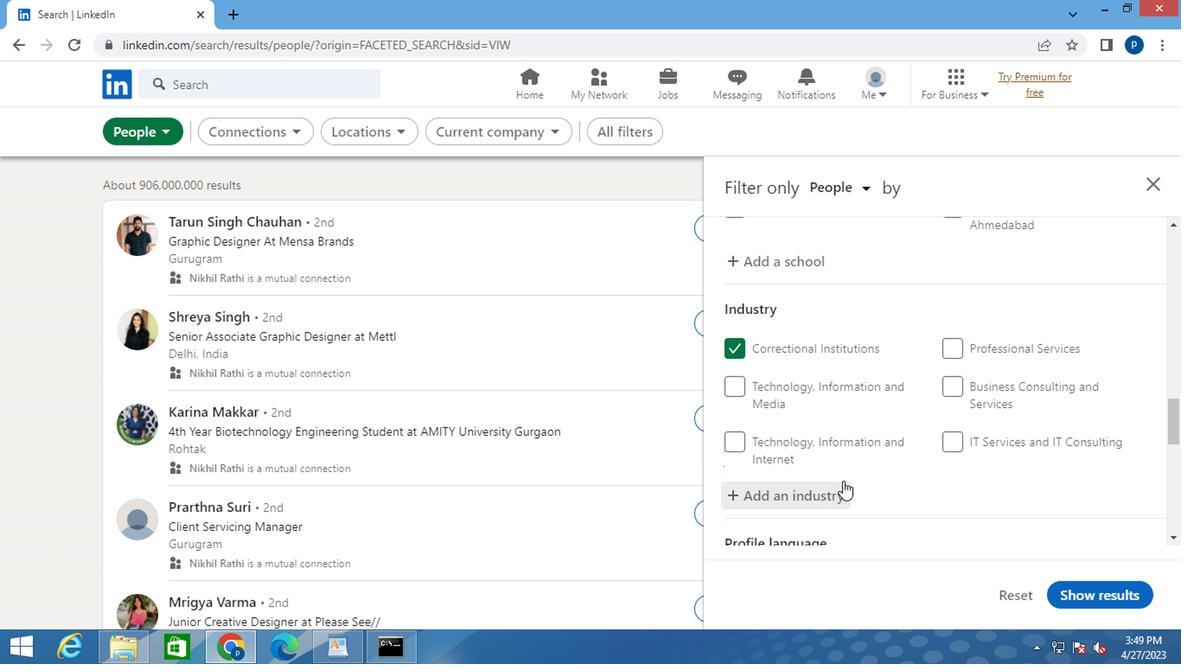 
Action: Mouse scrolled (839, 480) with delta (0, -1)
Screenshot: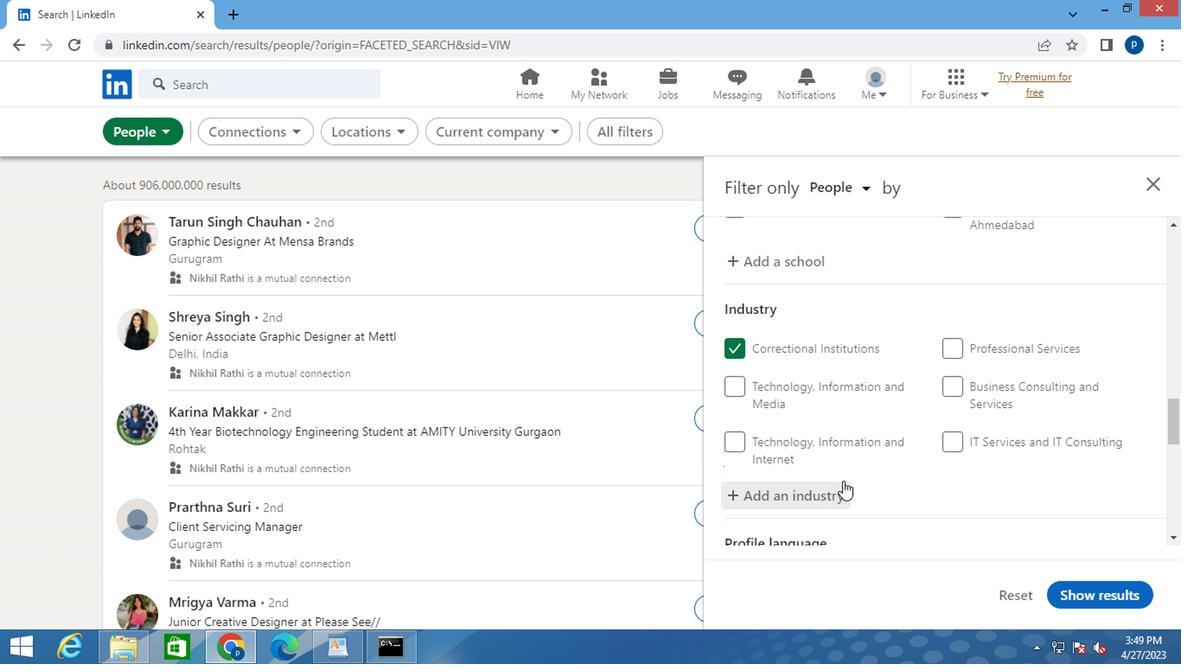 
Action: Mouse moved to (838, 481)
Screenshot: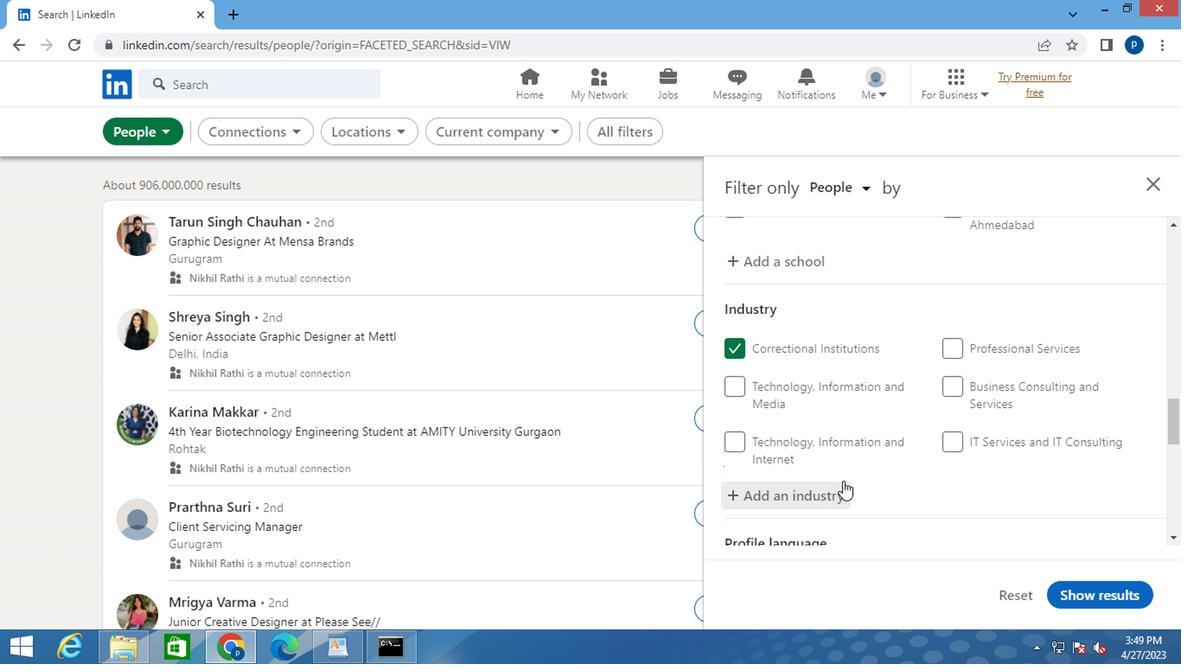 
Action: Mouse scrolled (838, 480) with delta (0, -1)
Screenshot: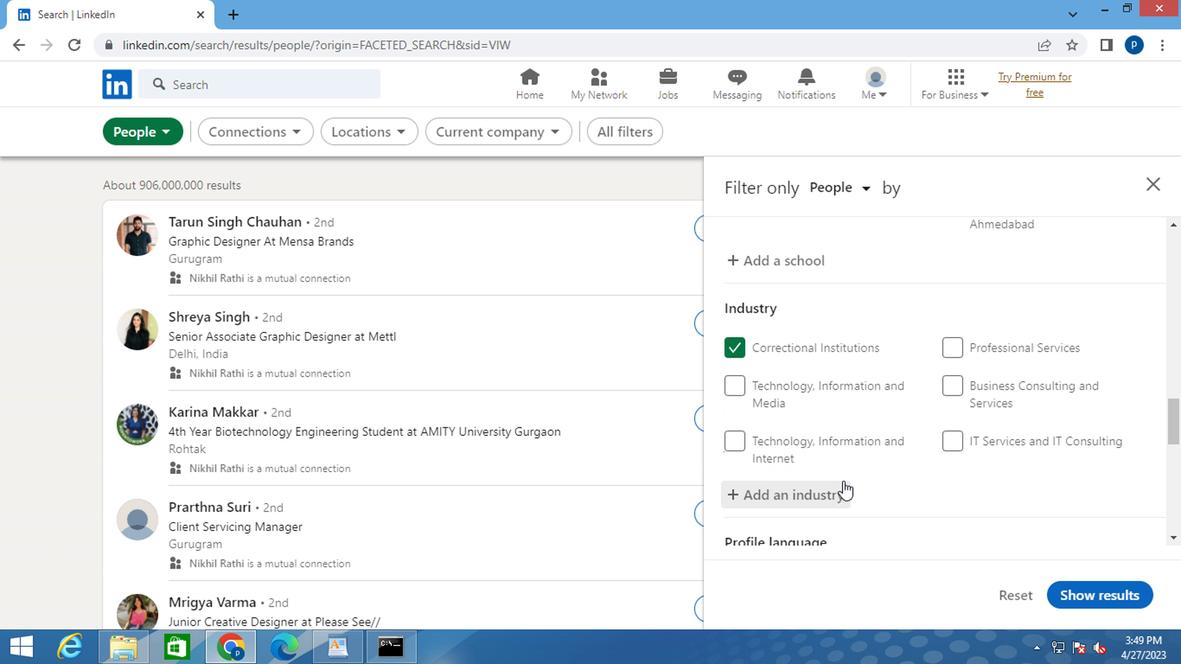 
Action: Mouse moved to (866, 430)
Screenshot: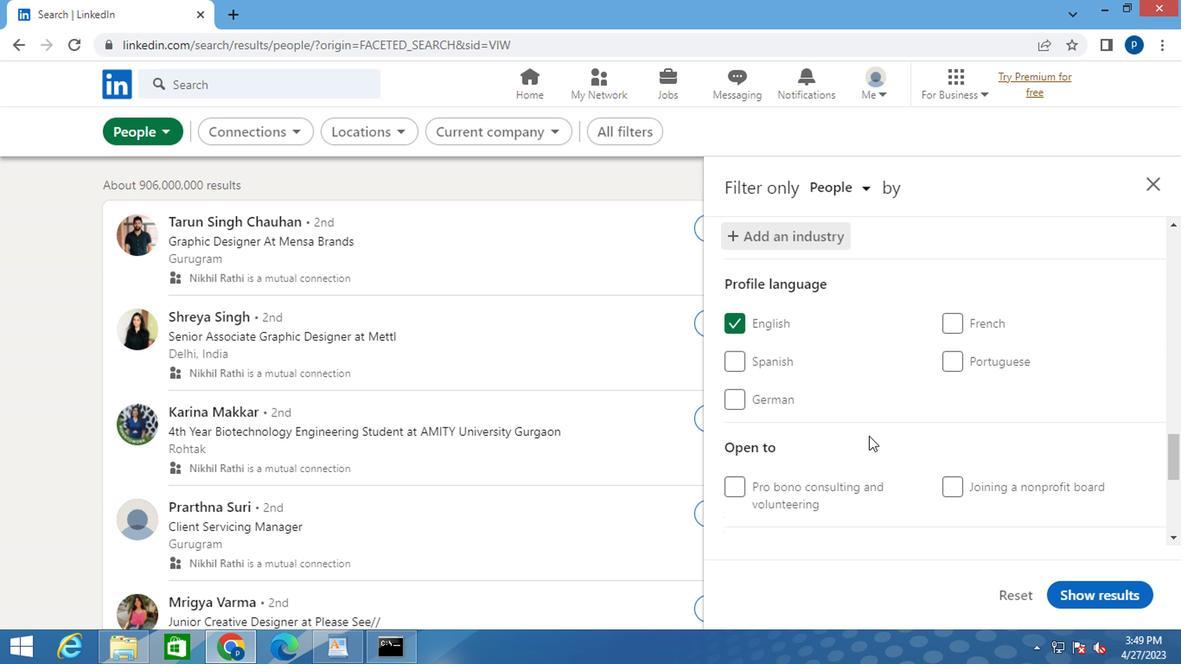 
Action: Mouse scrolled (866, 429) with delta (0, 0)
Screenshot: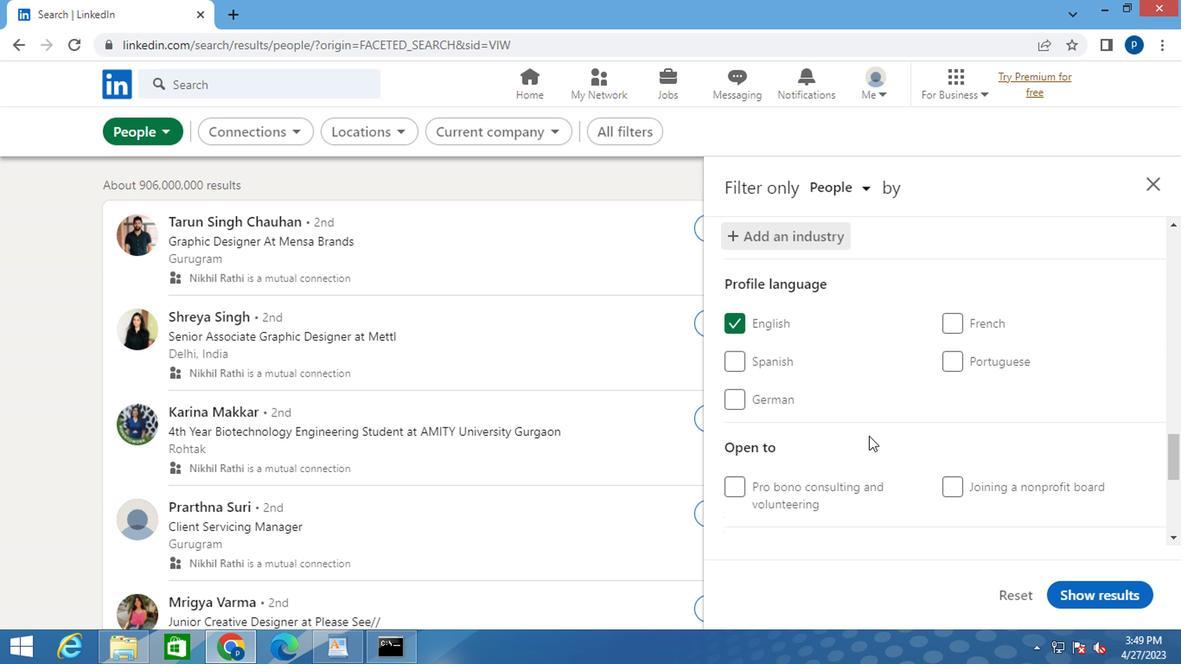 
Action: Mouse scrolled (866, 429) with delta (0, 0)
Screenshot: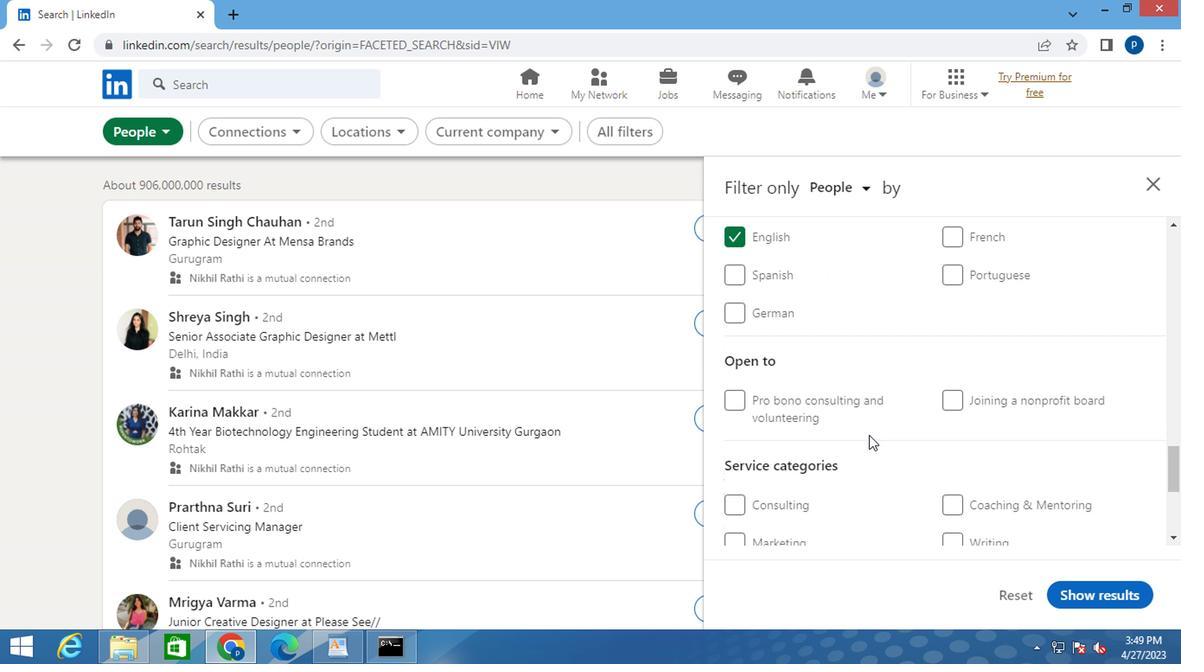 
Action: Mouse moved to (966, 489)
Screenshot: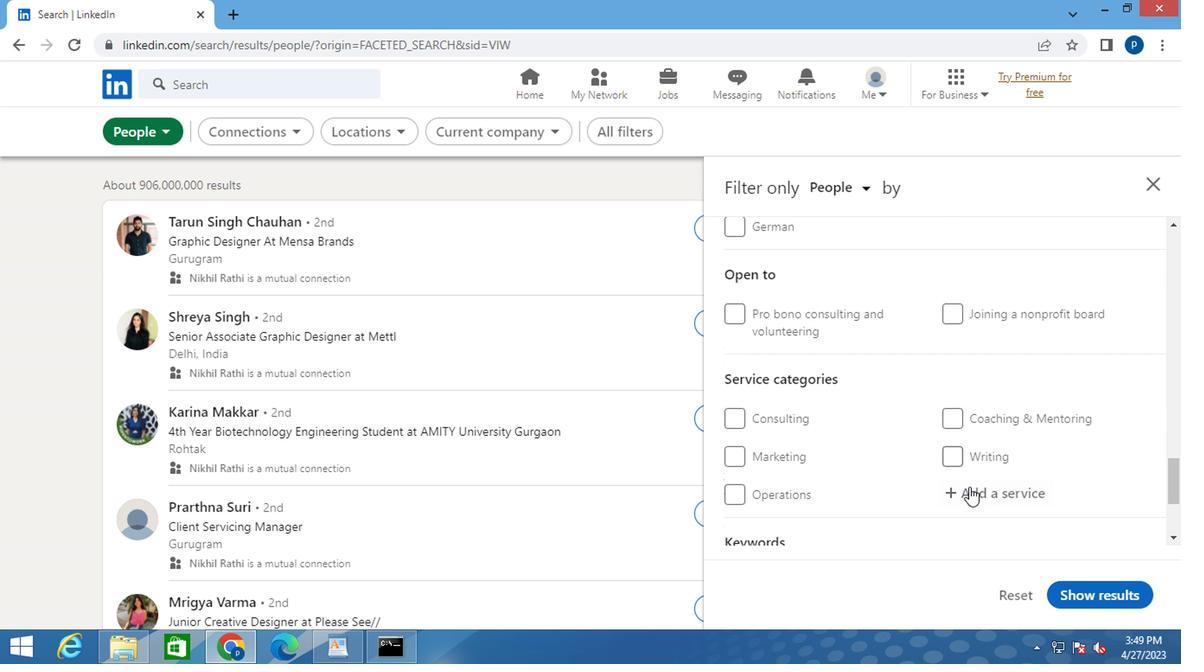 
Action: Mouse pressed left at (966, 489)
Screenshot: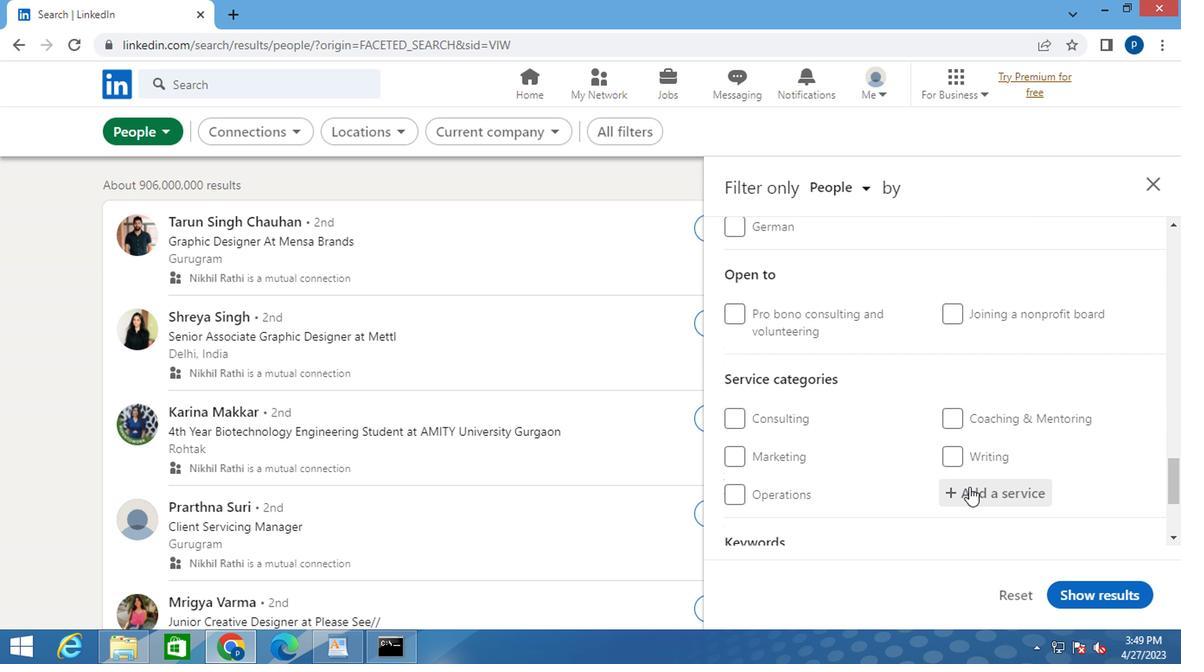 
Action: Mouse moved to (966, 489)
Screenshot: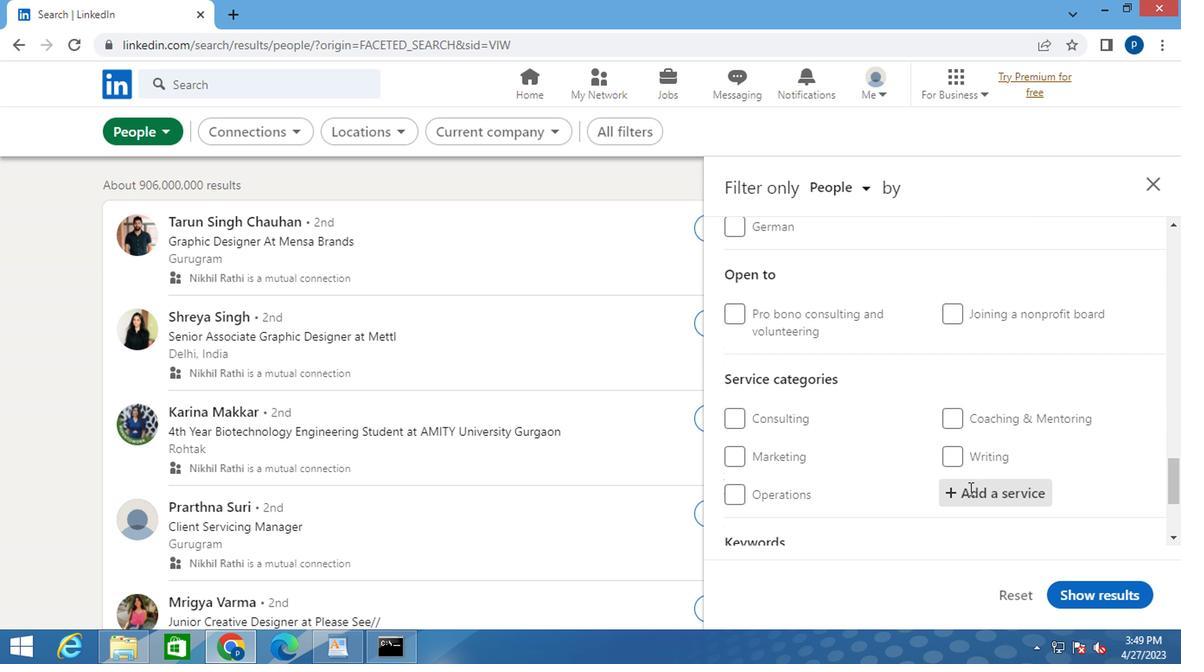 
Action: Key pressed <Key.caps_lock>S<Key.caps_lock>UPPORT
Screenshot: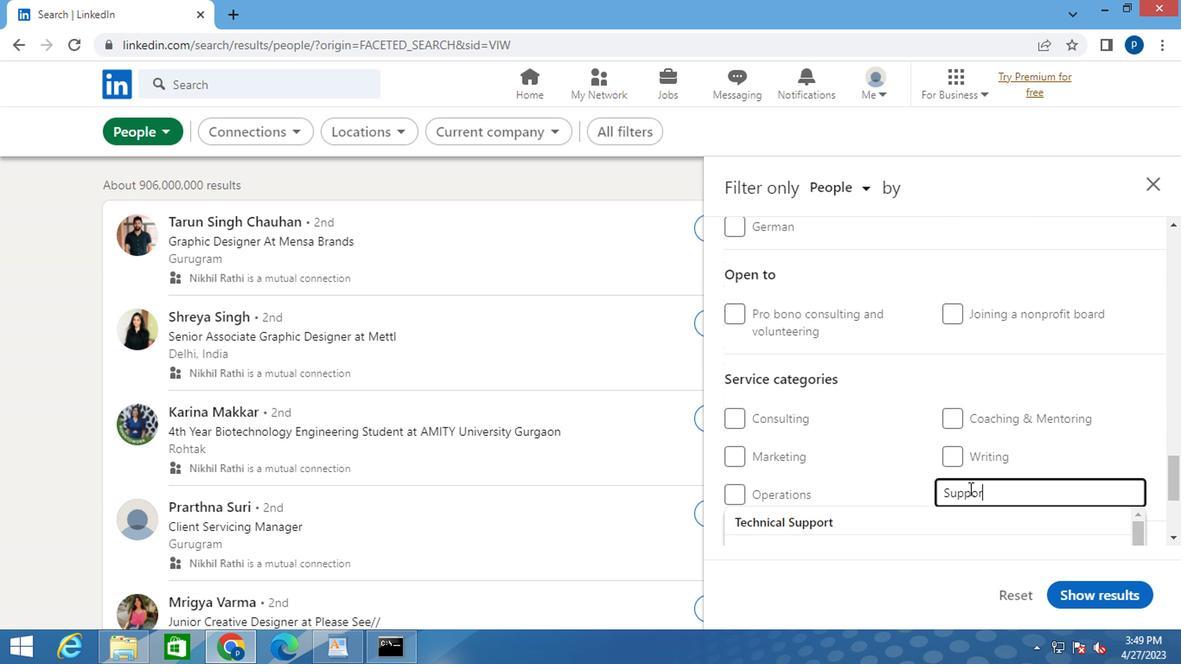 
Action: Mouse moved to (822, 507)
Screenshot: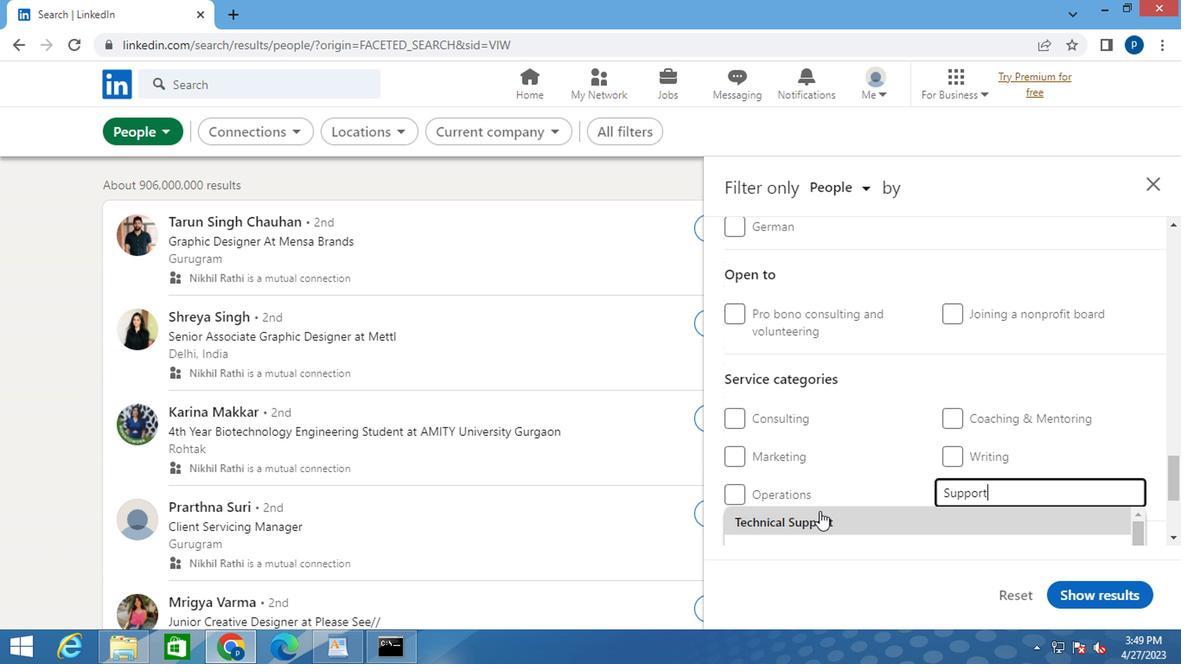 
Action: Mouse scrolled (822, 507) with delta (0, 0)
Screenshot: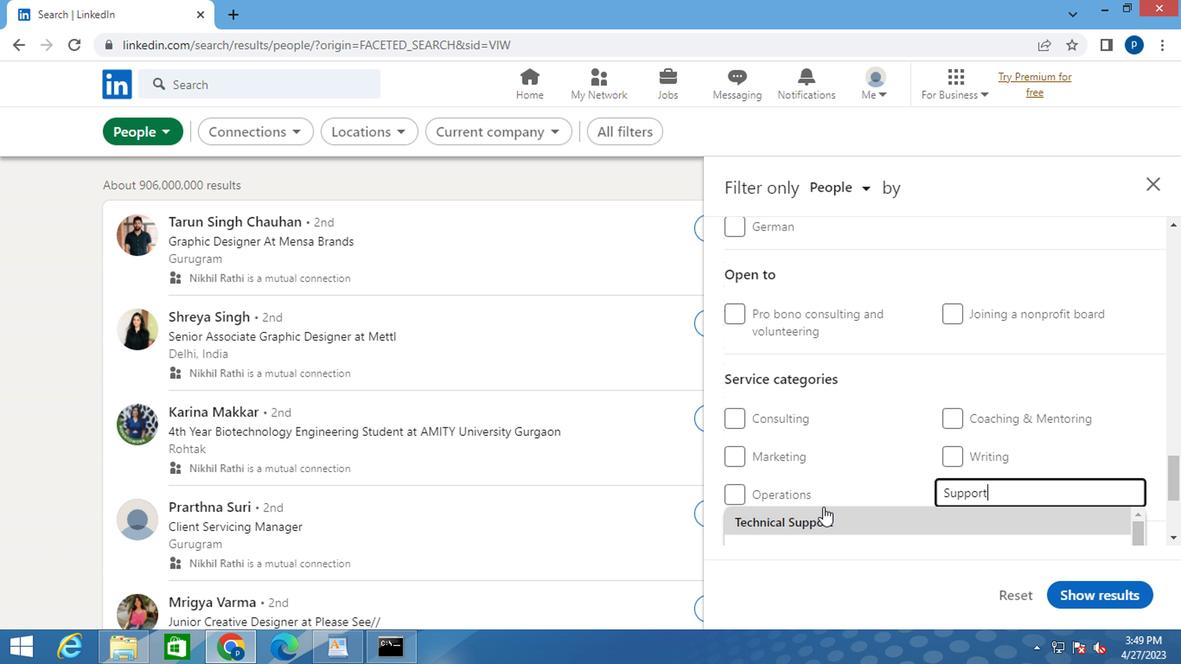 
Action: Mouse moved to (841, 440)
Screenshot: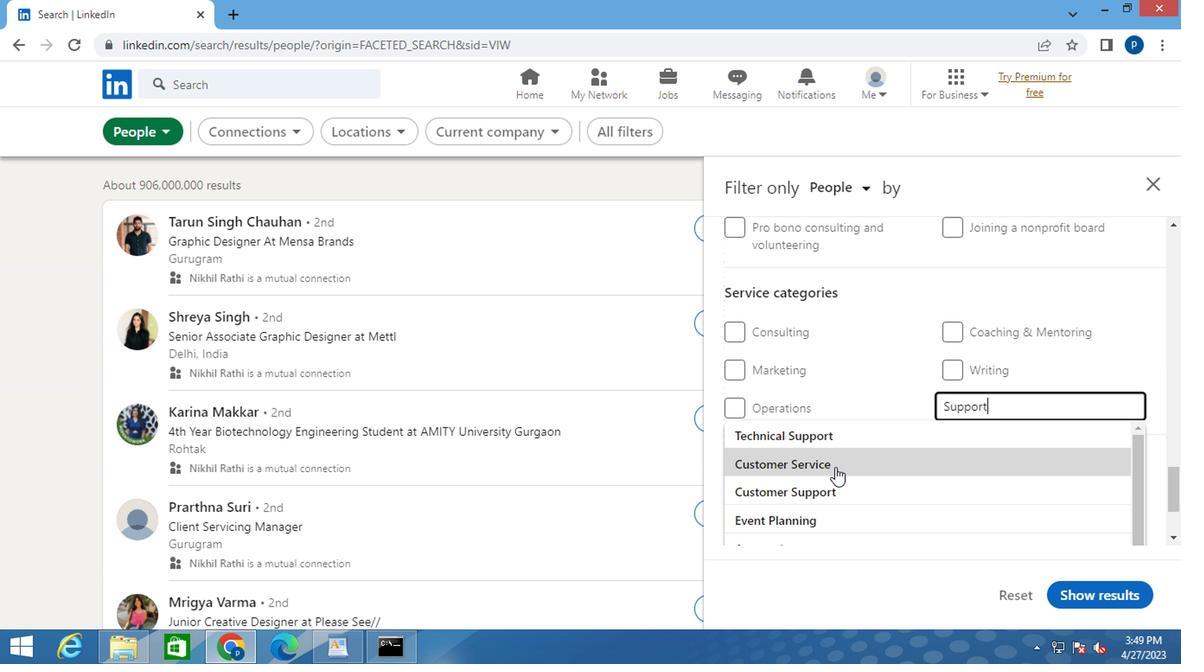 
Action: Key pressed <Key.space><Key.caps_lock>T<Key.caps_lock>E
Screenshot: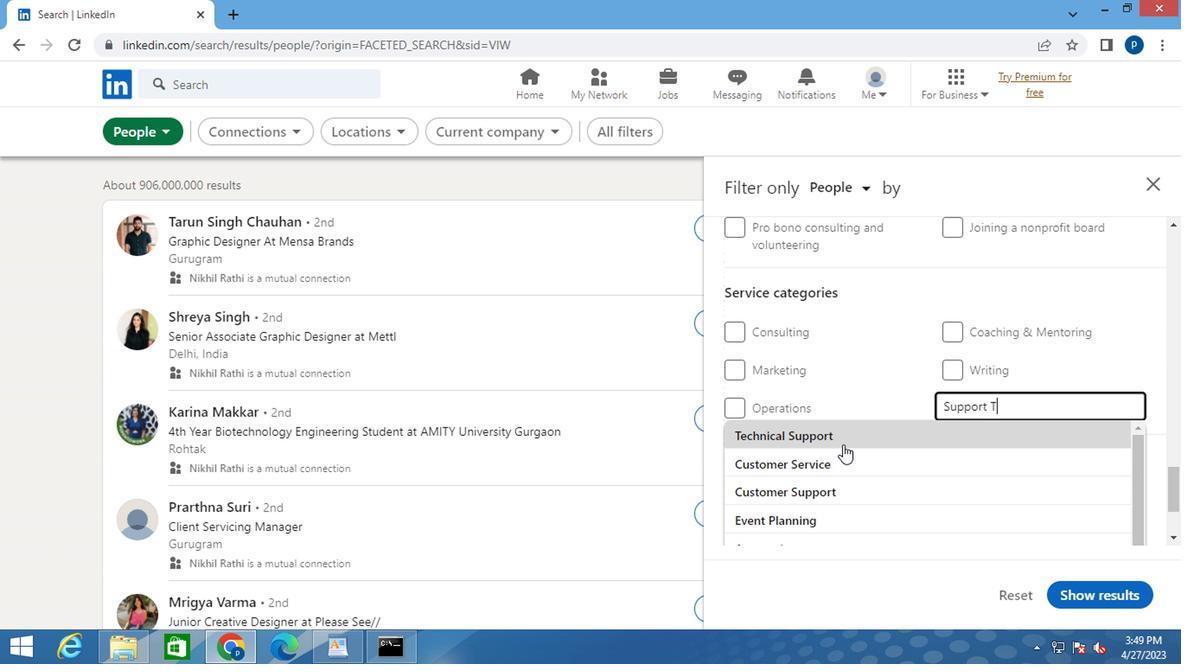 
Action: Mouse moved to (846, 437)
Screenshot: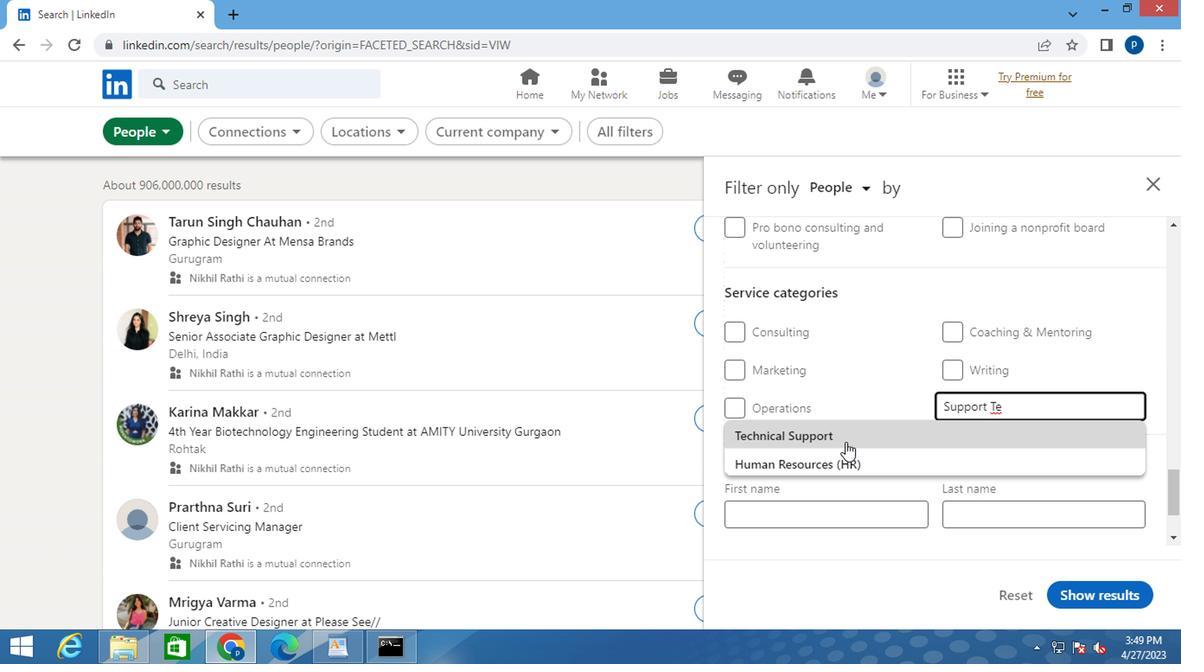 
Action: Mouse pressed left at (846, 437)
Screenshot: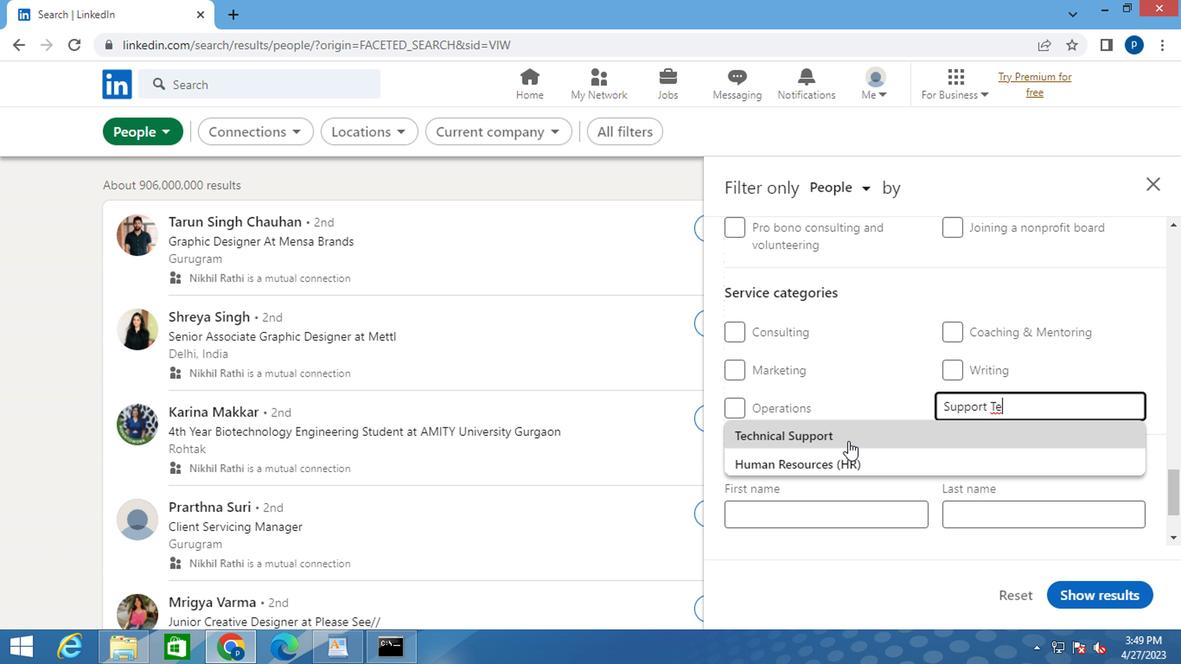 
Action: Mouse scrolled (846, 436) with delta (0, 0)
Screenshot: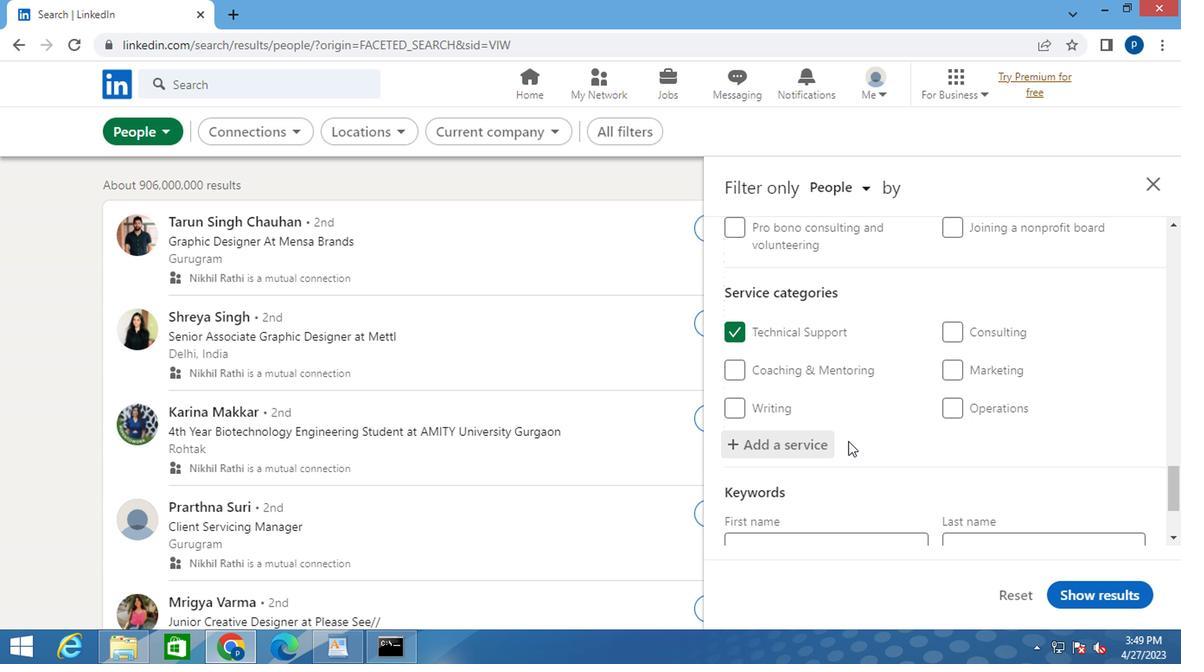 
Action: Mouse scrolled (846, 436) with delta (0, 0)
Screenshot: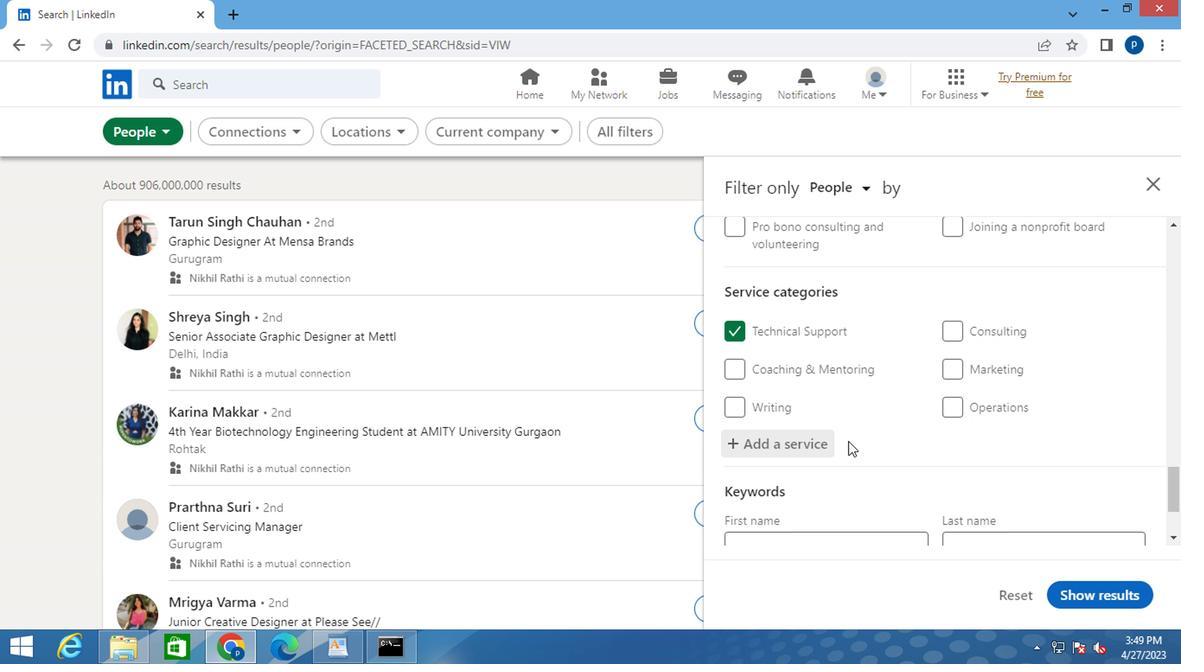 
Action: Mouse moved to (846, 437)
Screenshot: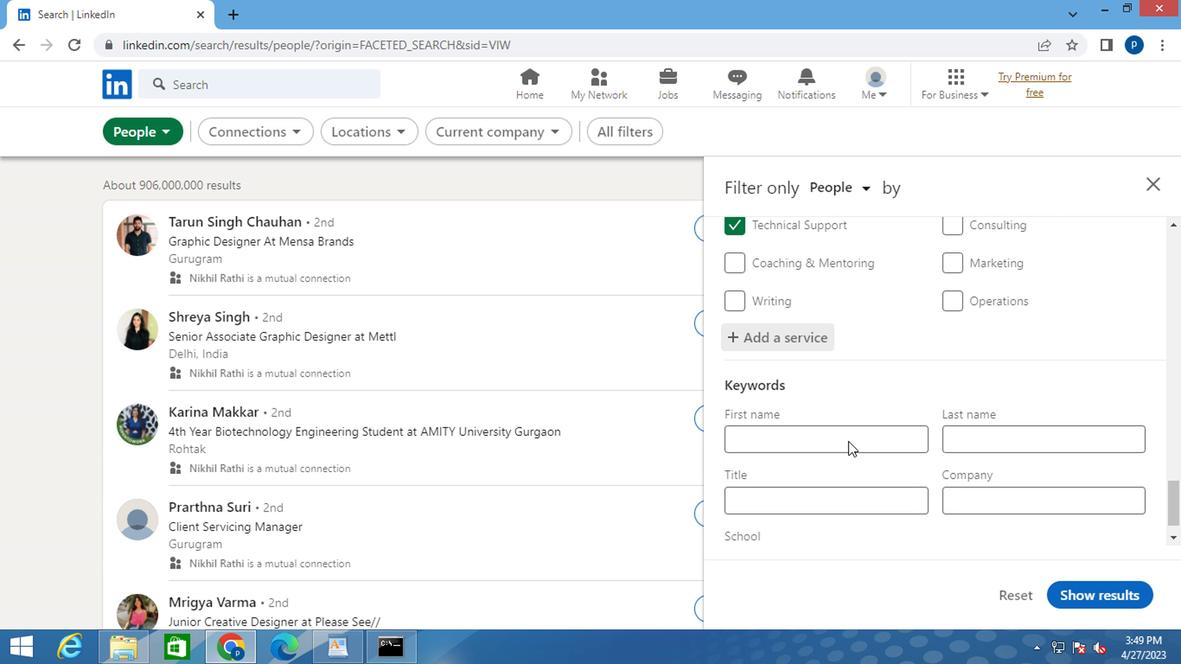 
Action: Mouse scrolled (846, 436) with delta (0, 0)
Screenshot: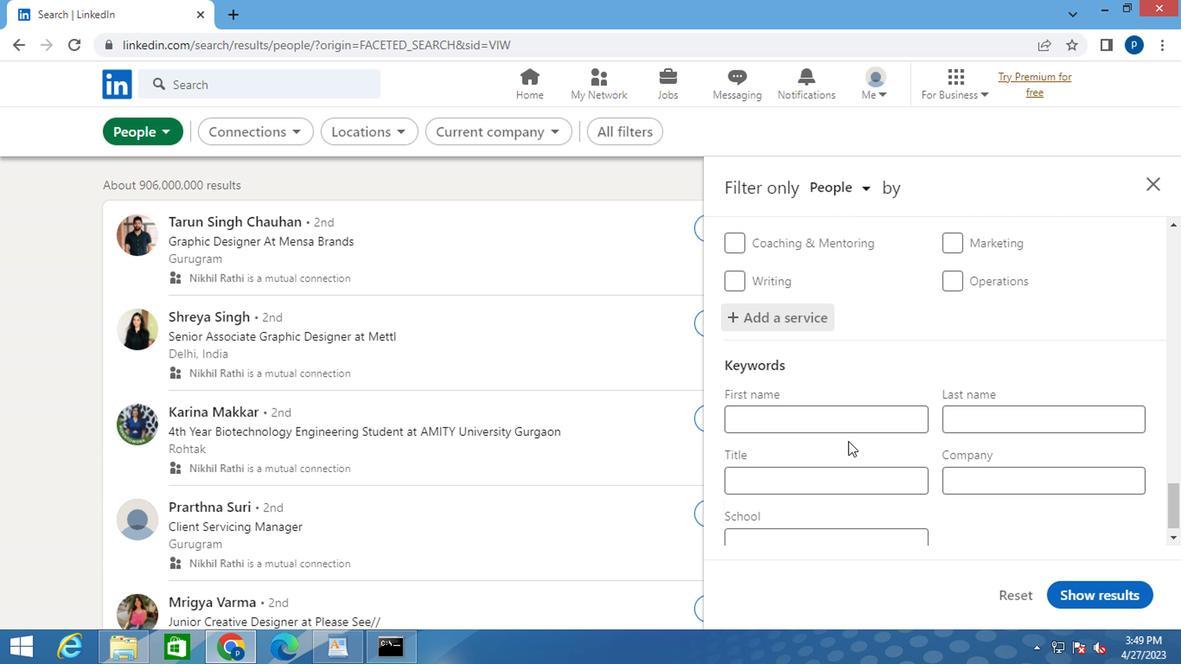 
Action: Mouse moved to (769, 454)
Screenshot: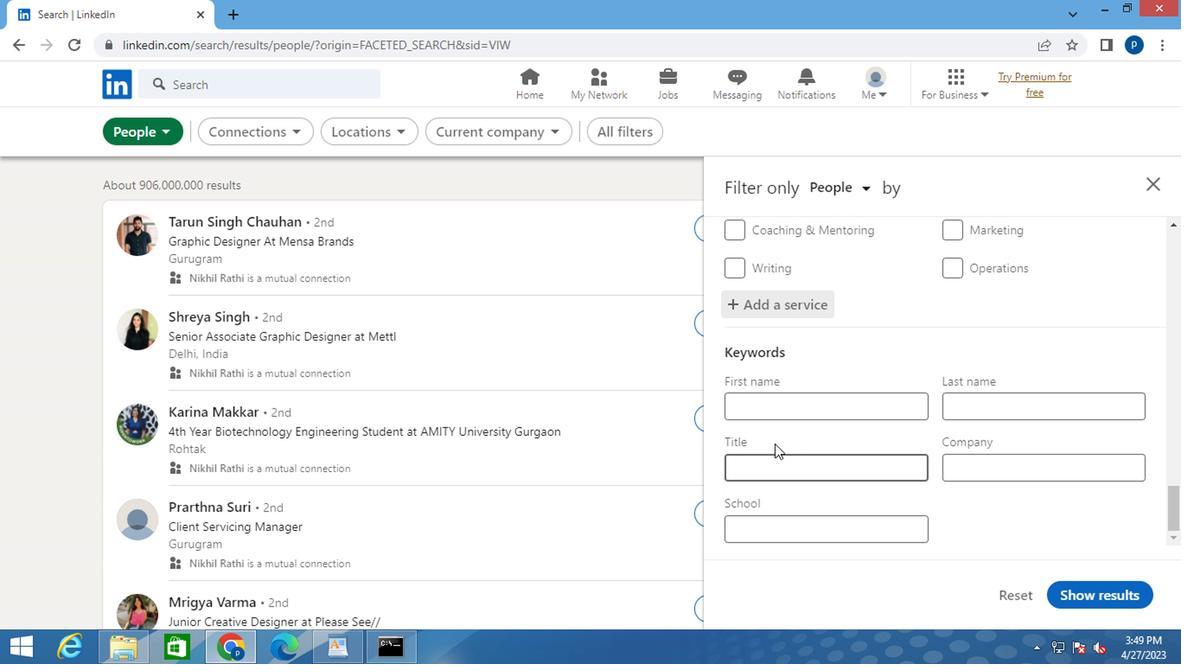 
Action: Mouse pressed left at (769, 454)
Screenshot: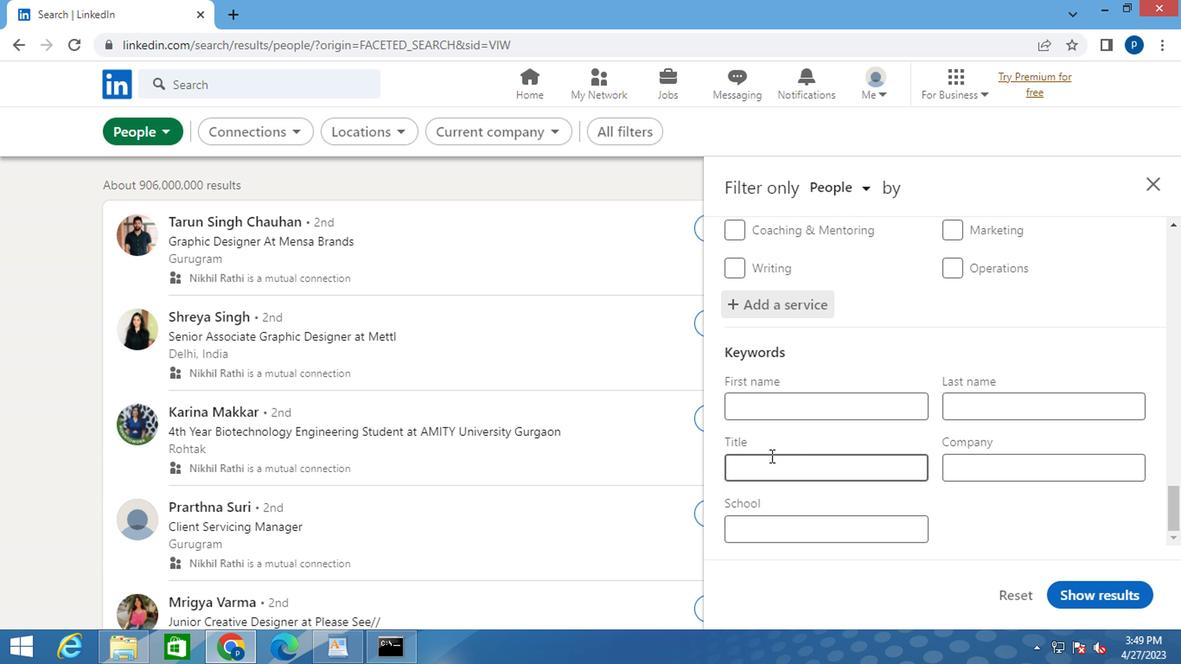 
Action: Key pressed <Key.caps_lock>O<Key.caps_lock>FFICE<Key.space><Key.caps_lock>C<Key.caps_lock>LERK<Key.space>
Screenshot: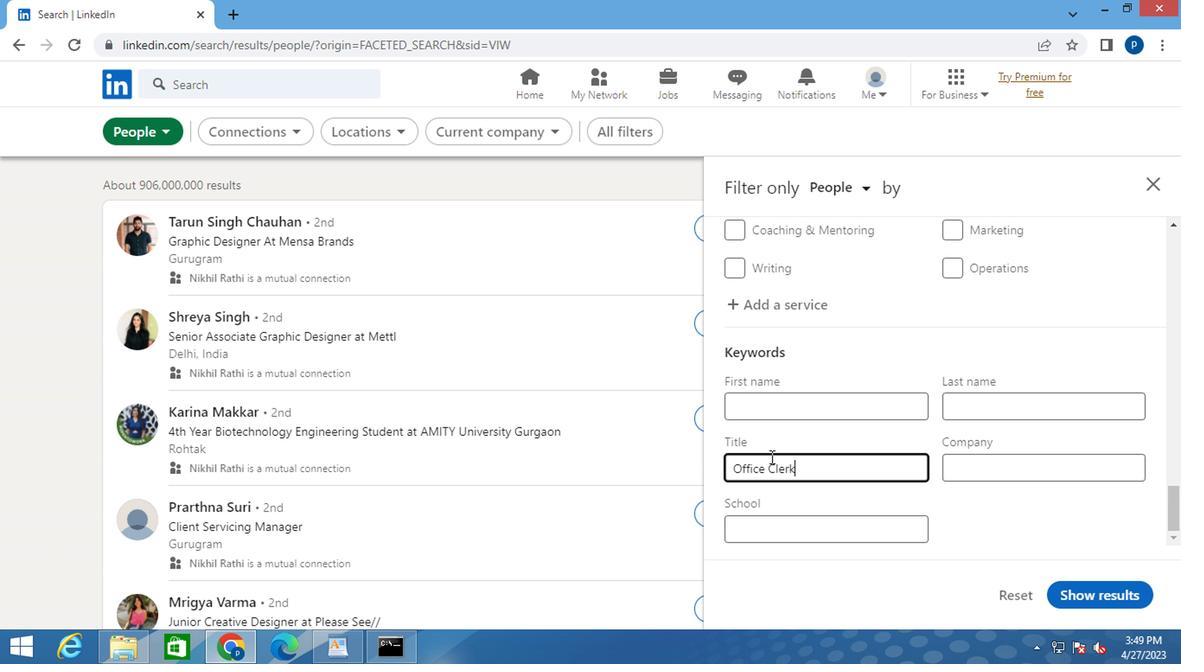 
Action: Mouse moved to (1115, 603)
Screenshot: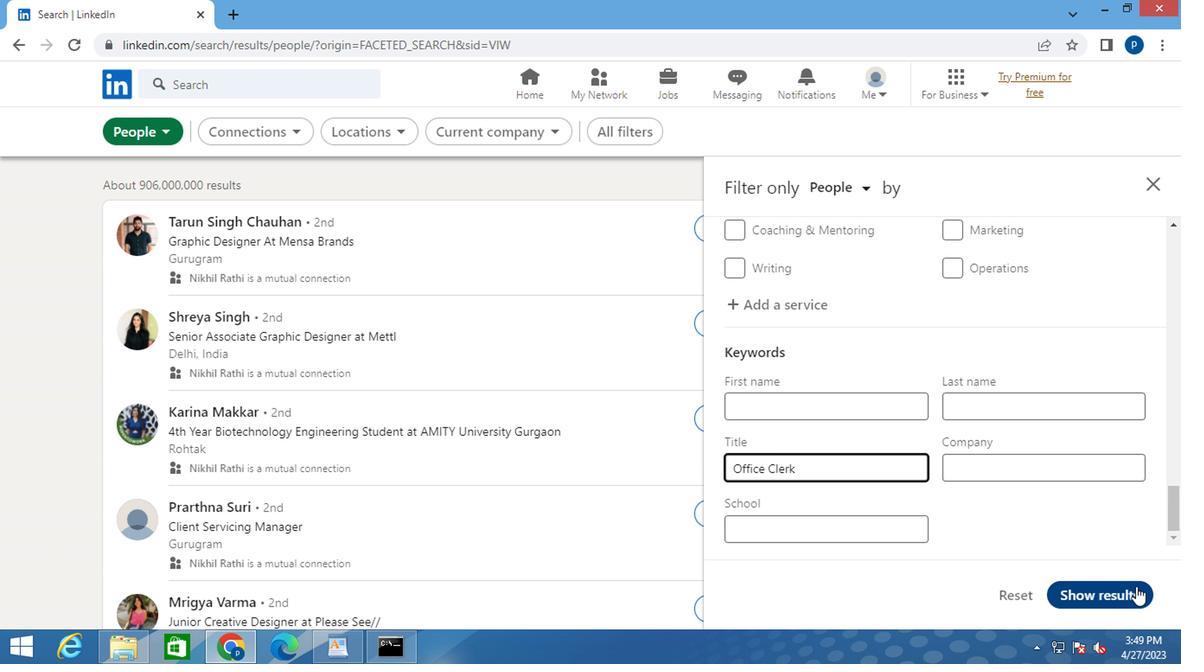 
Action: Mouse pressed left at (1115, 603)
Screenshot: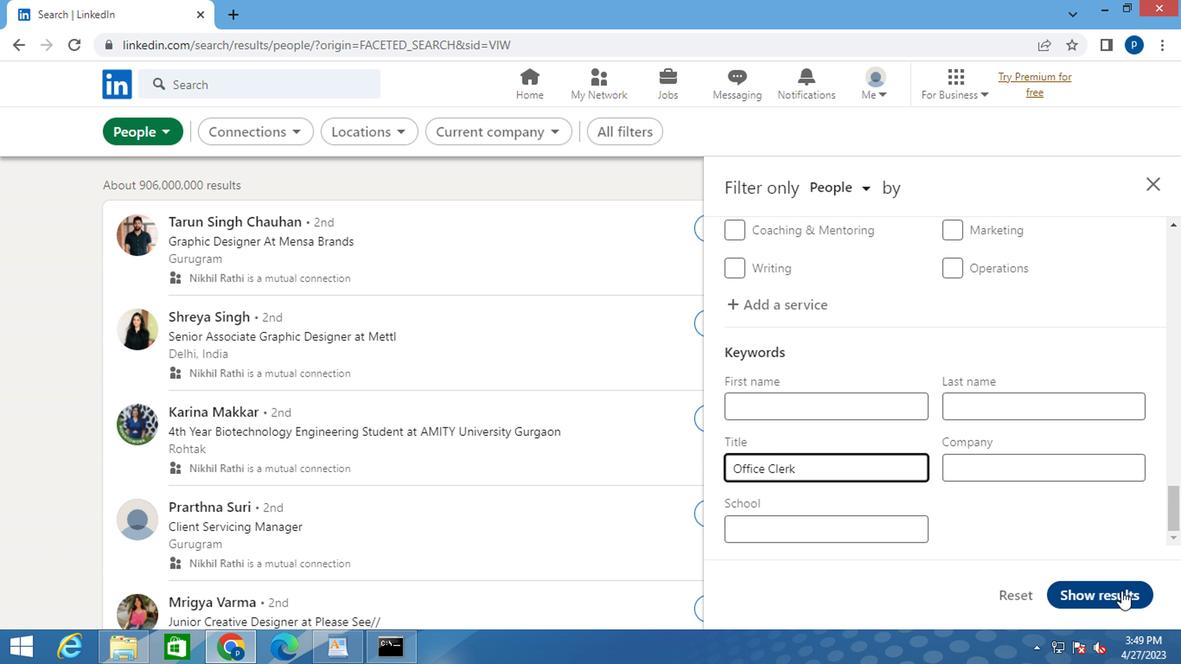 
